 Task: Open Card Data Privacy Policy Review in Board Product Launch Planning to Workspace Customer Analytics and add a team member Softage.4@softage.net, a label Green, a checklist Healthy Cooking, an attachment from Trello, a color Green and finally, add a card description 'Create and send out employee engagement survey on company vision' and a comment 'This task requires us to be proactive in identifying potential opportunities for improvement and growth.'. Add a start date 'Jan 04, 1900' with a due date 'Jan 11, 1900'
Action: Mouse moved to (373, 164)
Screenshot: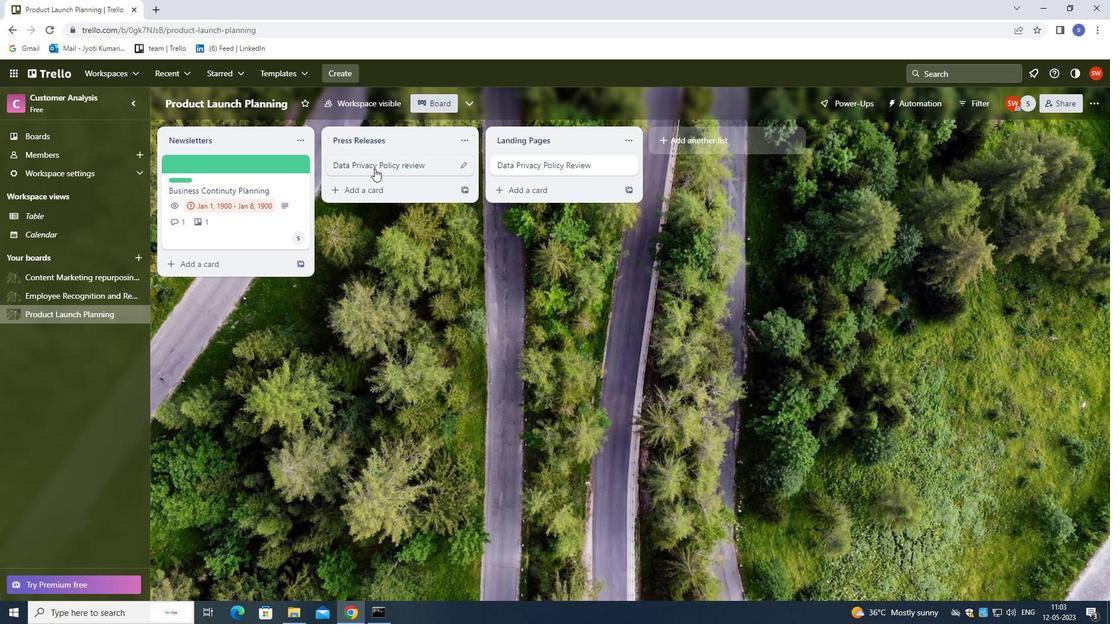 
Action: Mouse pressed left at (373, 164)
Screenshot: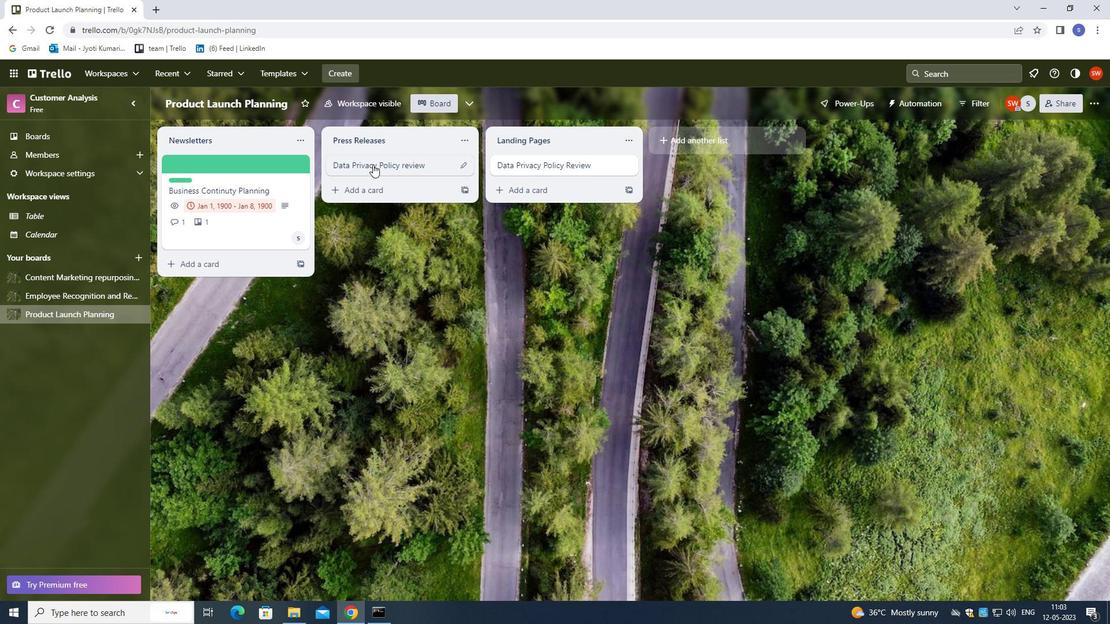 
Action: Mouse moved to (688, 201)
Screenshot: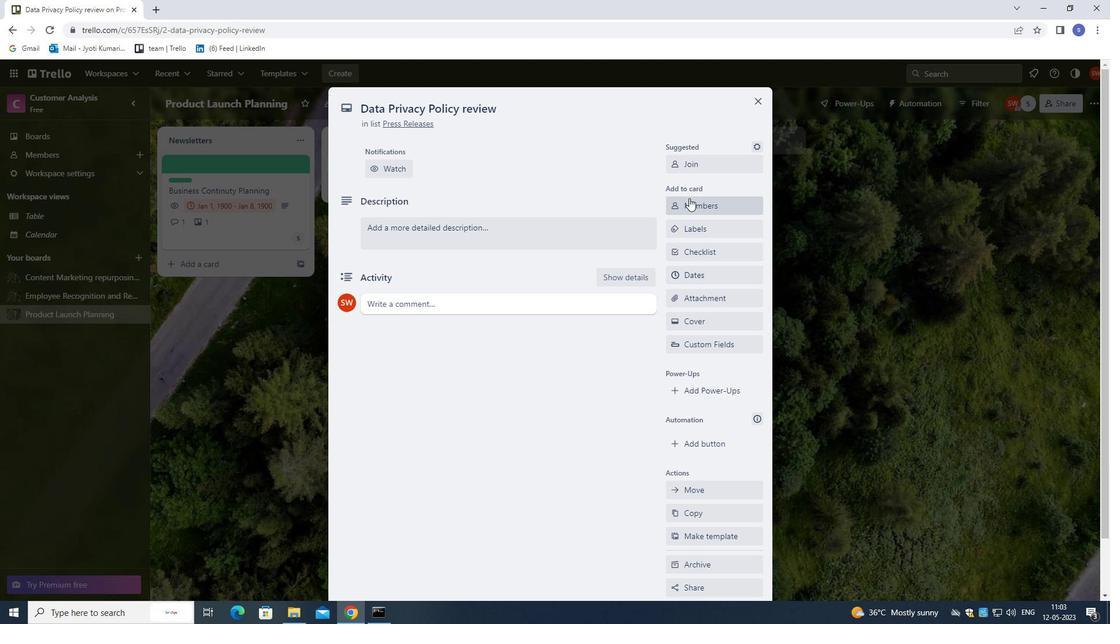 
Action: Mouse pressed left at (688, 201)
Screenshot: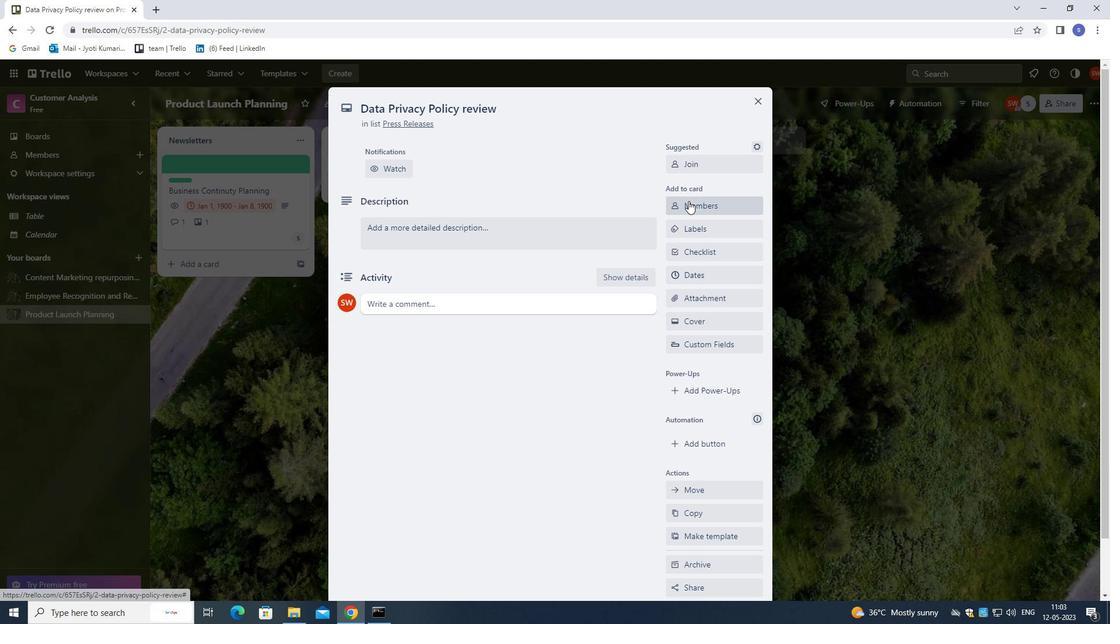 
Action: Mouse moved to (598, 141)
Screenshot: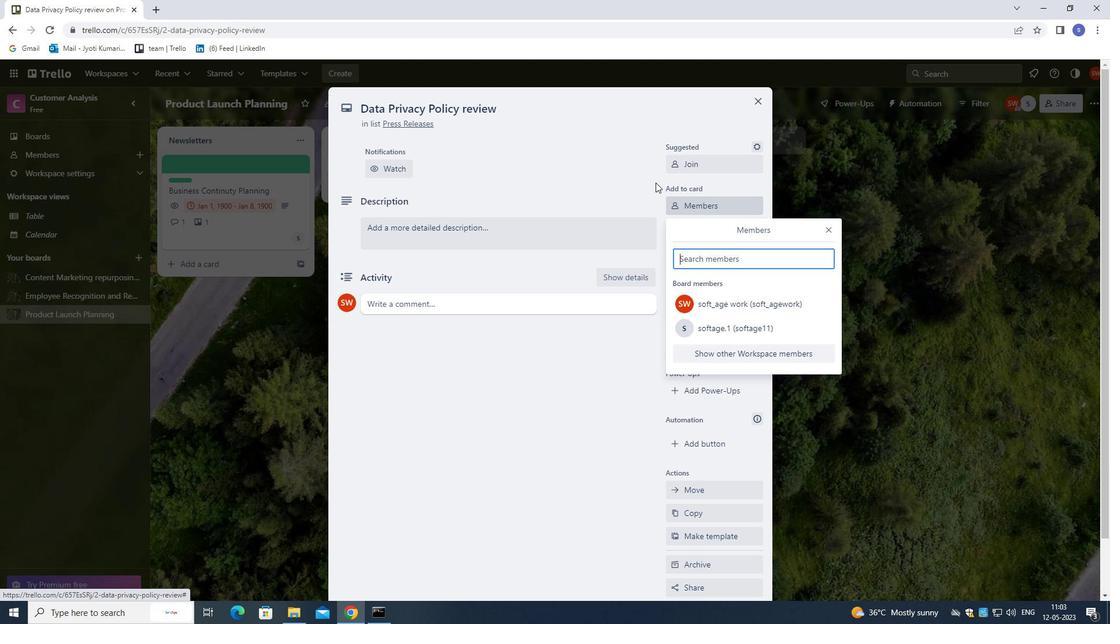 
Action: Key pressed <Key.shift>SO<Key.backspace><Key.backspace>SOFTAGE.4<Key.shift><Key.shift><Key.shift><Key.shift><Key.shift><Key.shift><Key.shift><Key.shift><Key.shift><Key.shift>@SOFTAGE.NET
Screenshot: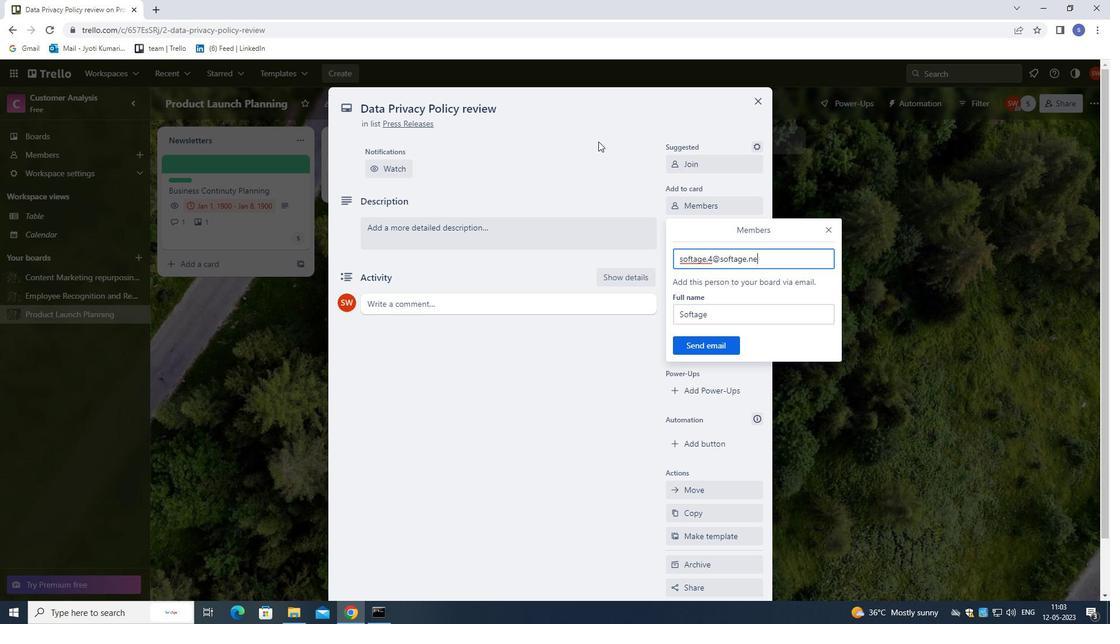 
Action: Mouse moved to (683, 342)
Screenshot: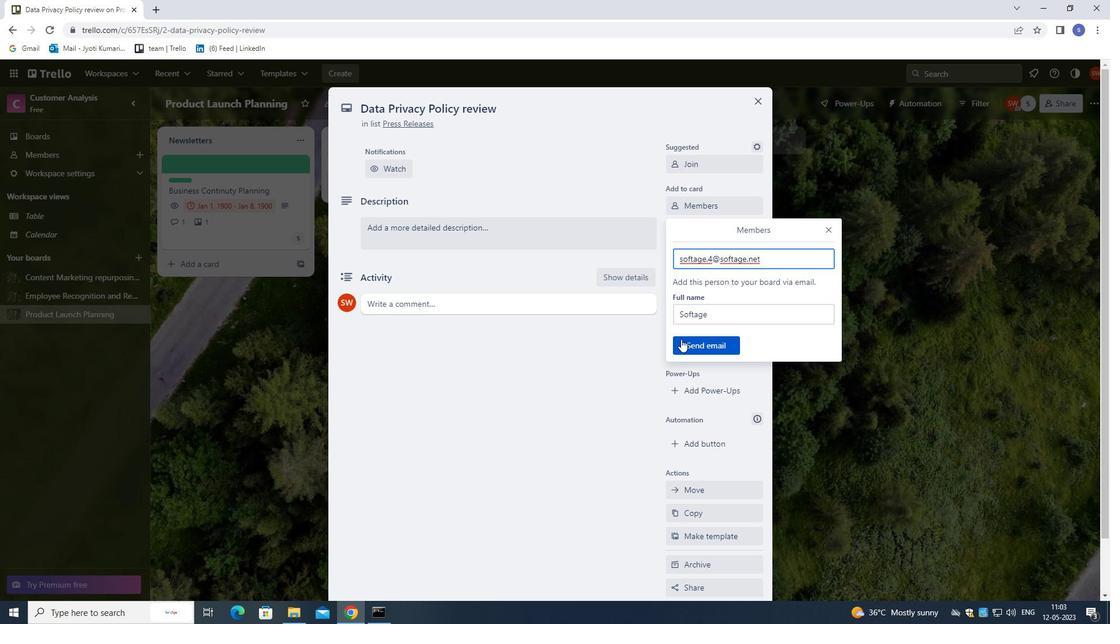 
Action: Mouse pressed left at (683, 342)
Screenshot: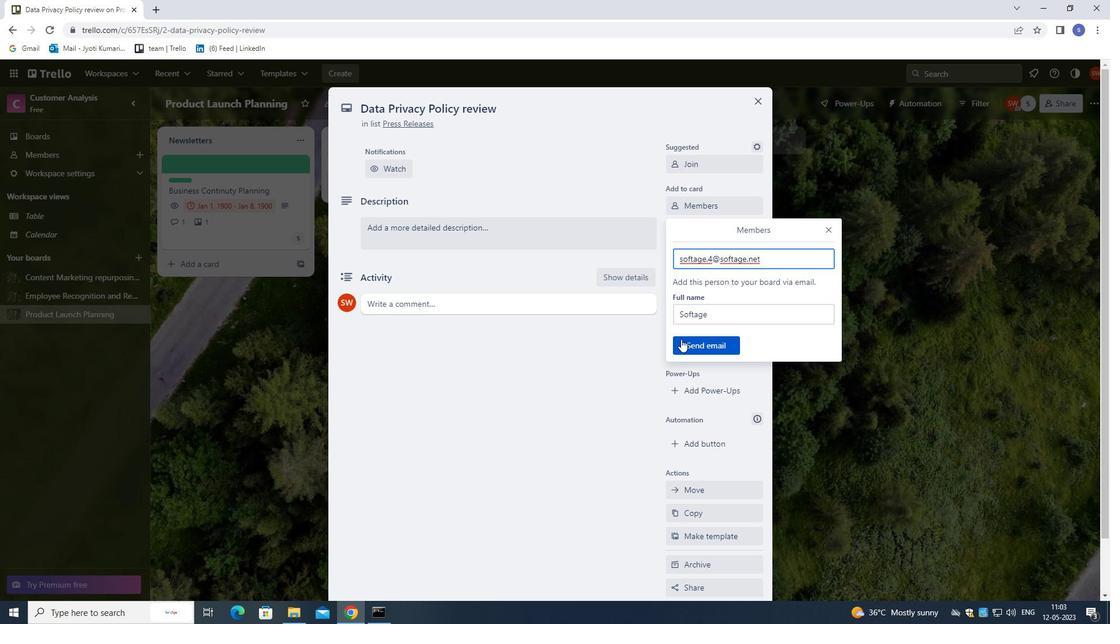 
Action: Mouse moved to (692, 229)
Screenshot: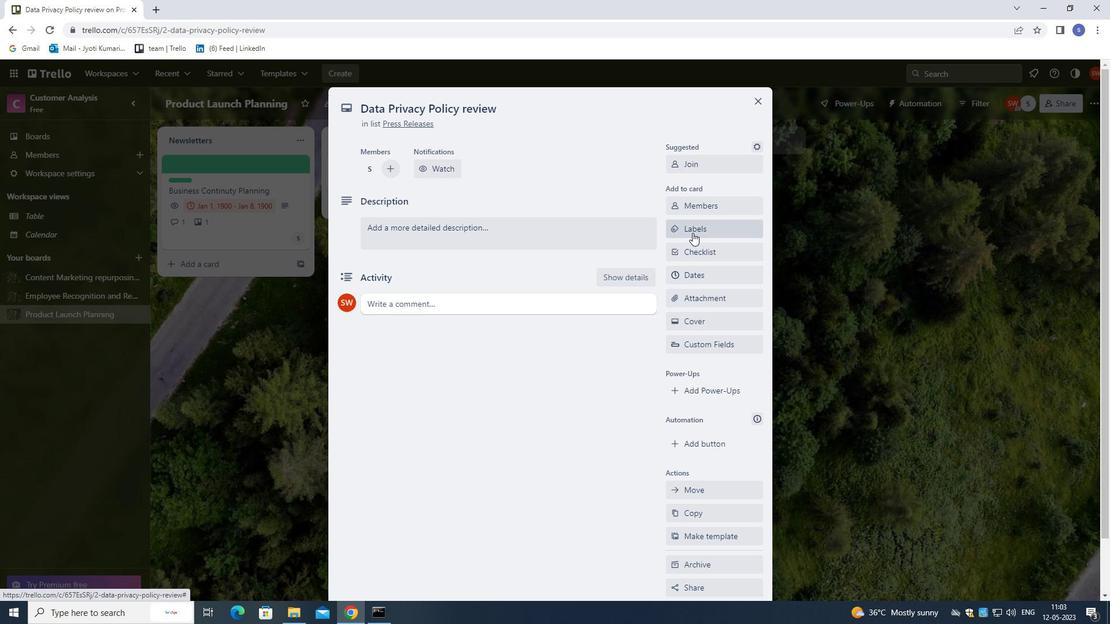 
Action: Mouse pressed left at (692, 229)
Screenshot: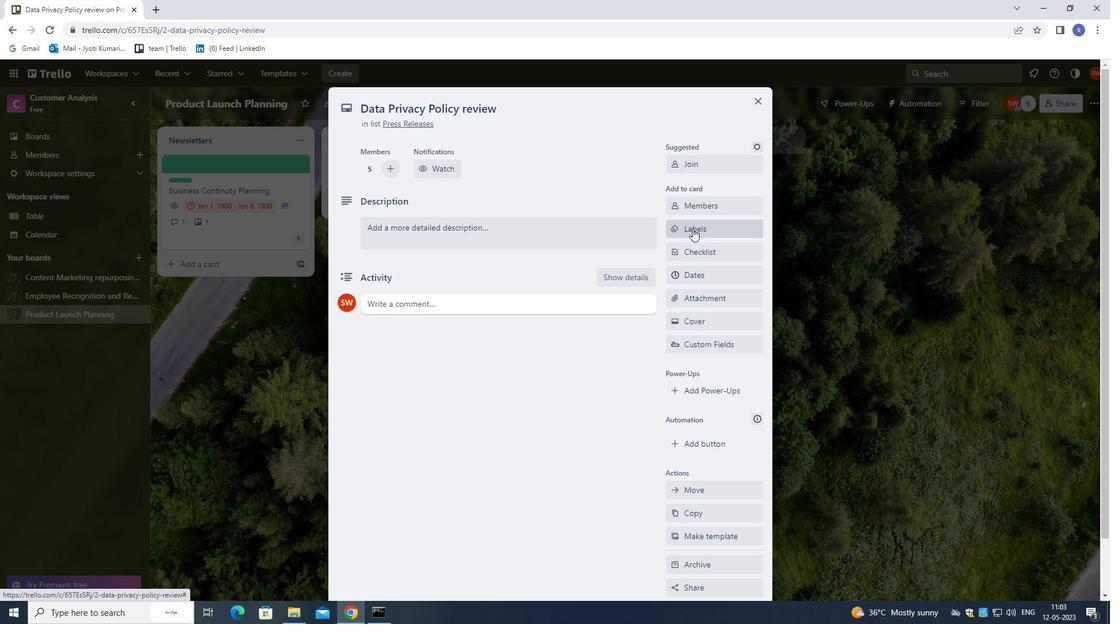 
Action: Key pressed G
Screenshot: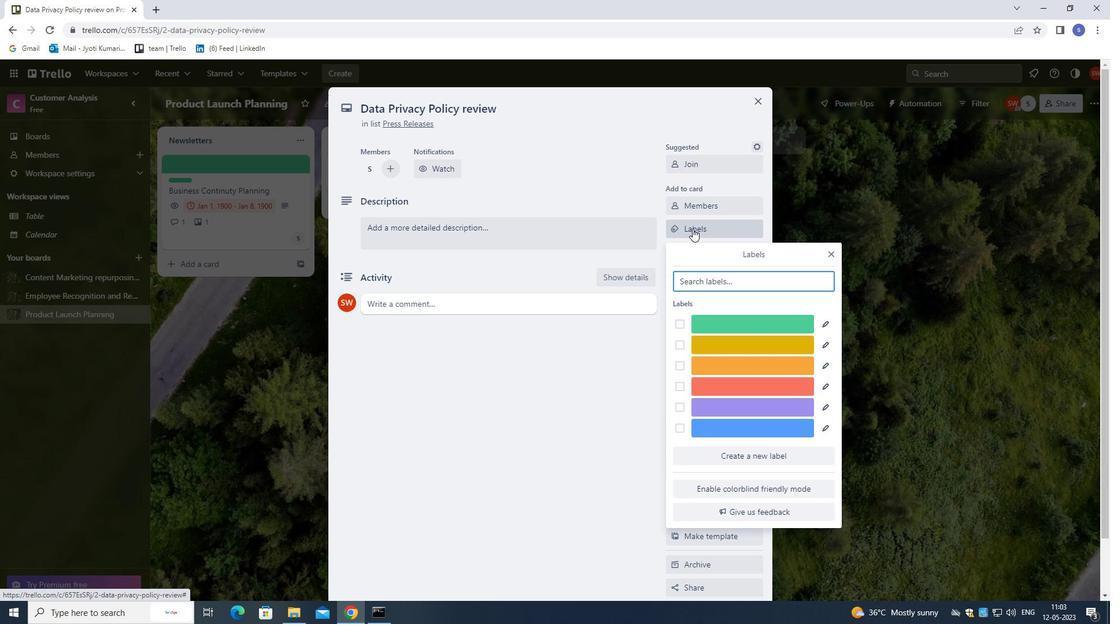 
Action: Mouse moved to (679, 328)
Screenshot: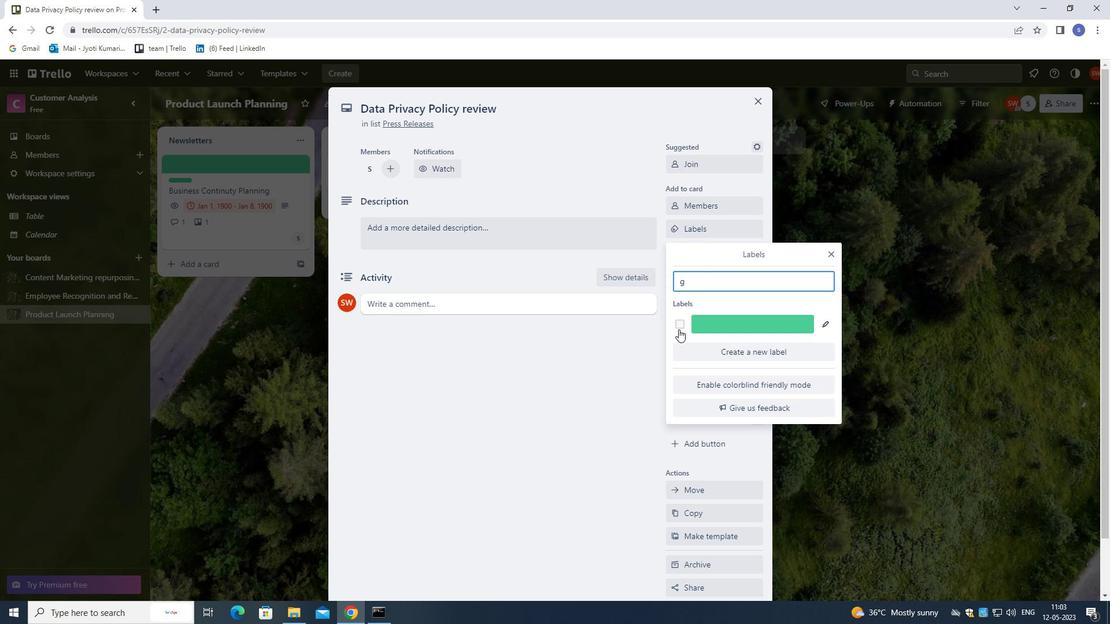 
Action: Mouse pressed left at (679, 328)
Screenshot: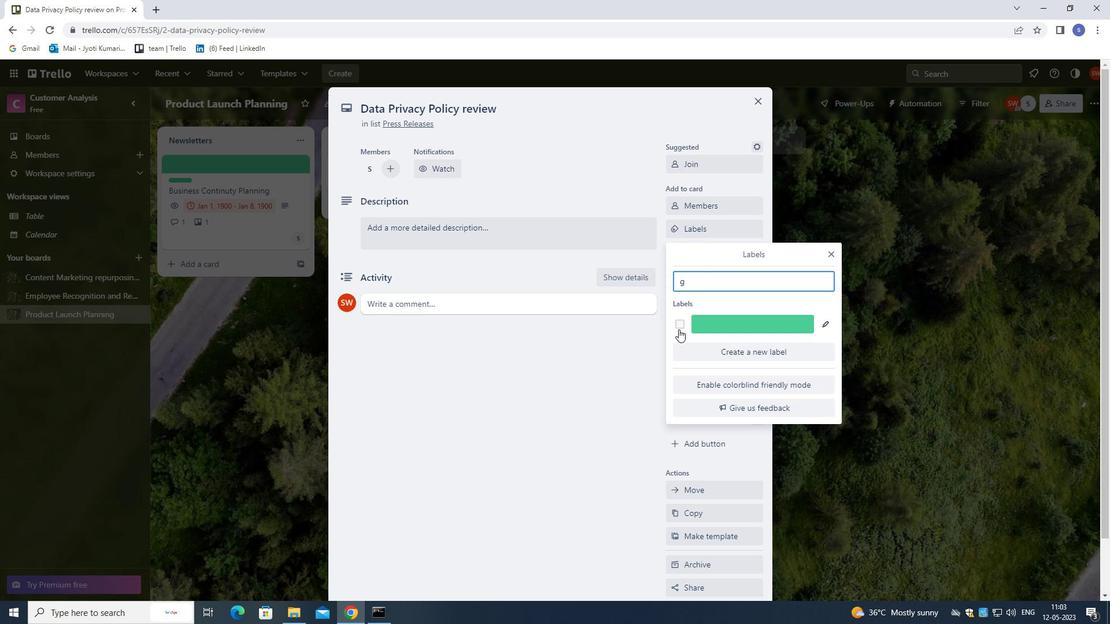 
Action: Mouse moved to (830, 252)
Screenshot: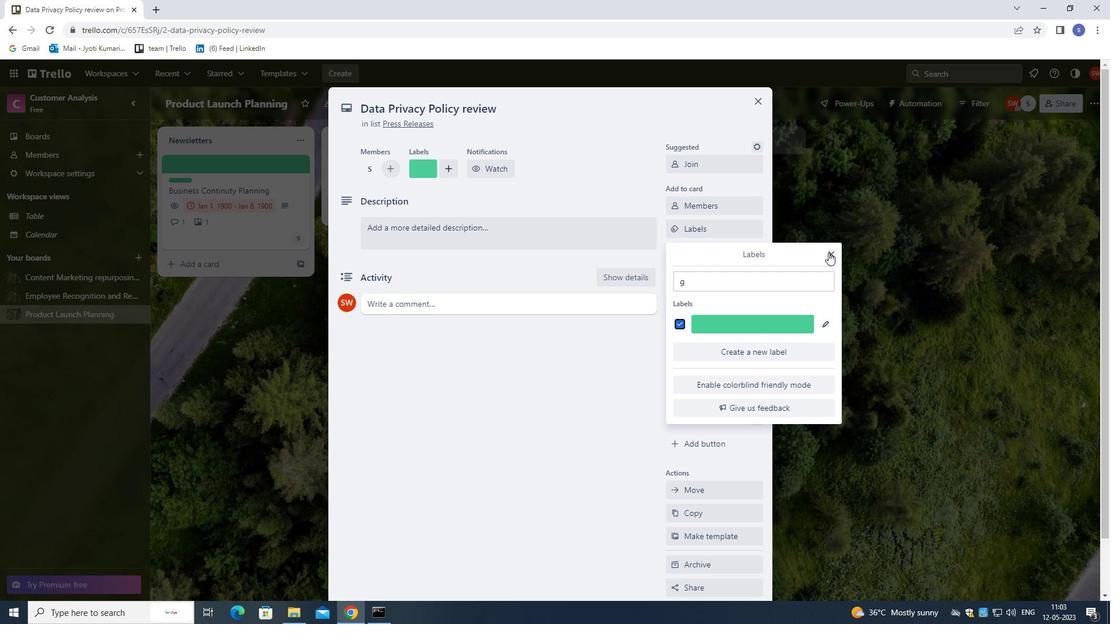 
Action: Mouse pressed left at (830, 252)
Screenshot: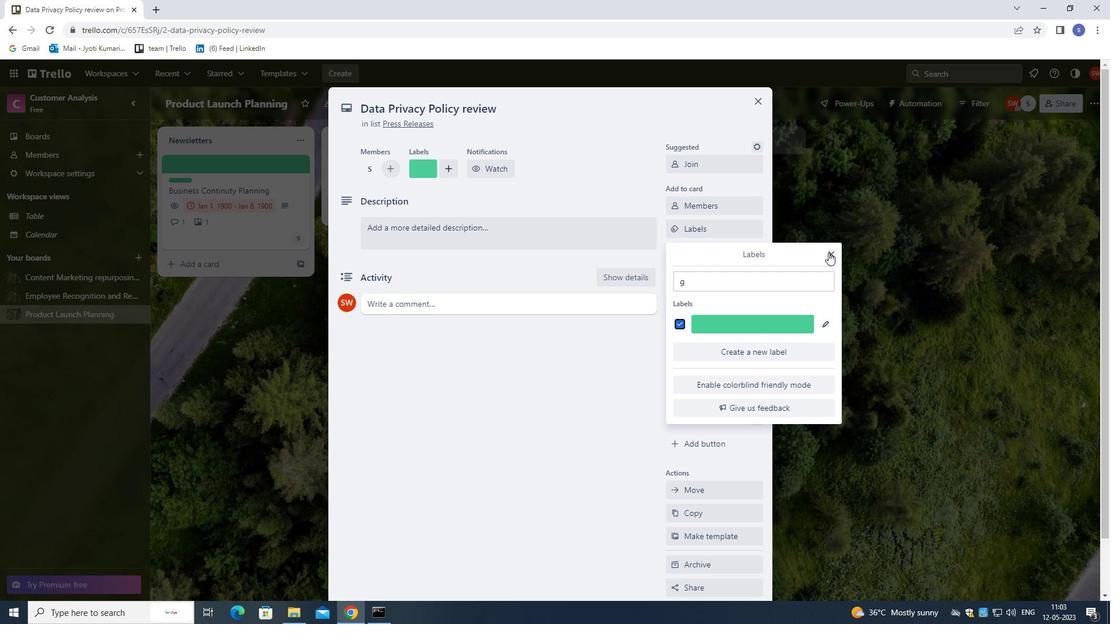
Action: Mouse moved to (728, 255)
Screenshot: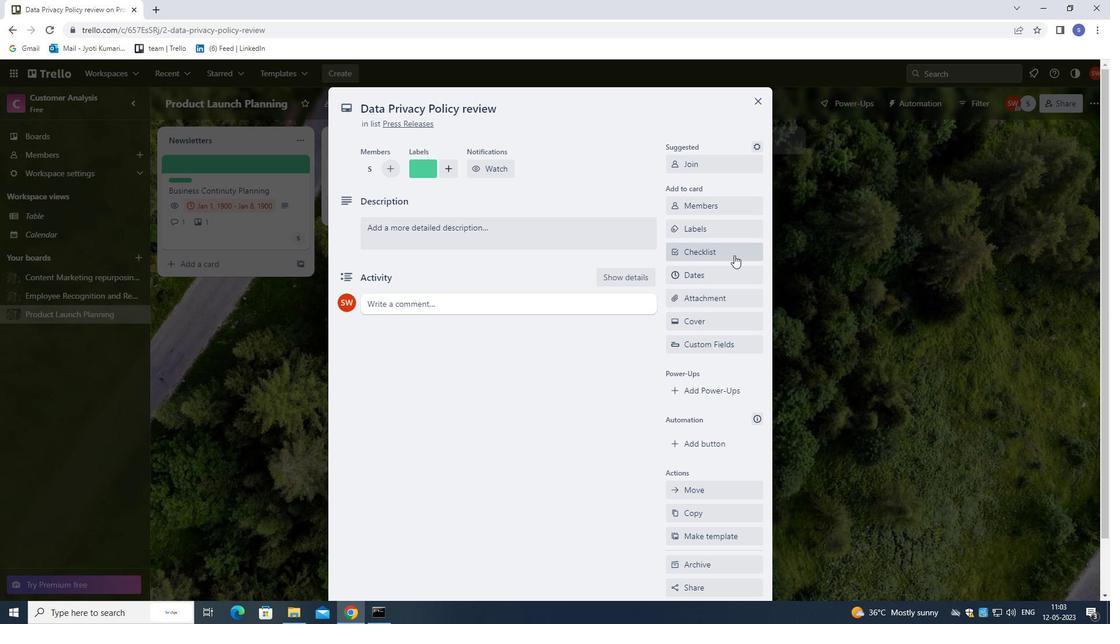 
Action: Mouse pressed left at (728, 255)
Screenshot: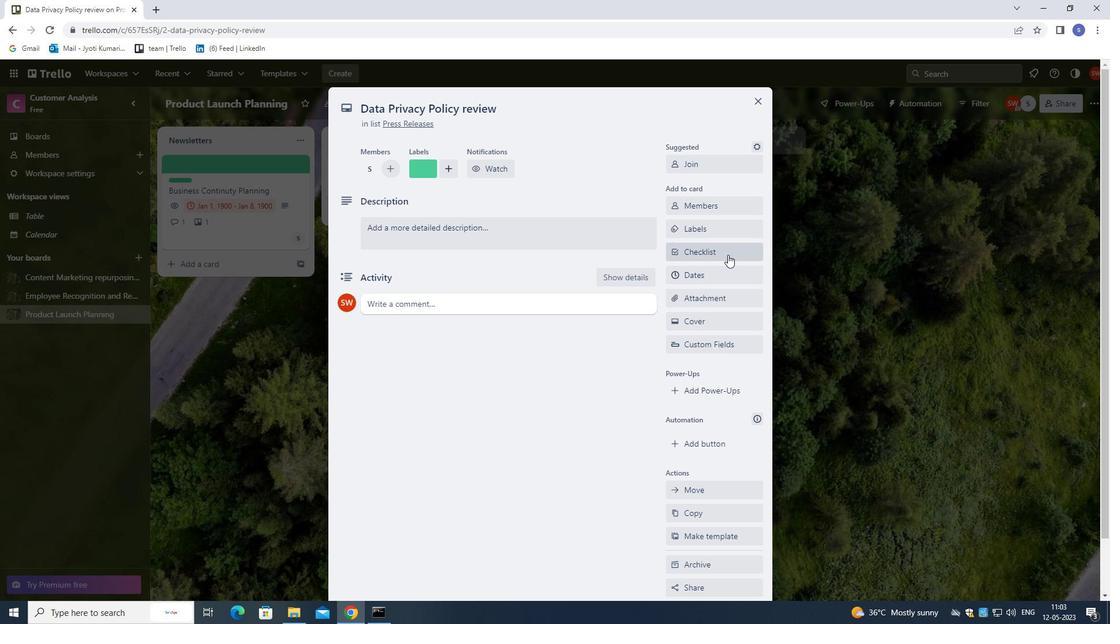 
Action: Mouse moved to (724, 261)
Screenshot: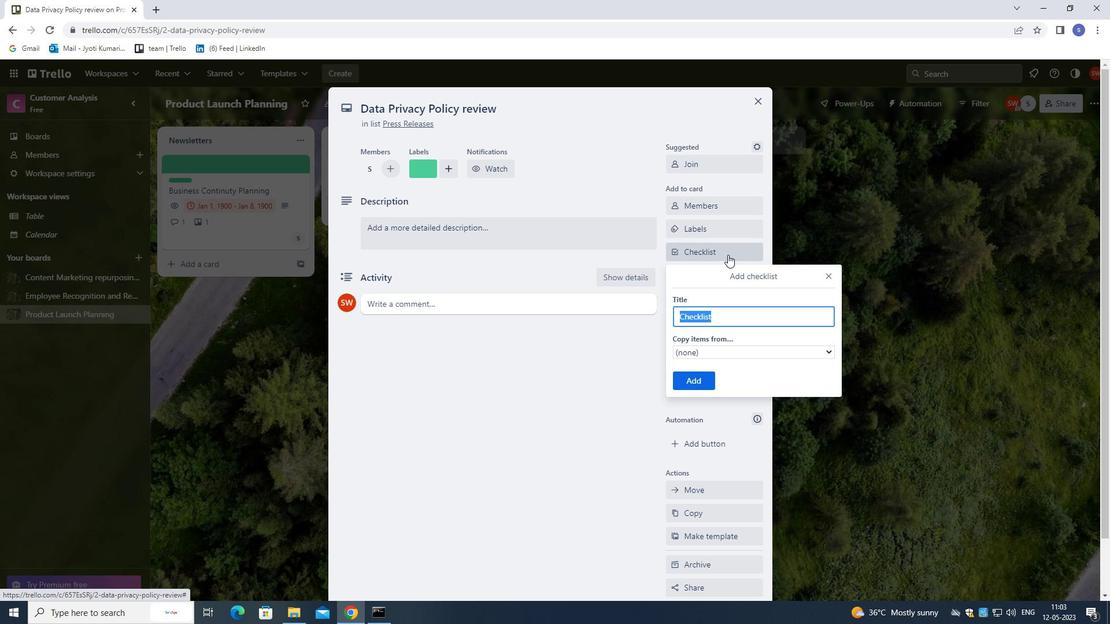 
Action: Key pressed <Key.shift>HEALTHY<Key.space><Key.shift>COOKING
Screenshot: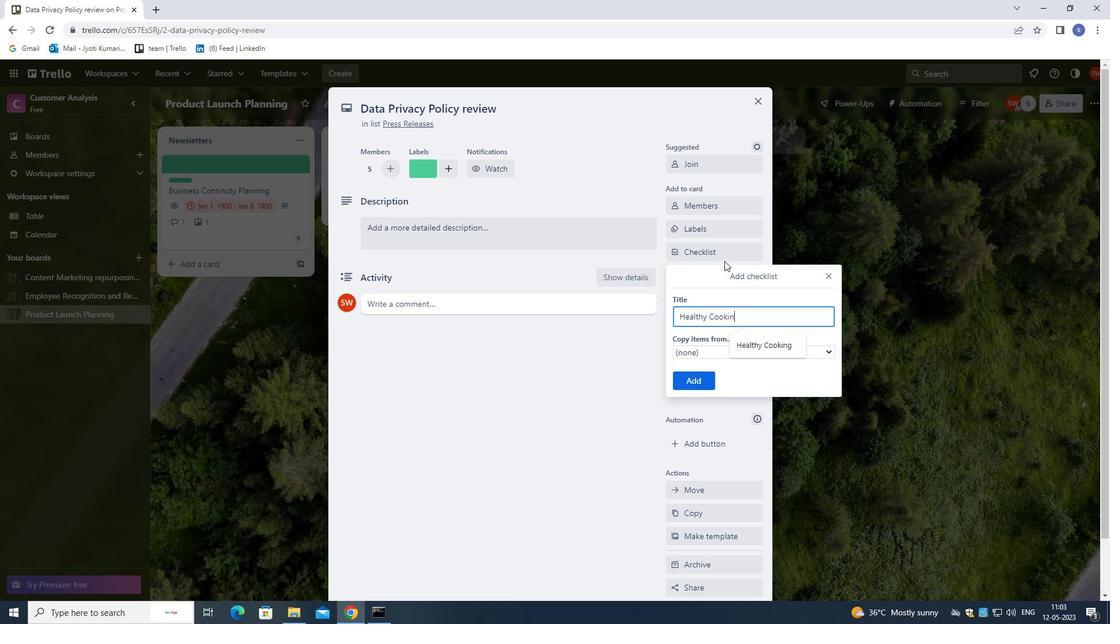 
Action: Mouse moved to (688, 380)
Screenshot: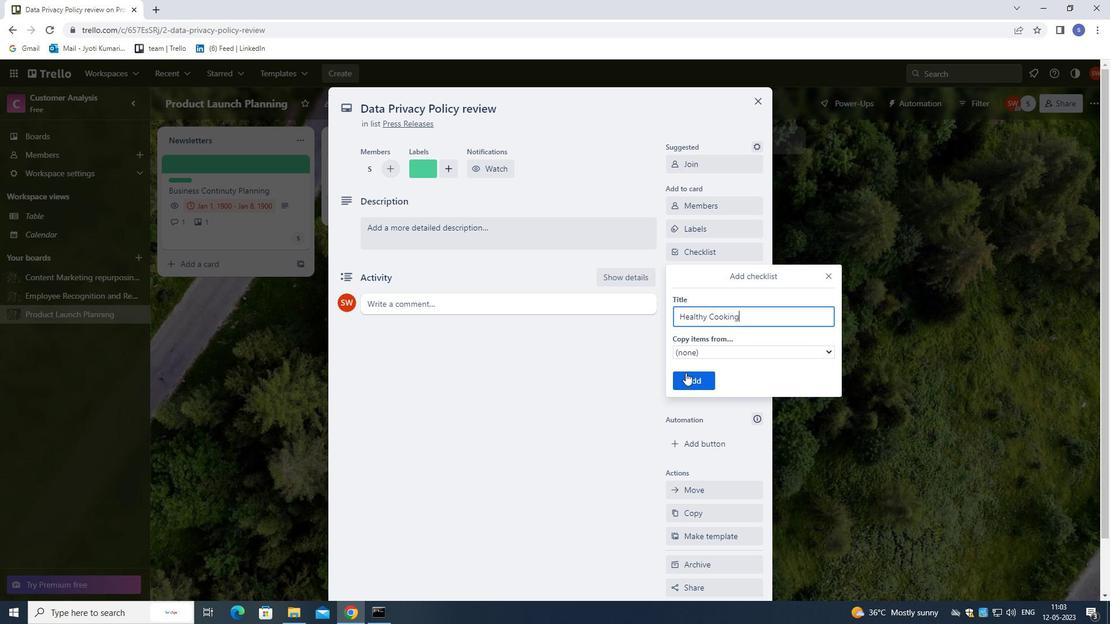 
Action: Mouse pressed left at (688, 380)
Screenshot: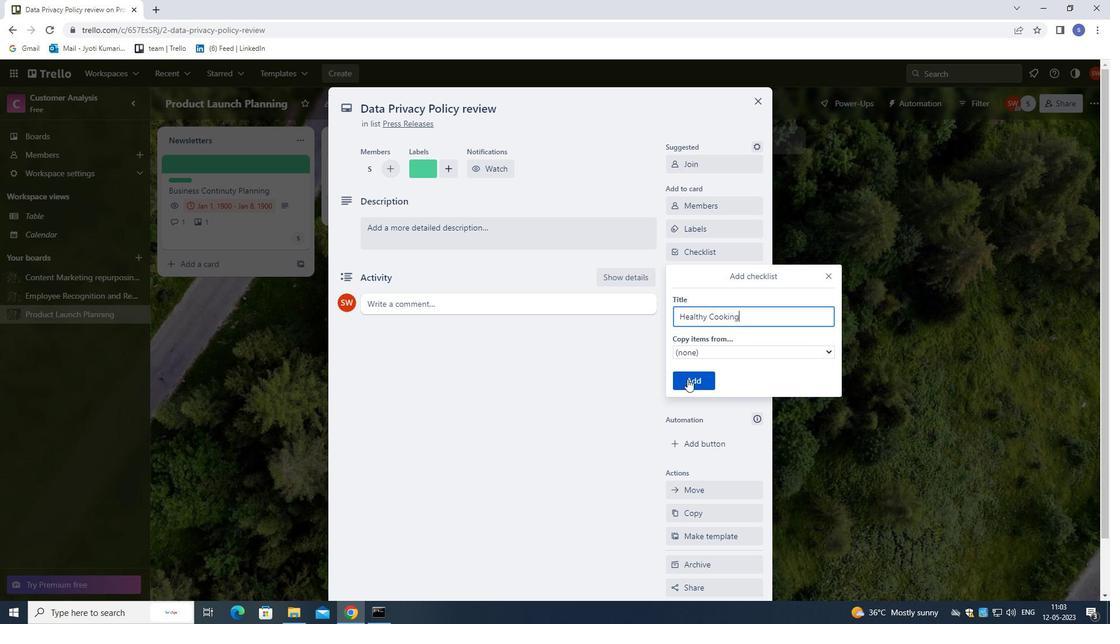 
Action: Mouse moved to (699, 273)
Screenshot: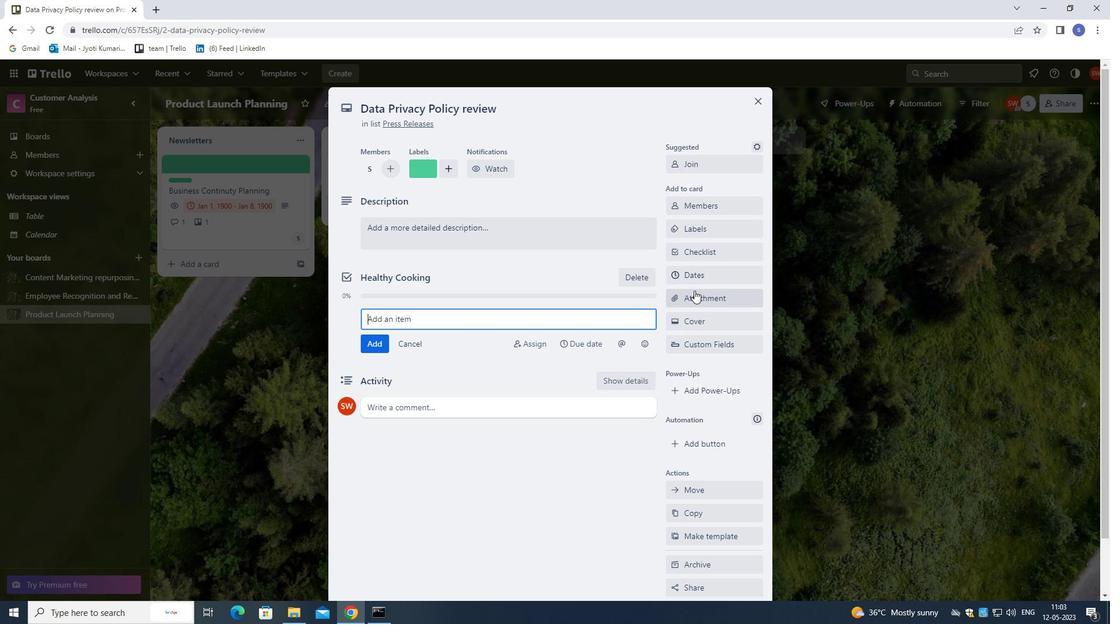
Action: Mouse pressed left at (699, 273)
Screenshot: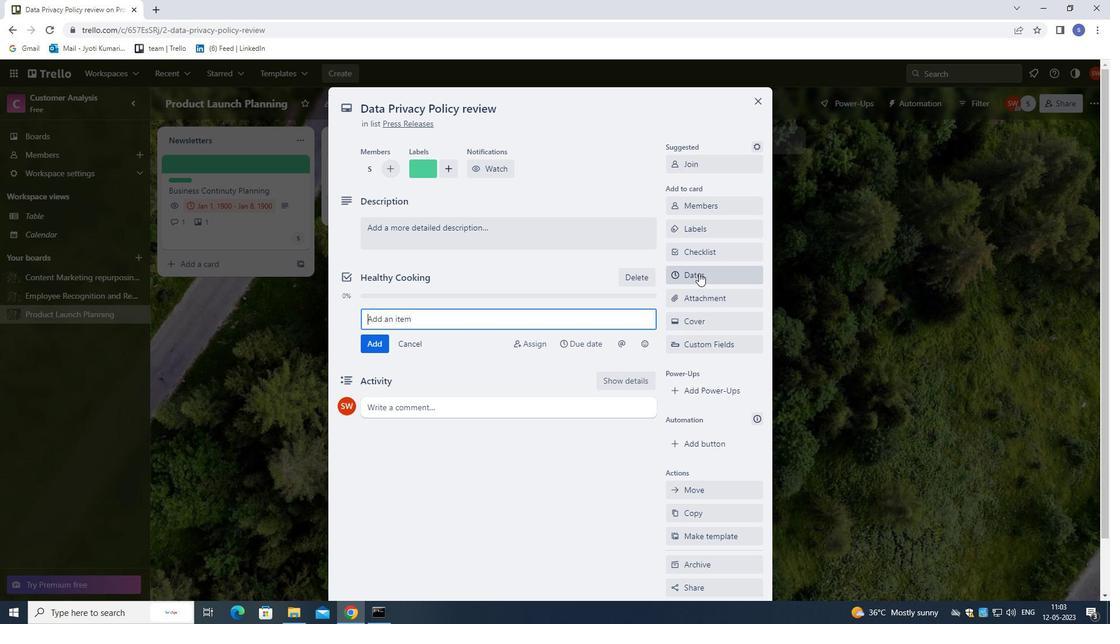 
Action: Mouse moved to (677, 312)
Screenshot: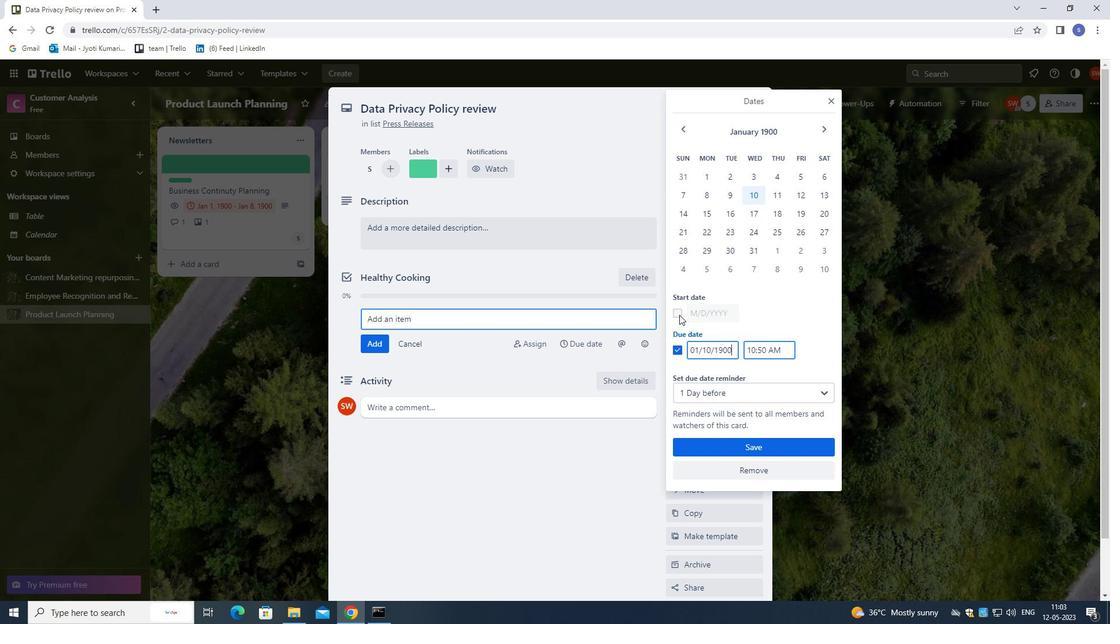 
Action: Mouse pressed left at (677, 312)
Screenshot: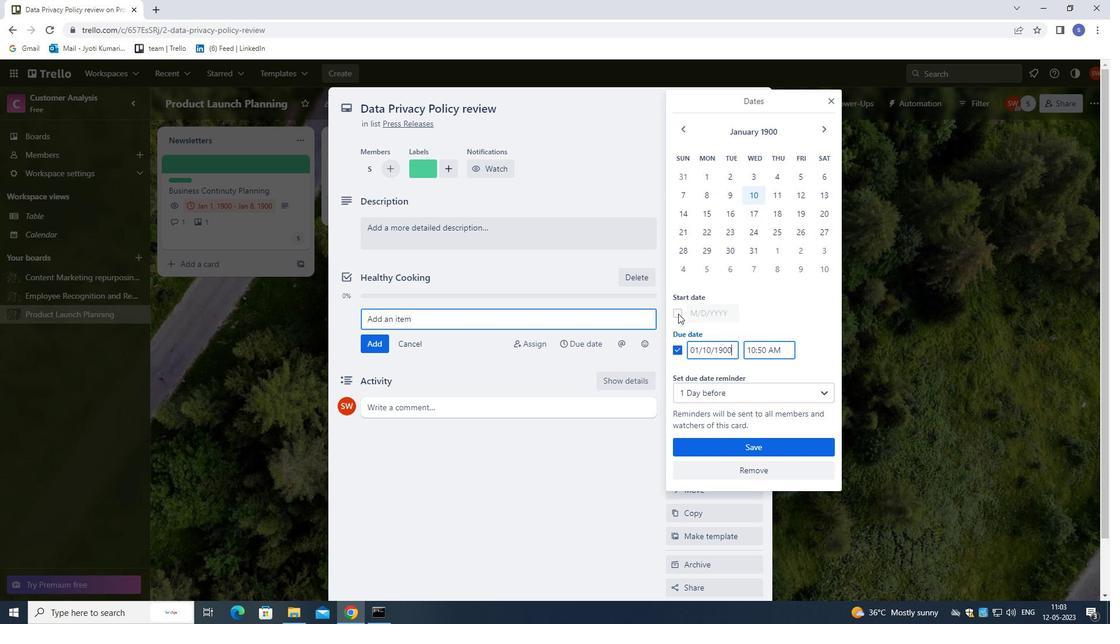 
Action: Mouse moved to (710, 309)
Screenshot: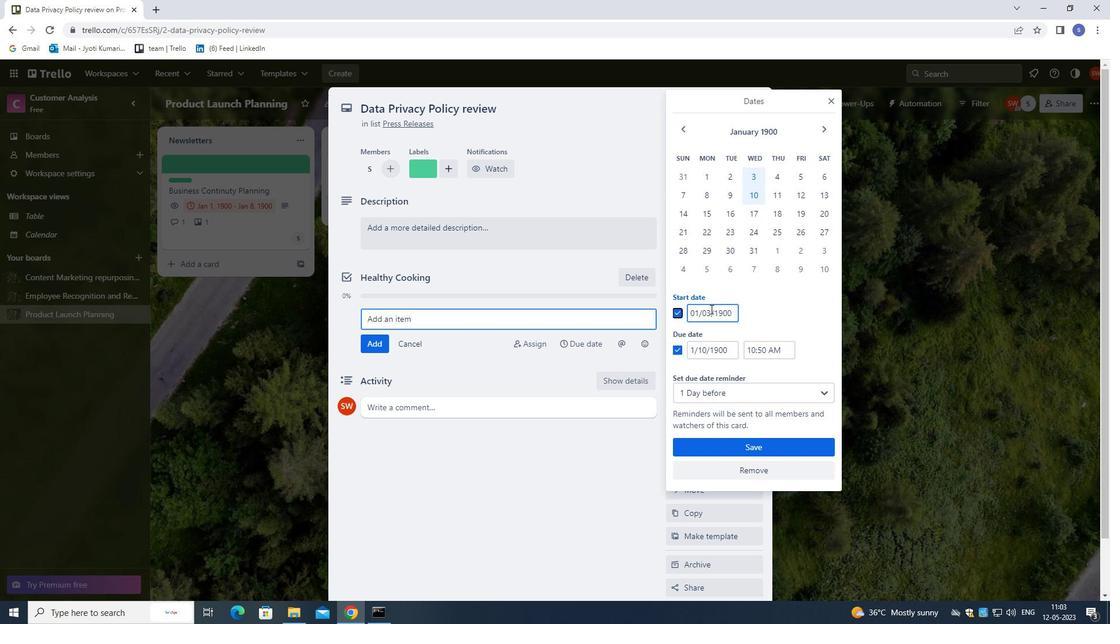 
Action: Mouse pressed left at (710, 309)
Screenshot: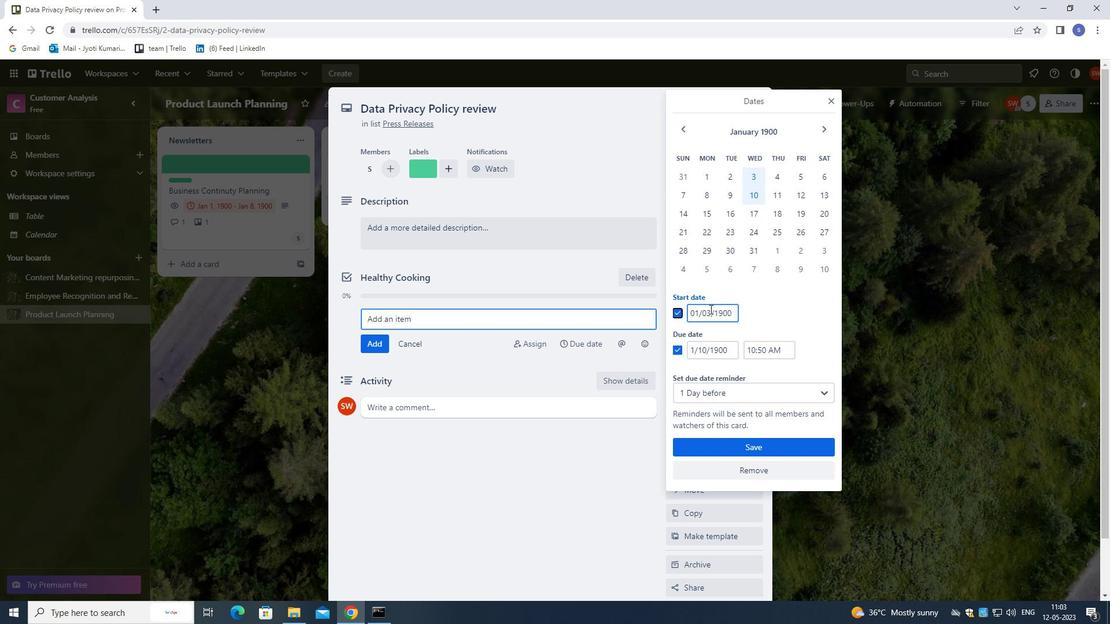 
Action: Mouse moved to (732, 338)
Screenshot: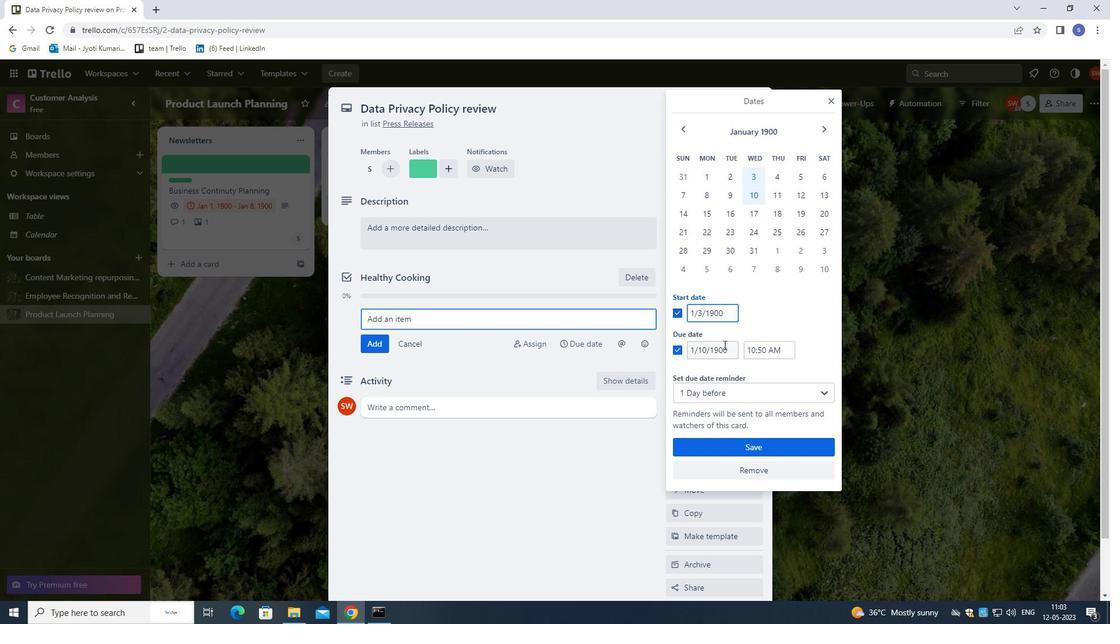 
Action: Key pressed <Key.left>
Screenshot: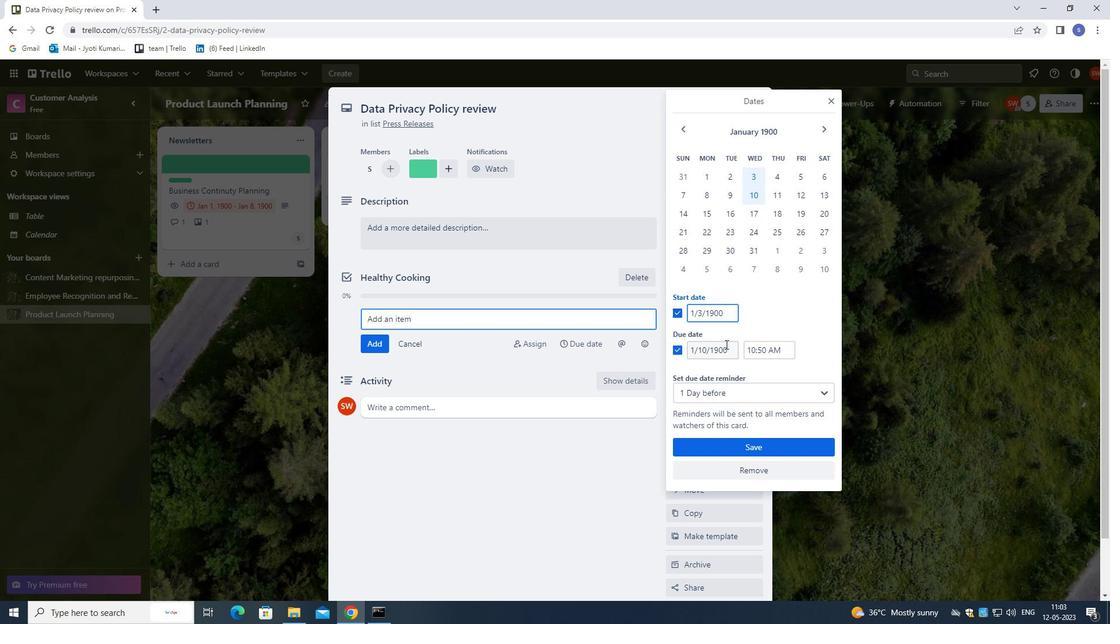 
Action: Mouse moved to (733, 338)
Screenshot: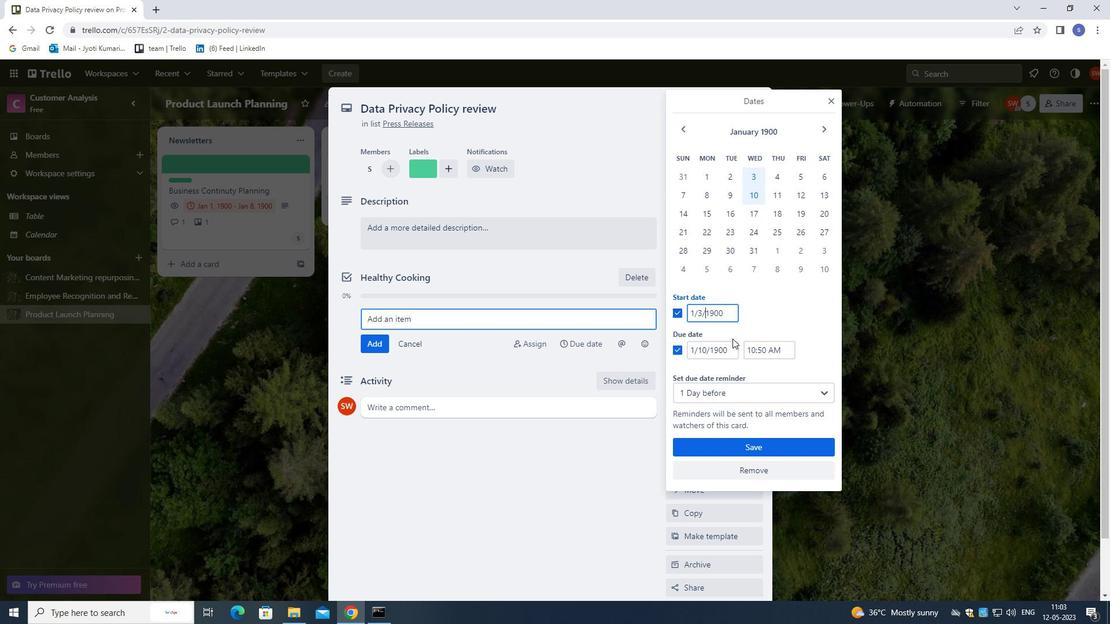 
Action: Key pressed <Key.left>
Screenshot: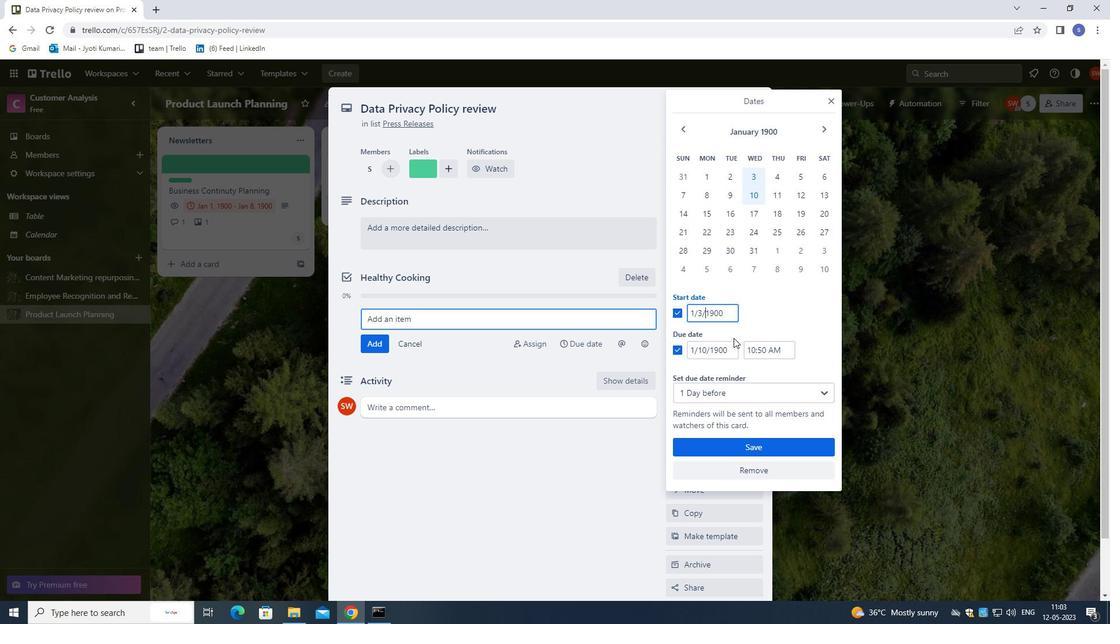 
Action: Mouse moved to (735, 336)
Screenshot: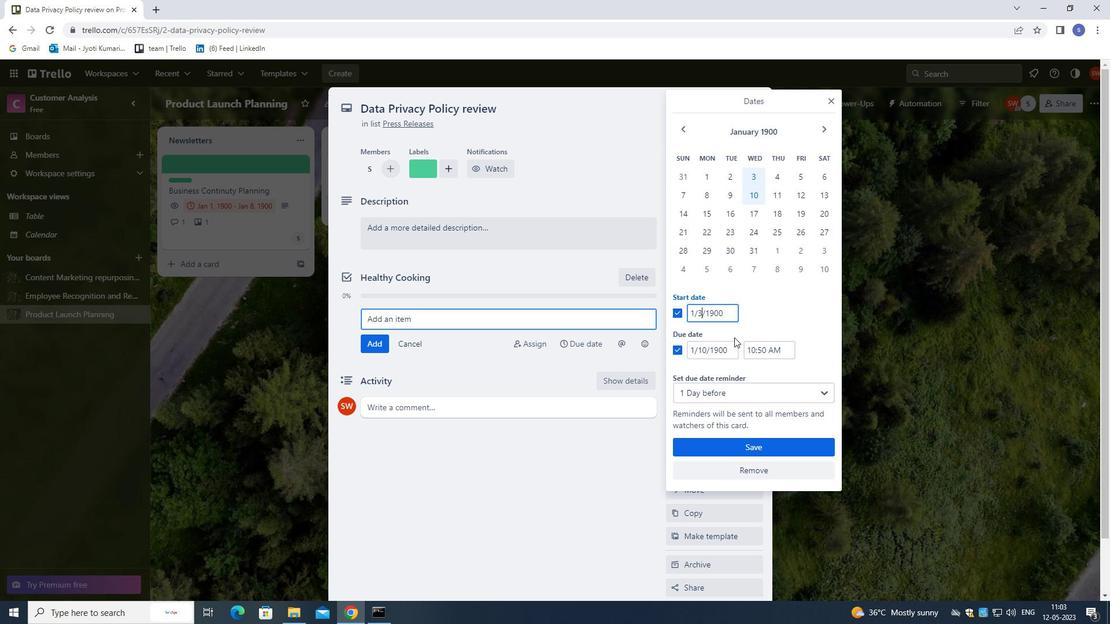 
Action: Key pressed <Key.backspace>
Screenshot: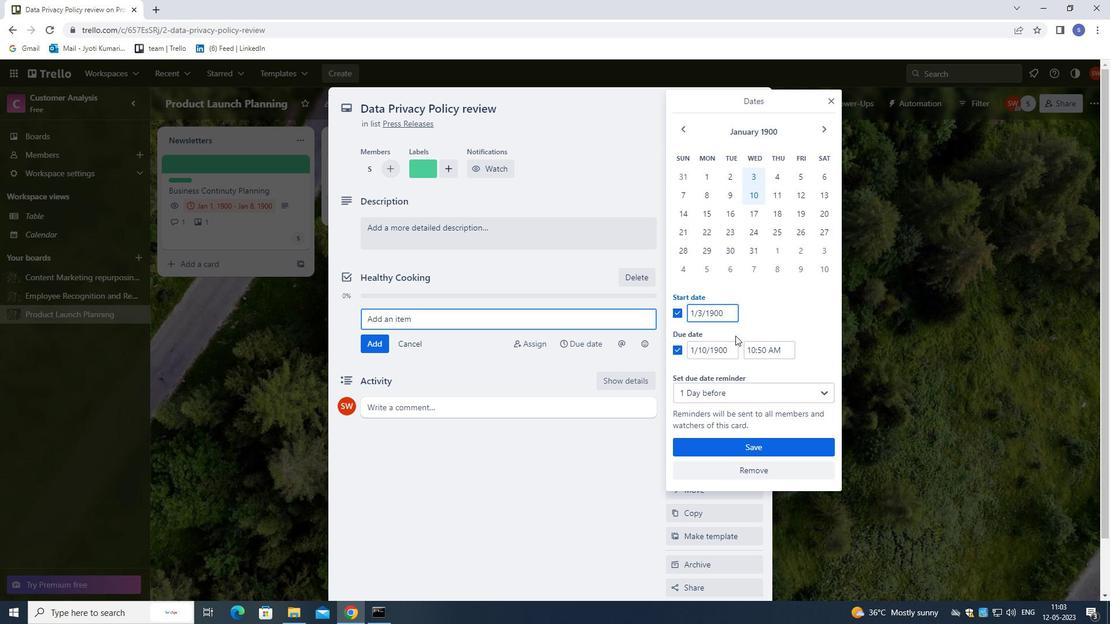 
Action: Mouse moved to (737, 333)
Screenshot: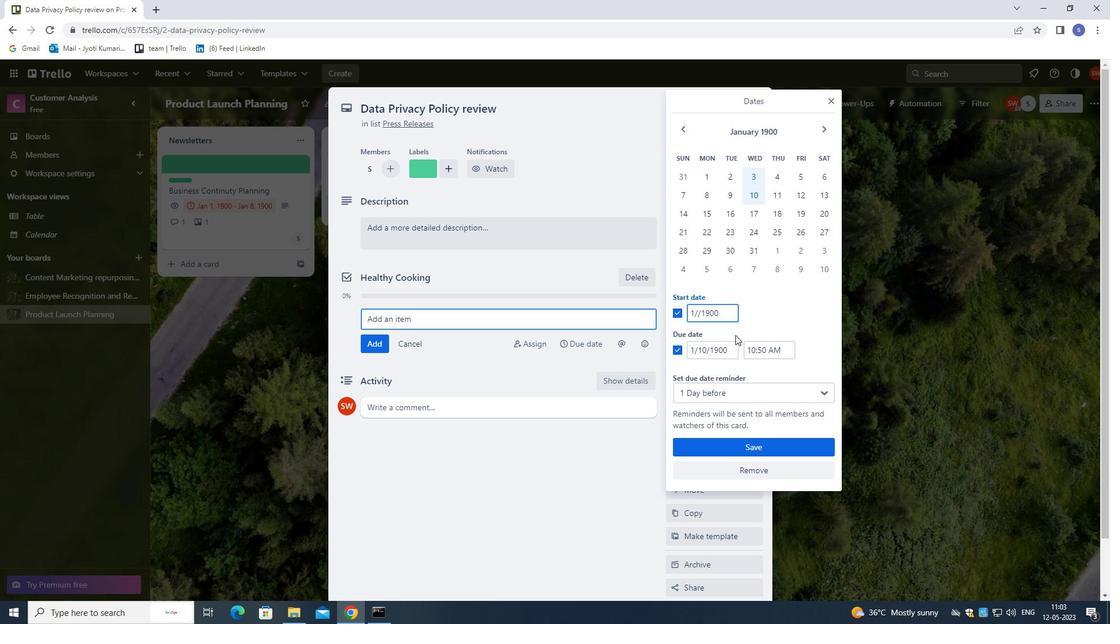 
Action: Key pressed 4
Screenshot: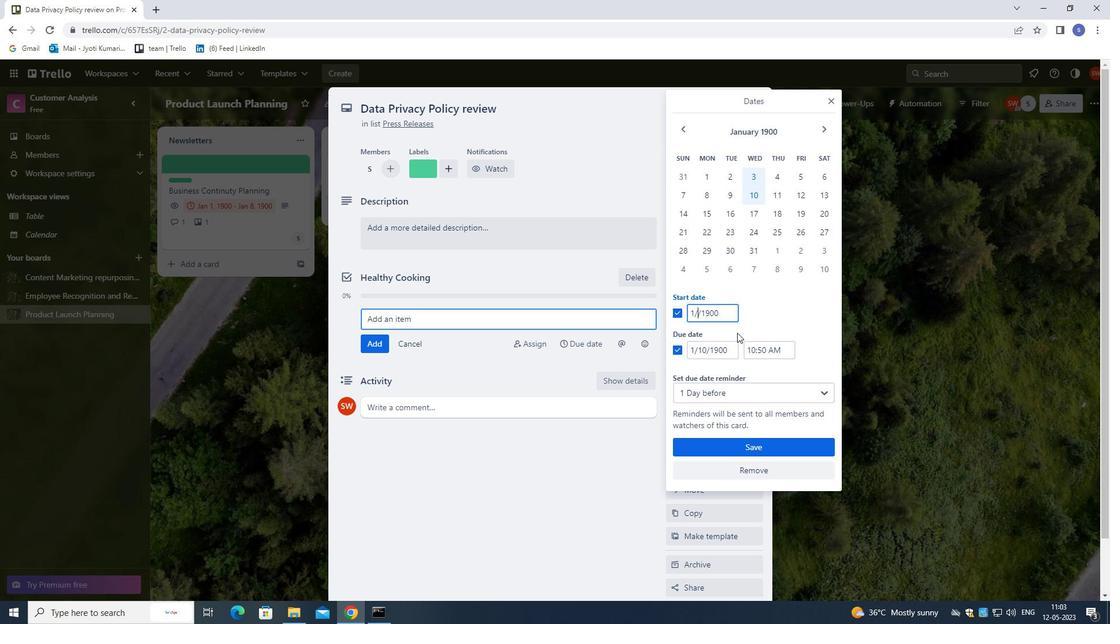 
Action: Mouse moved to (704, 352)
Screenshot: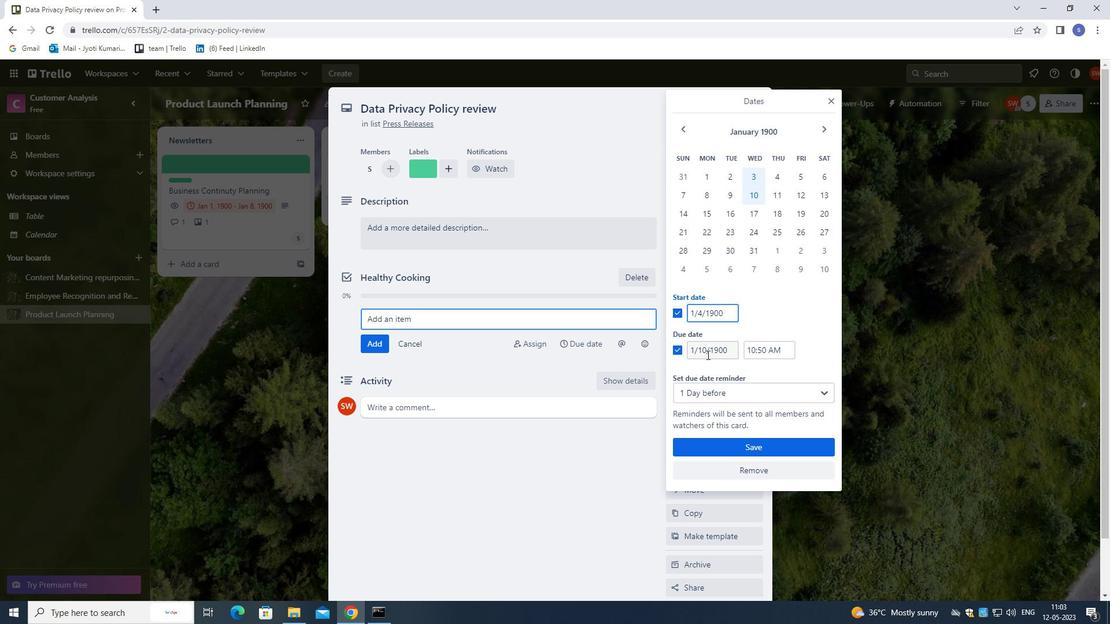 
Action: Mouse pressed left at (704, 352)
Screenshot: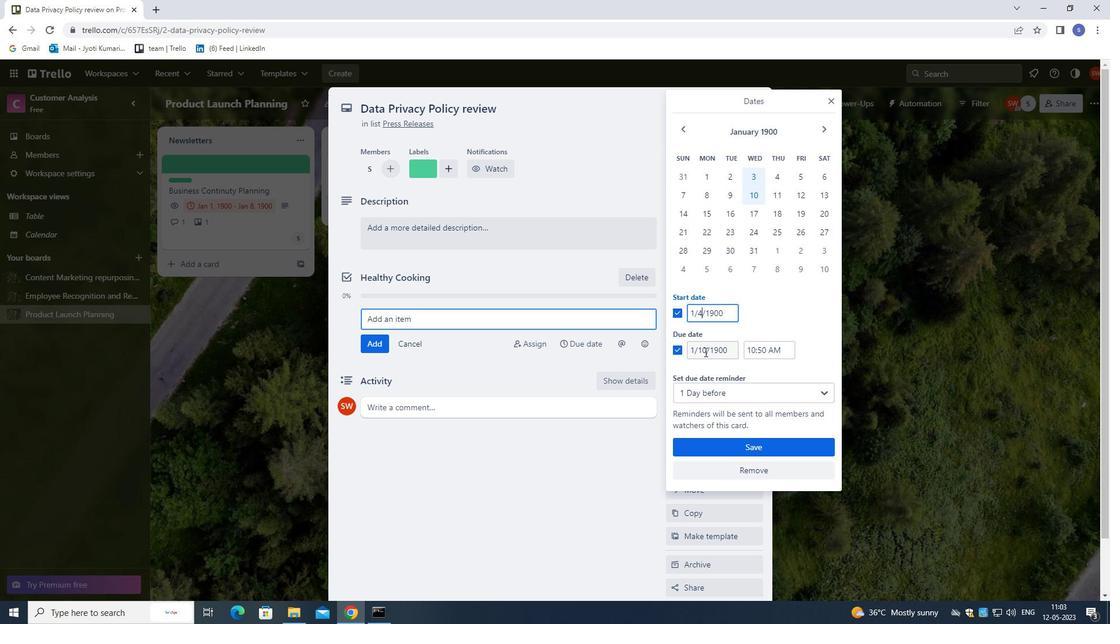 
Action: Mouse moved to (722, 371)
Screenshot: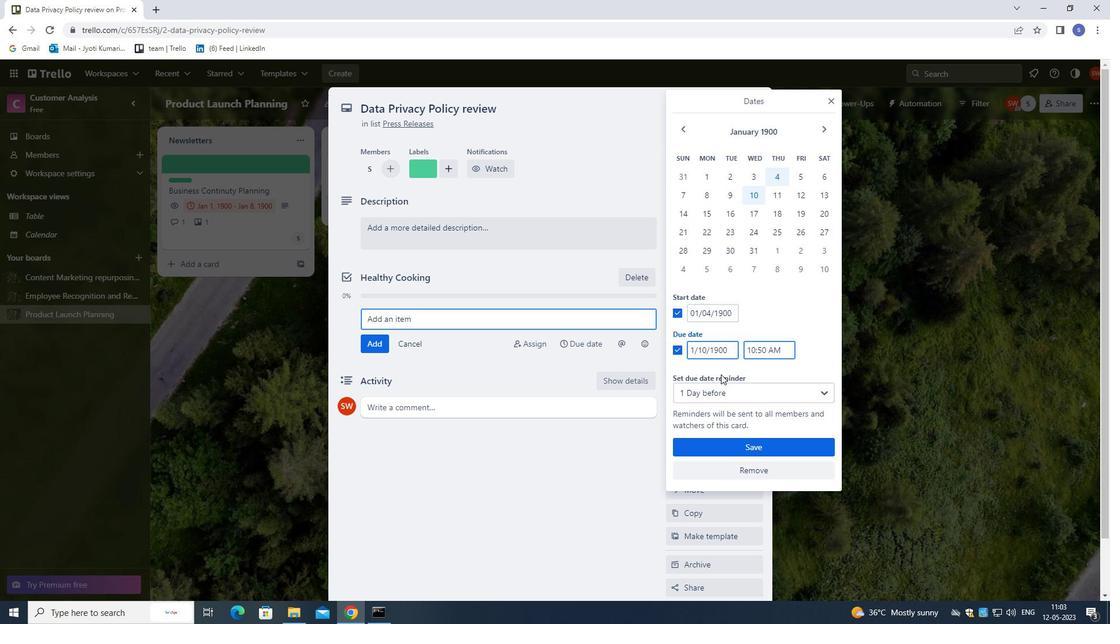 
Action: Key pressed <Key.backspace>
Screenshot: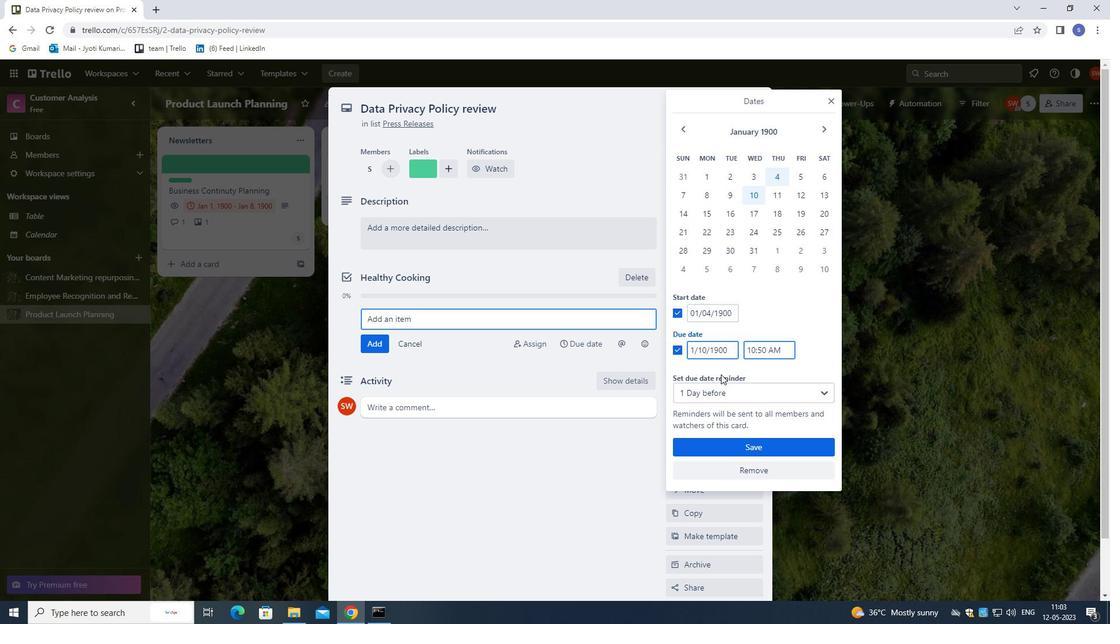 
Action: Mouse moved to (725, 367)
Screenshot: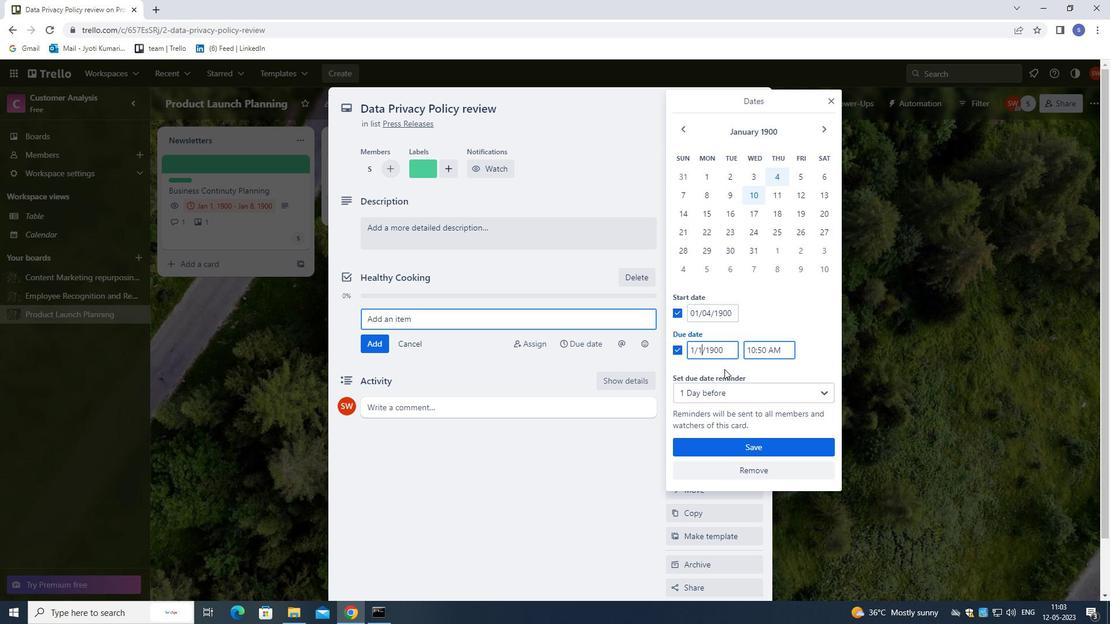 
Action: Key pressed 1
Screenshot: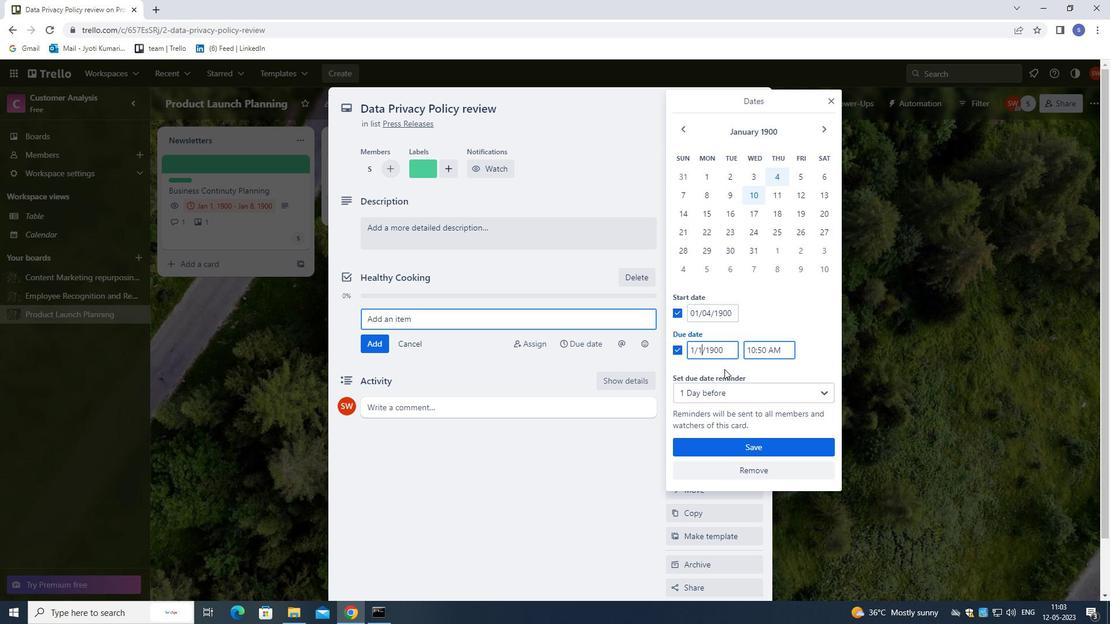 
Action: Mouse moved to (731, 442)
Screenshot: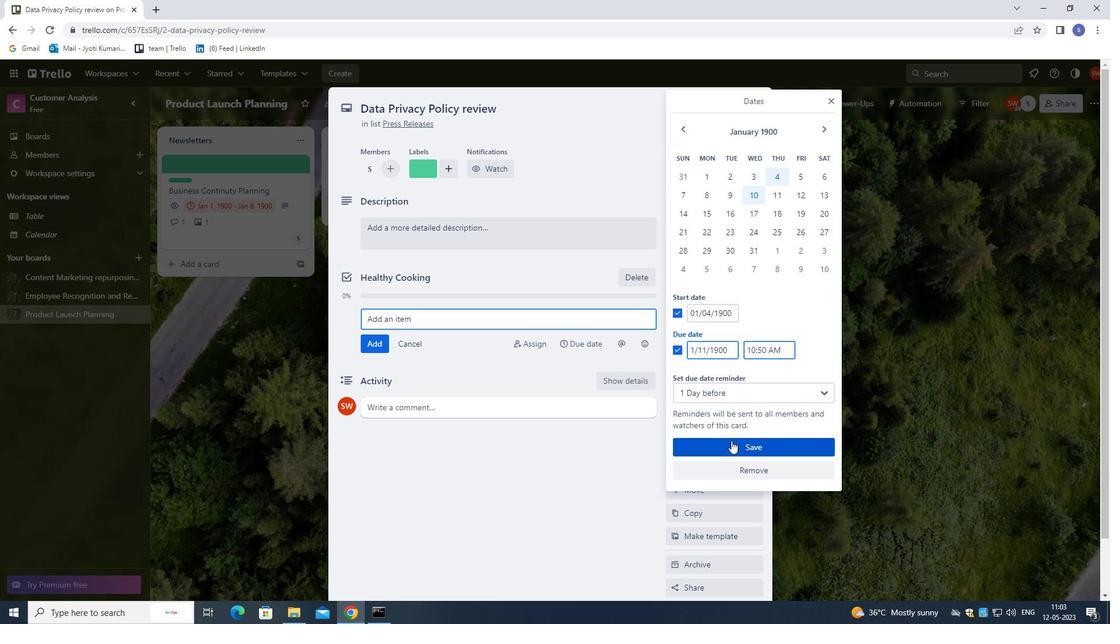 
Action: Mouse pressed left at (731, 442)
Screenshot: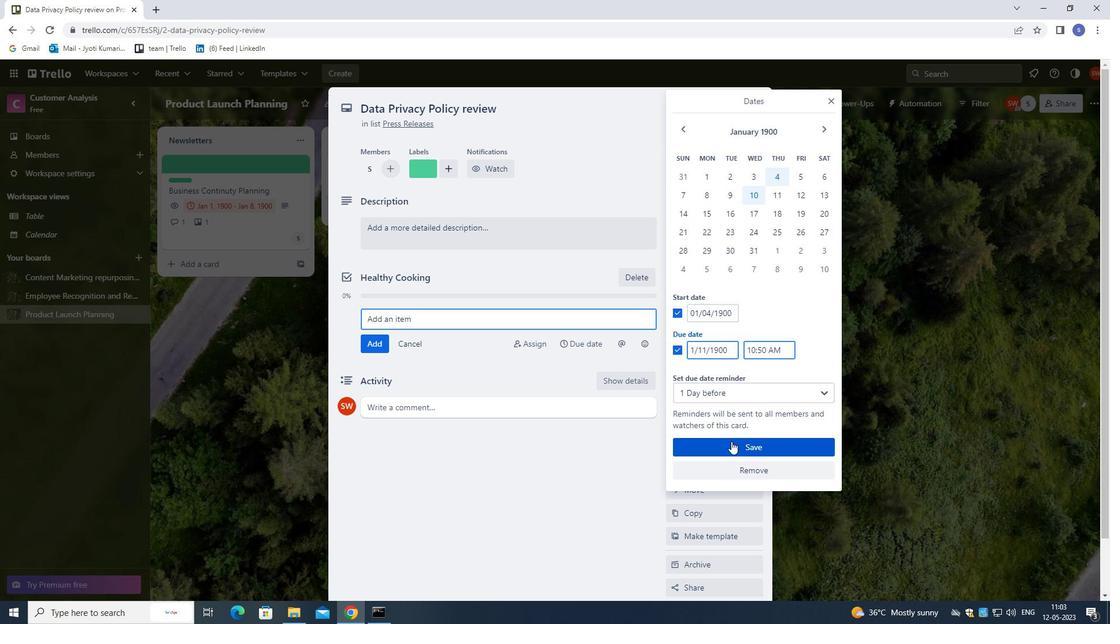 
Action: Mouse moved to (707, 293)
Screenshot: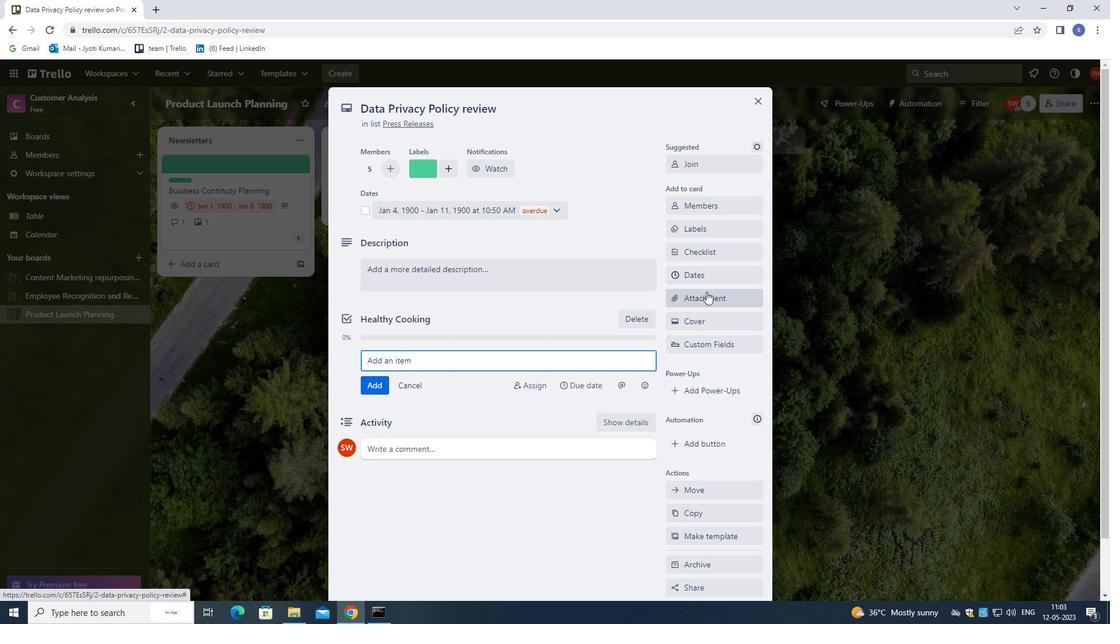 
Action: Mouse pressed left at (707, 293)
Screenshot: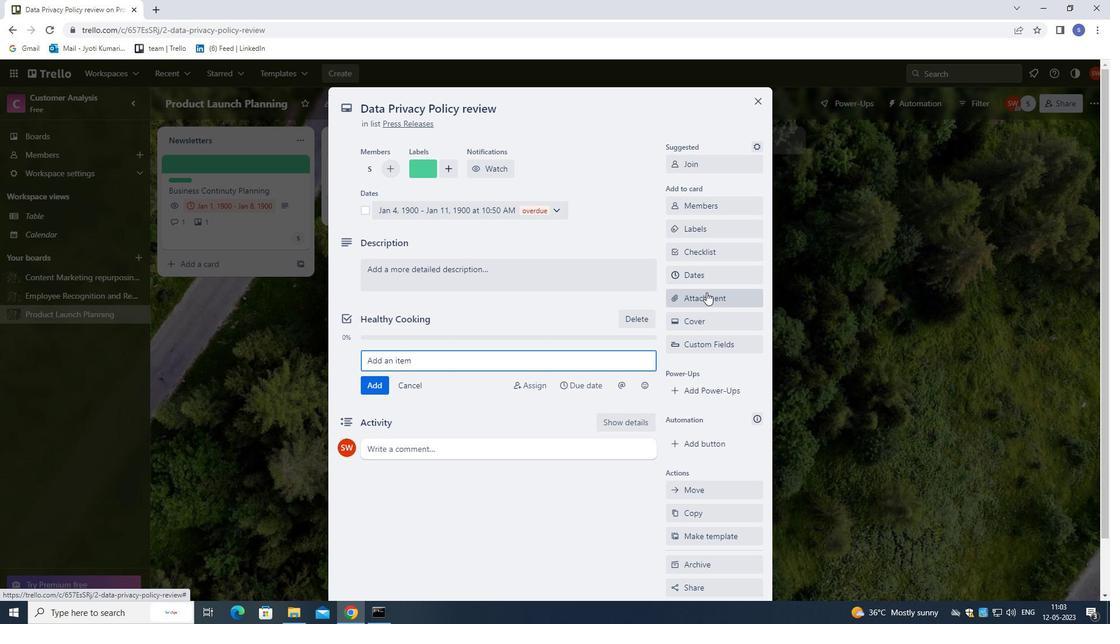 
Action: Mouse moved to (712, 364)
Screenshot: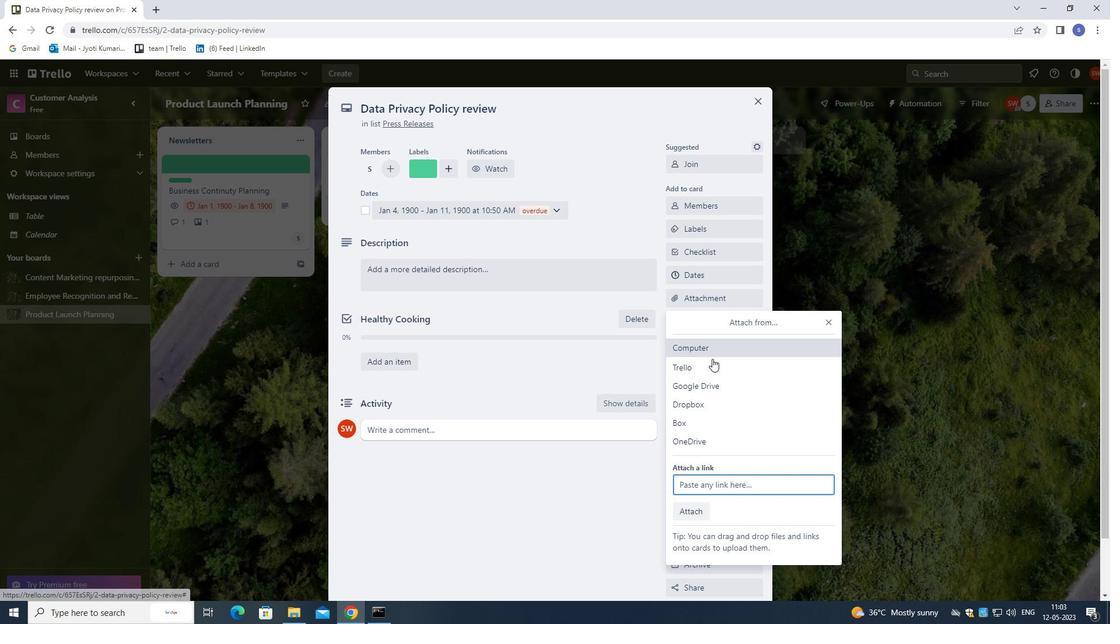 
Action: Mouse pressed left at (712, 364)
Screenshot: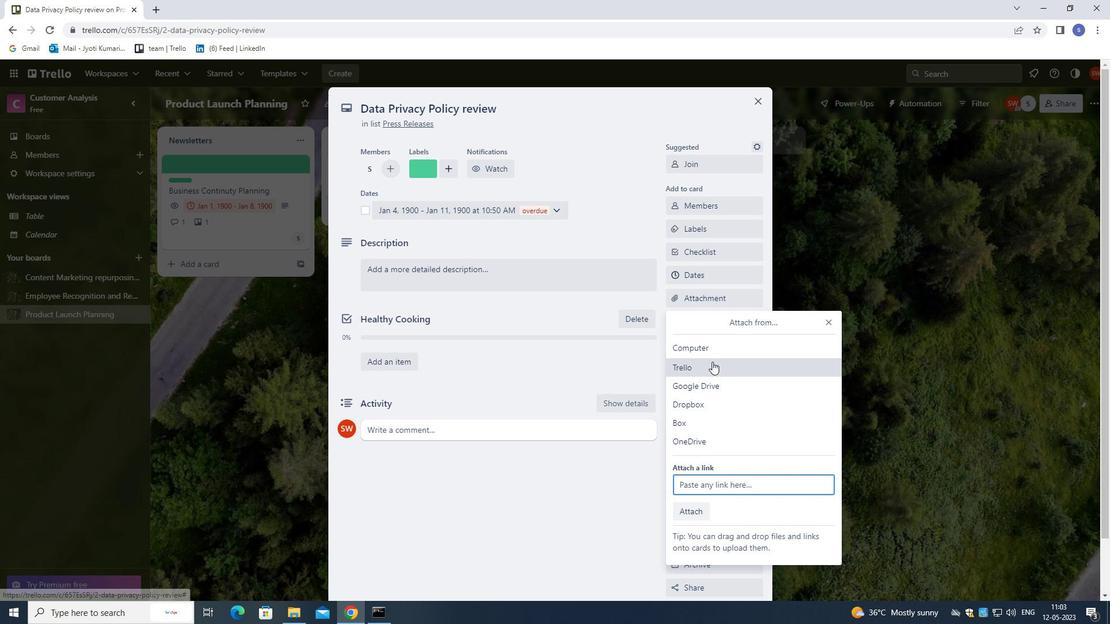 
Action: Mouse moved to (710, 325)
Screenshot: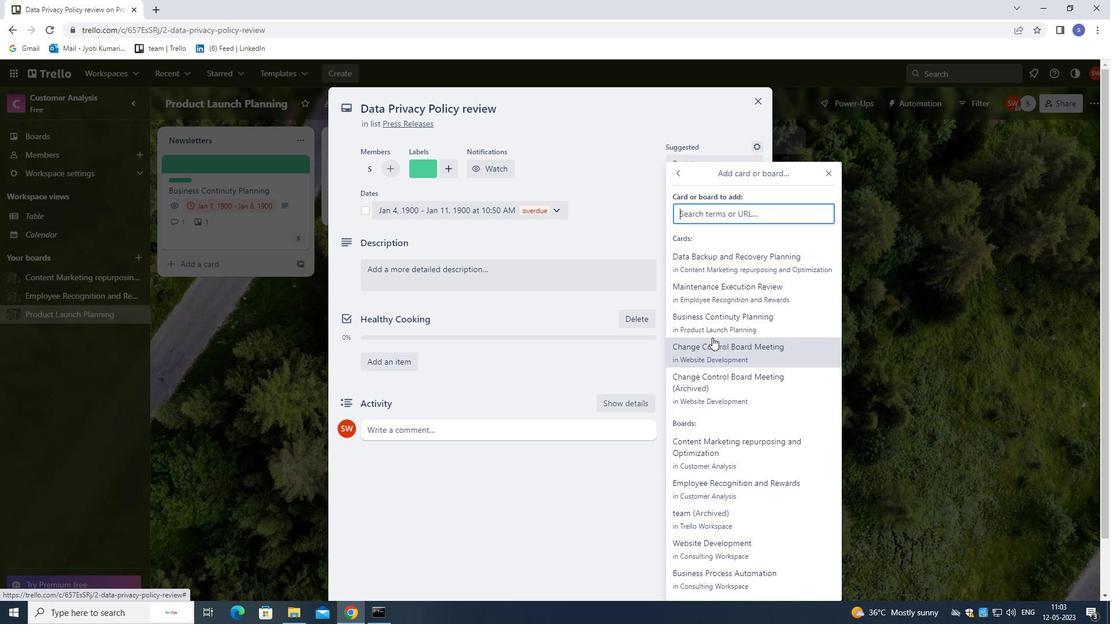 
Action: Mouse pressed left at (710, 325)
Screenshot: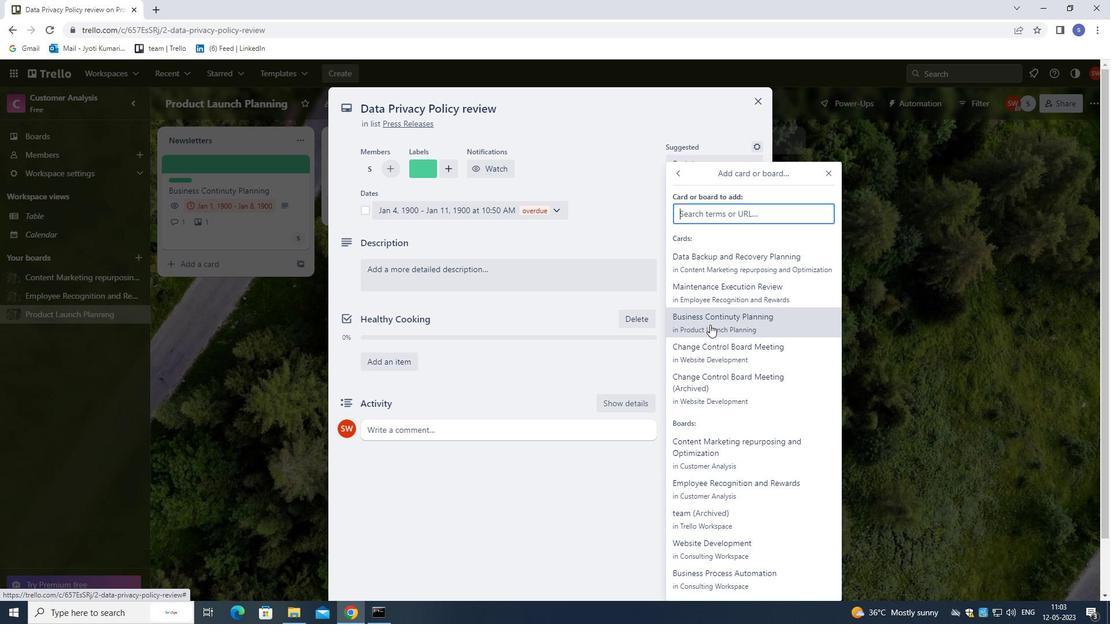 
Action: Mouse moved to (707, 325)
Screenshot: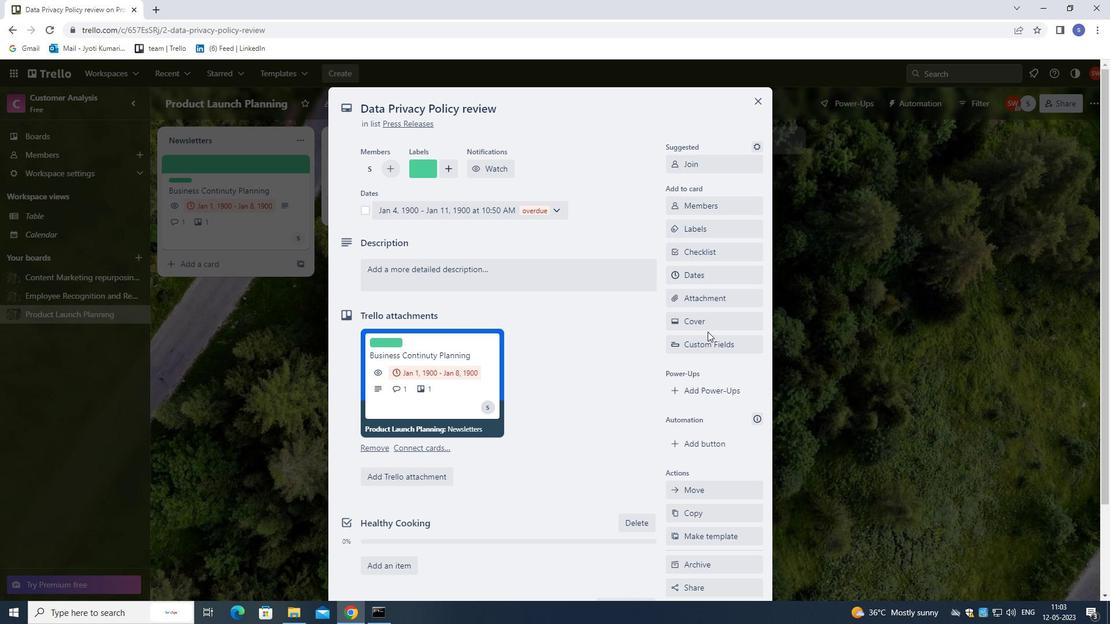 
Action: Mouse pressed left at (707, 325)
Screenshot: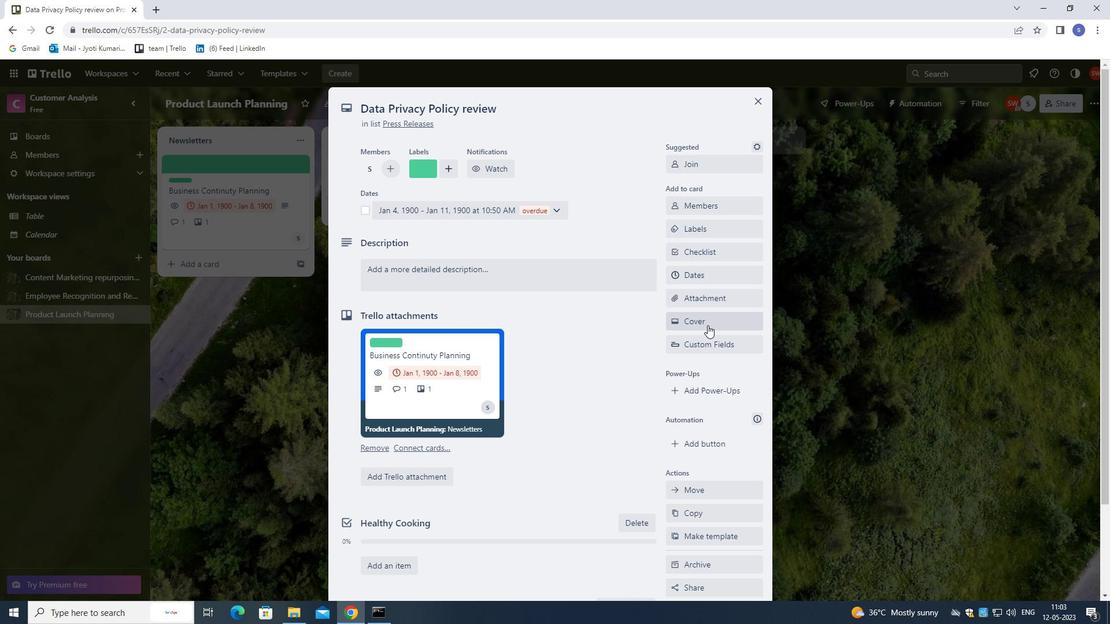 
Action: Mouse moved to (689, 375)
Screenshot: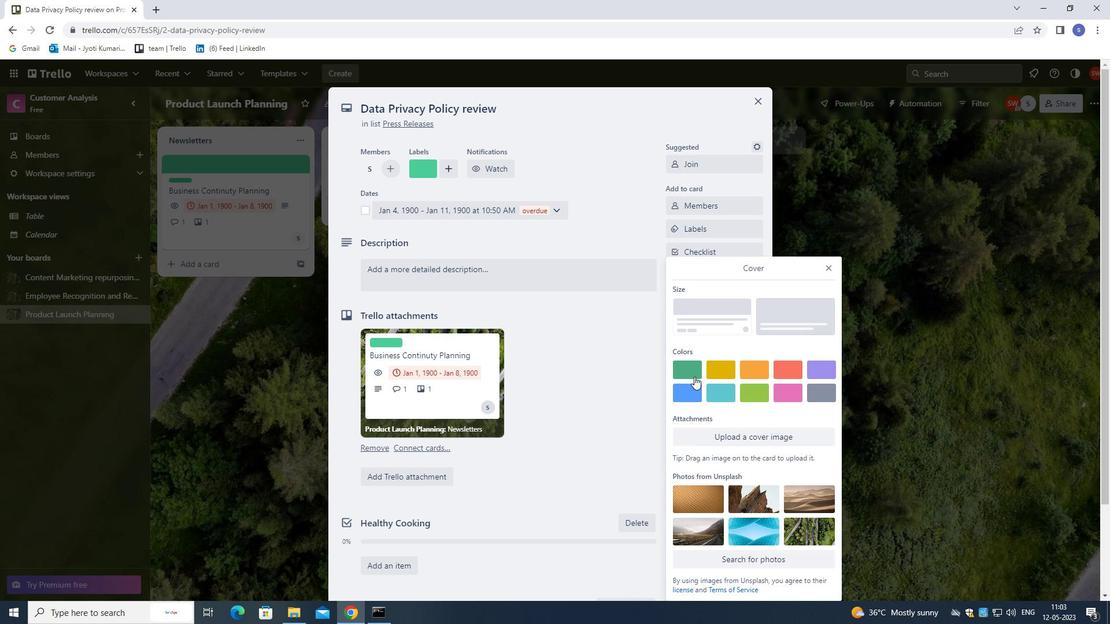 
Action: Mouse pressed left at (689, 375)
Screenshot: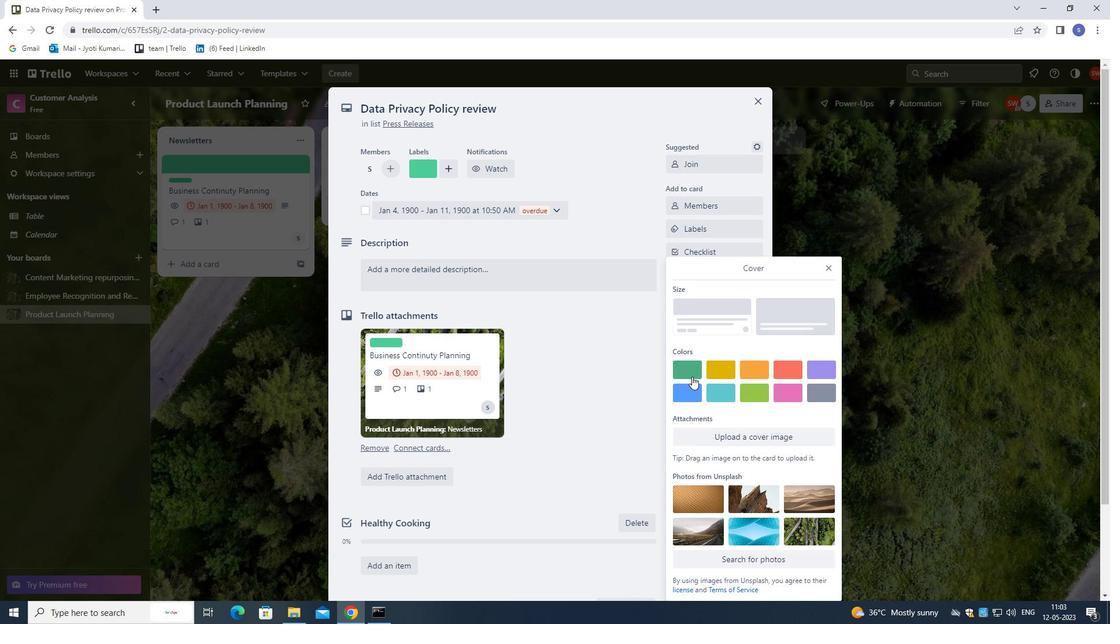
Action: Mouse moved to (830, 246)
Screenshot: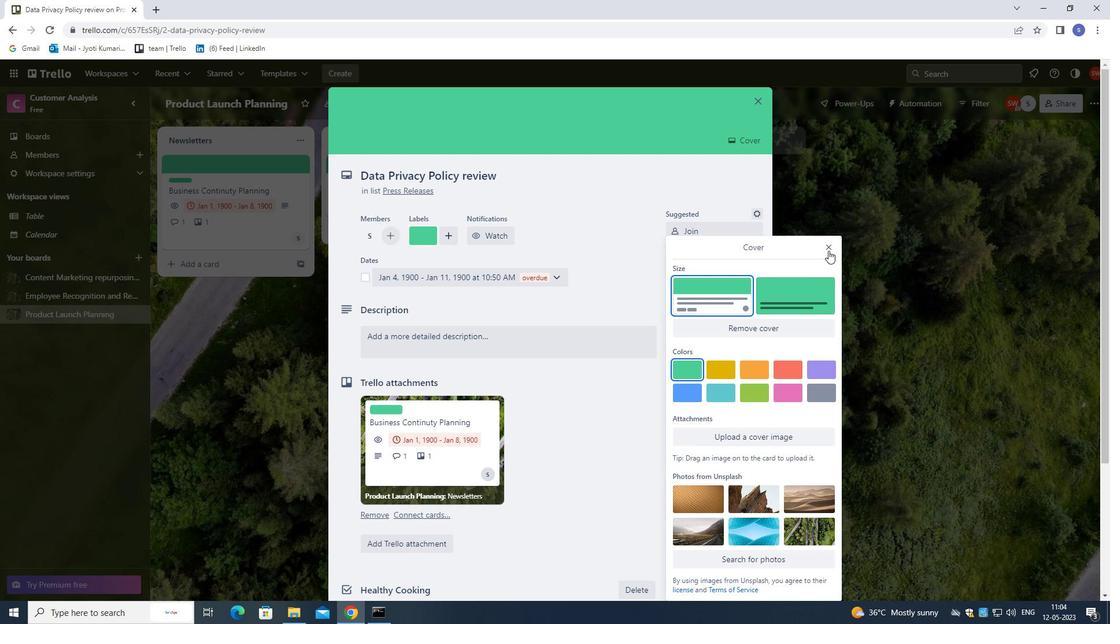 
Action: Mouse pressed left at (830, 246)
Screenshot: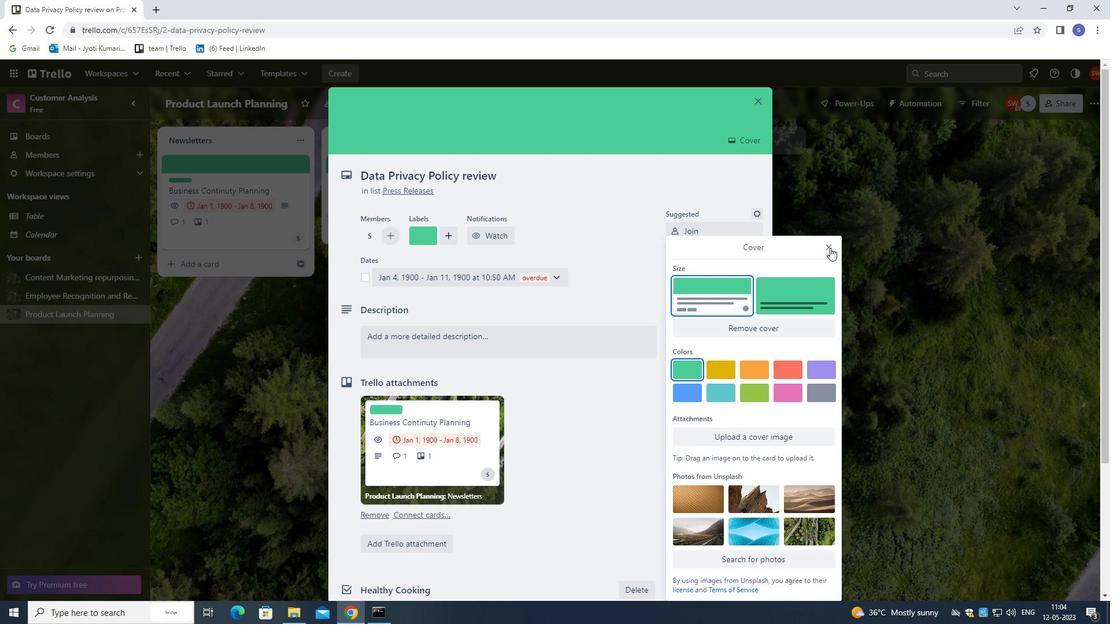 
Action: Mouse moved to (518, 341)
Screenshot: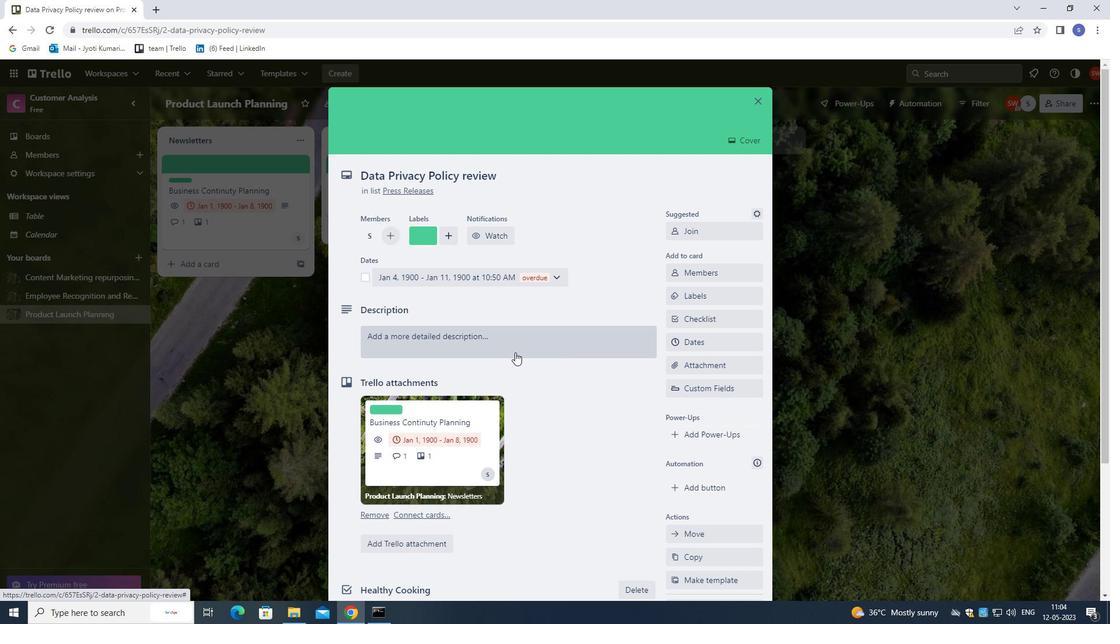 
Action: Mouse pressed left at (518, 341)
Screenshot: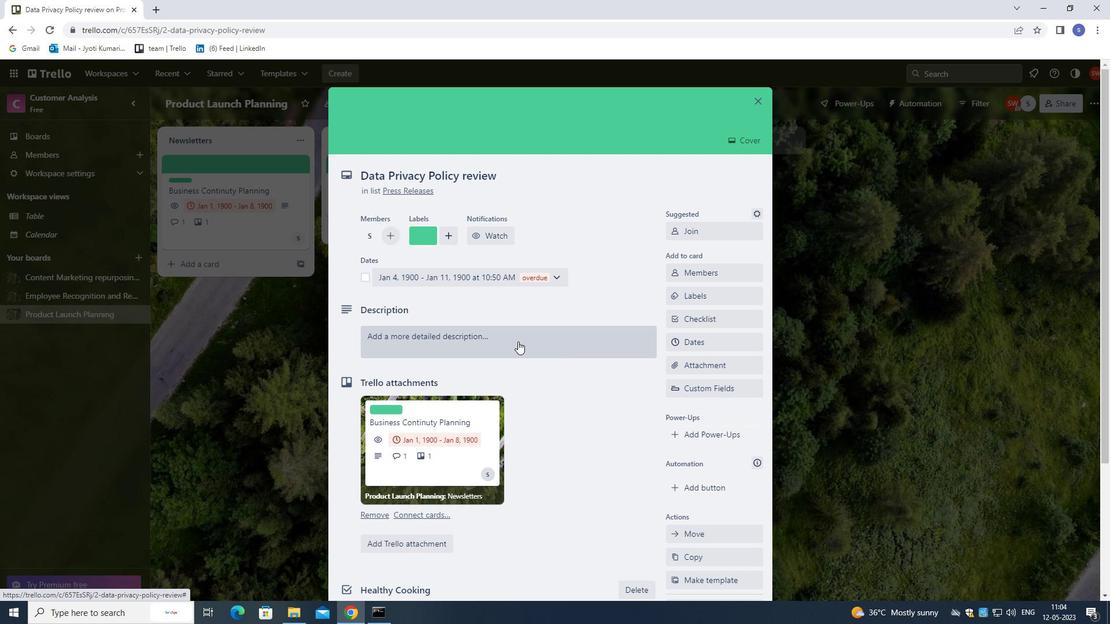 
Action: Mouse moved to (512, 322)
Screenshot: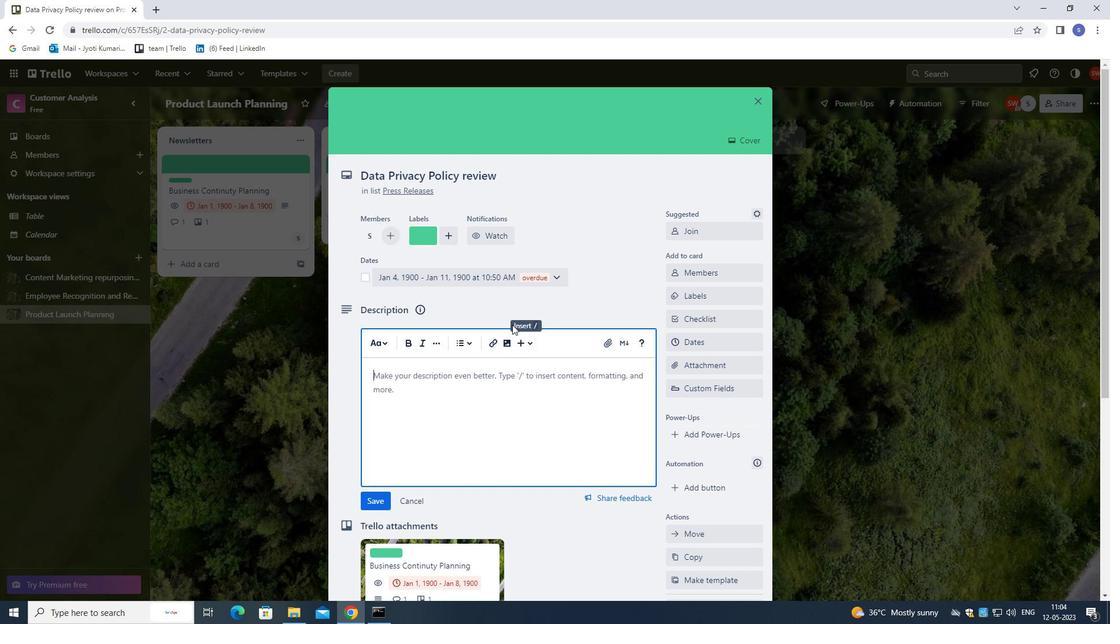 
Action: Key pressed <Key.shift>CREATE<Key.space>AND<Key.space>SEND<Key.space>EMPLOYEE<Key.space>ENGAGEMENT<Key.space>SURVEY<Key.space>ON<Key.space>COMPANY<Key.space>VISION.
Screenshot: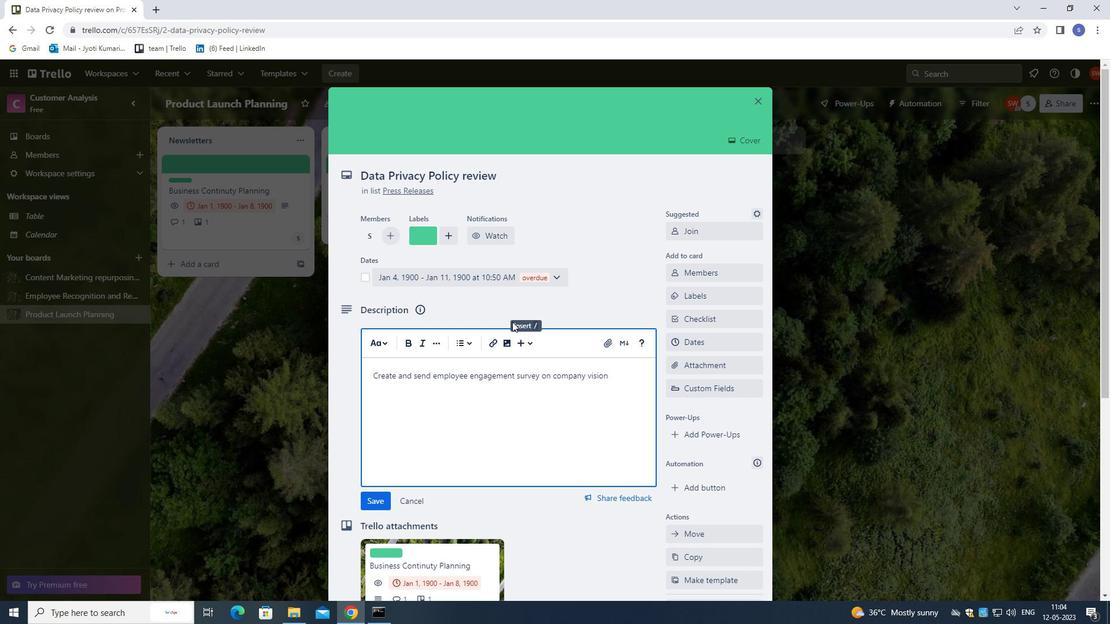 
Action: Mouse moved to (507, 336)
Screenshot: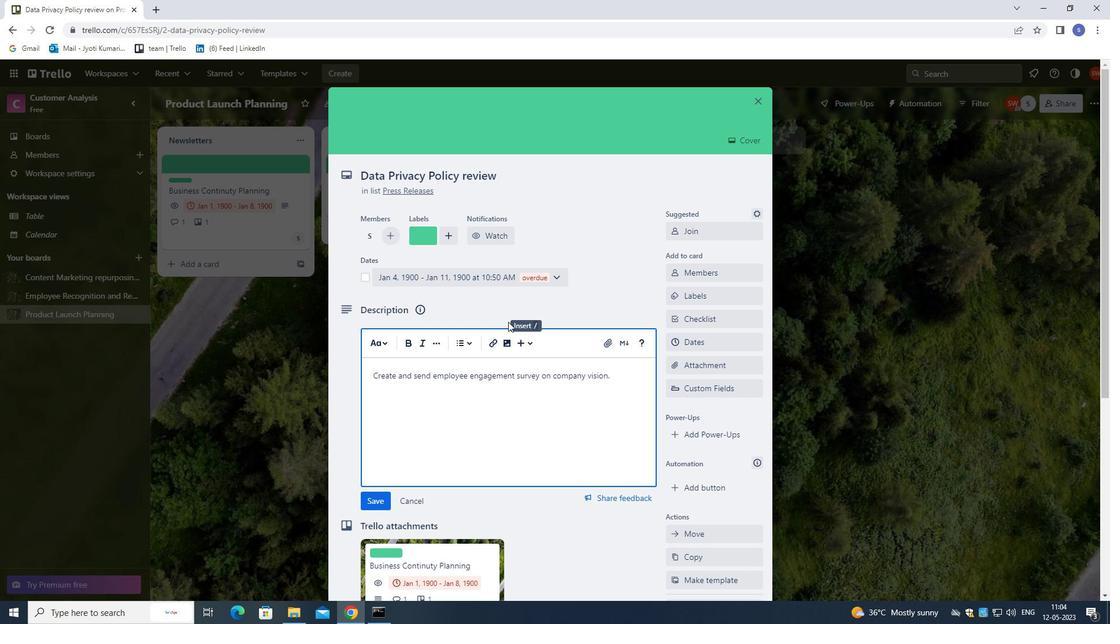 
Action: Mouse scrolled (507, 335) with delta (0, 0)
Screenshot: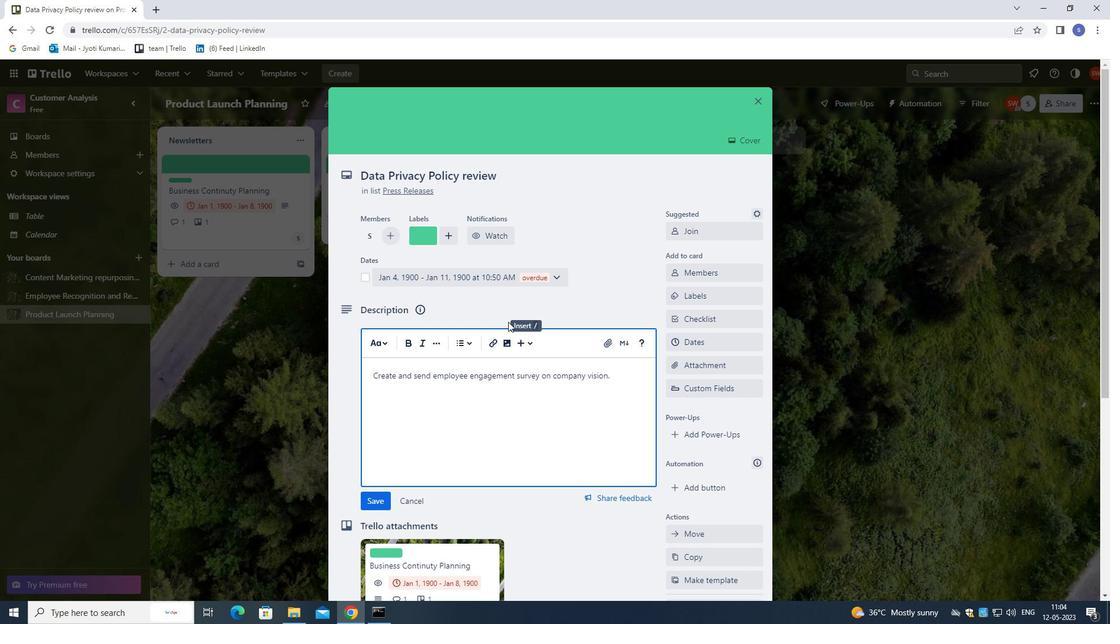 
Action: Mouse moved to (508, 348)
Screenshot: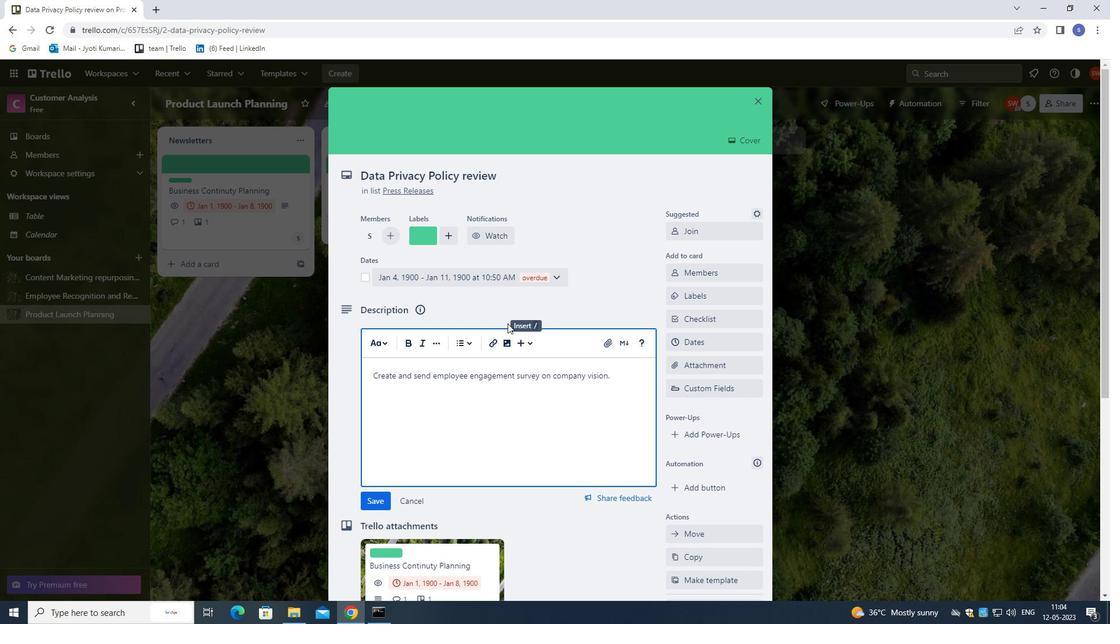 
Action: Mouse scrolled (508, 348) with delta (0, 0)
Screenshot: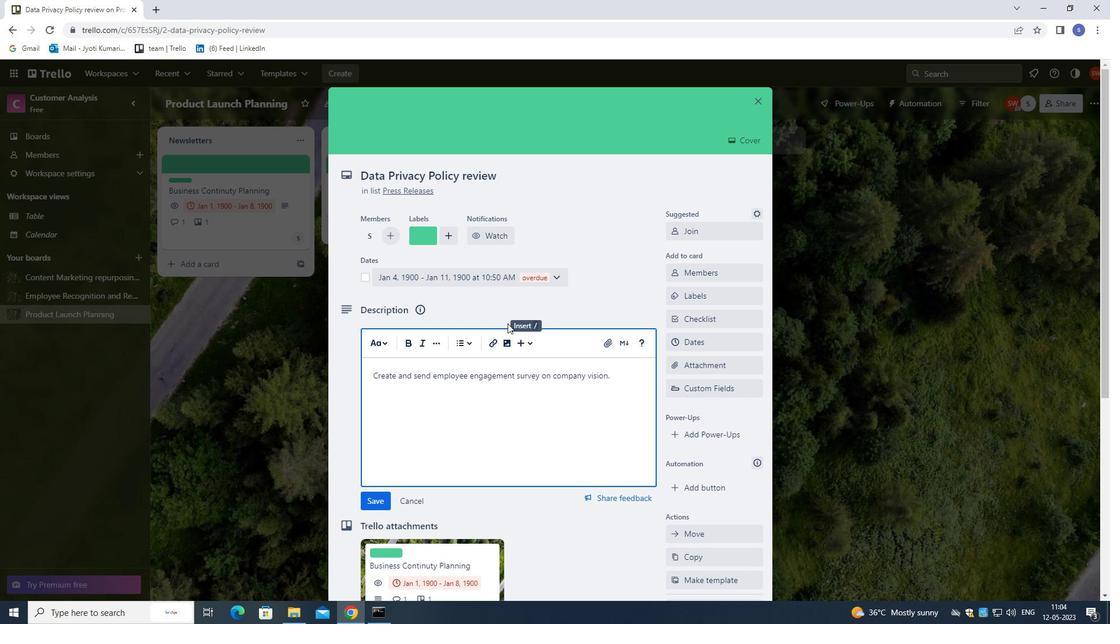 
Action: Mouse moved to (508, 352)
Screenshot: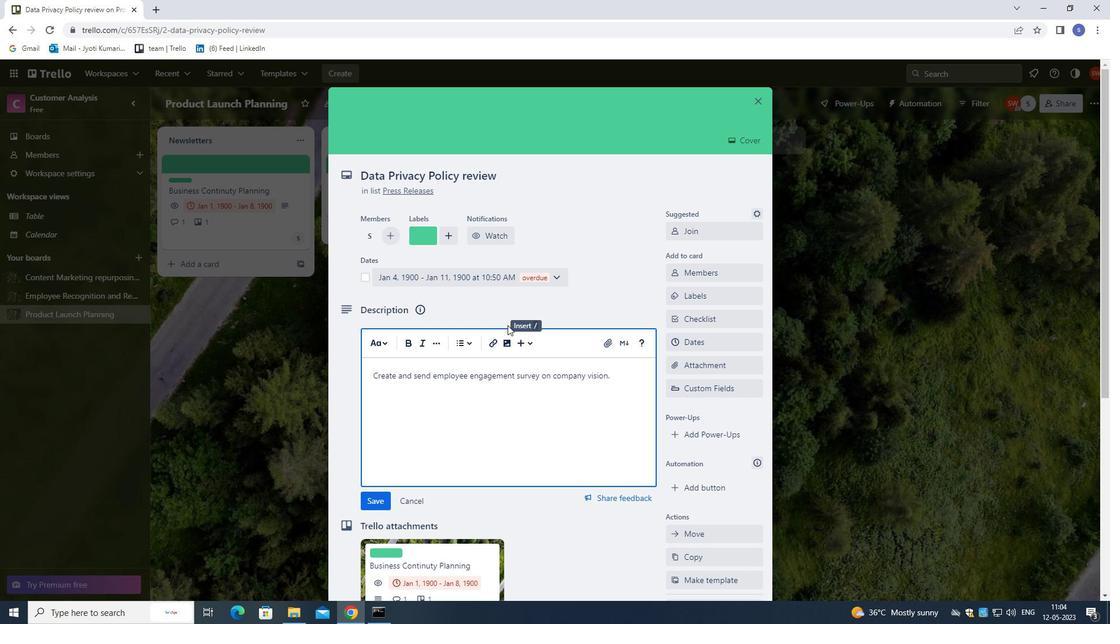 
Action: Mouse scrolled (508, 351) with delta (0, 0)
Screenshot: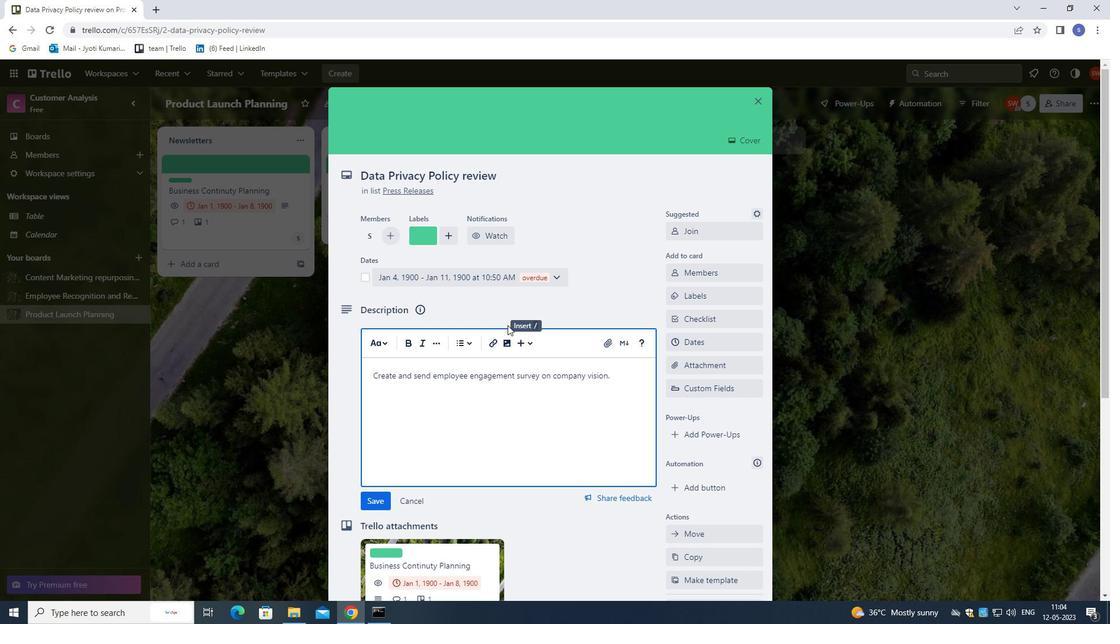 
Action: Mouse moved to (508, 353)
Screenshot: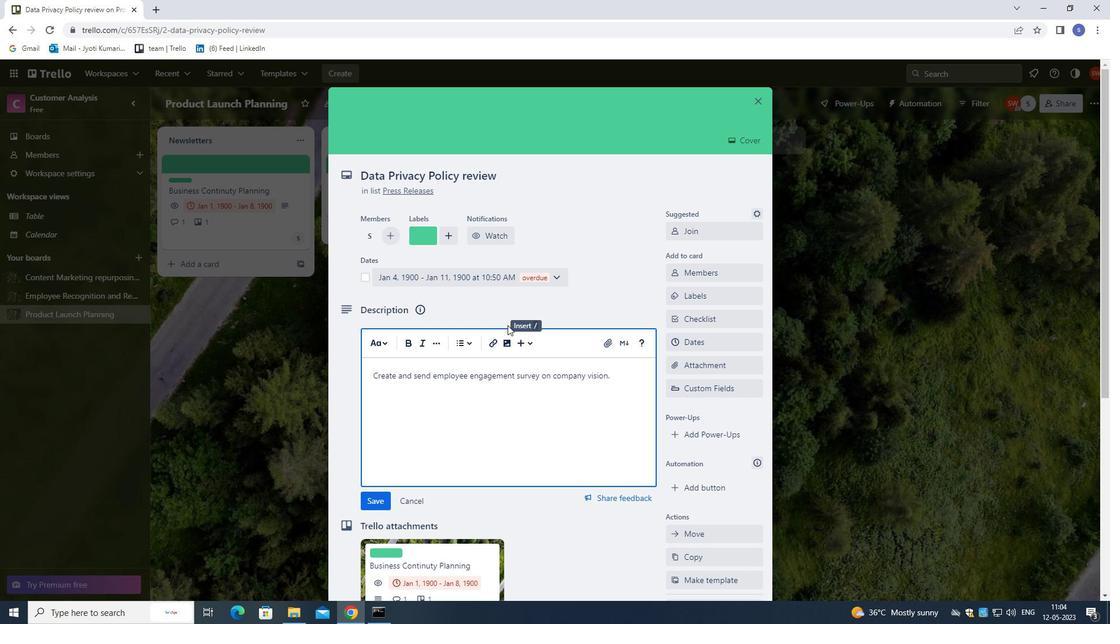 
Action: Mouse scrolled (508, 352) with delta (0, 0)
Screenshot: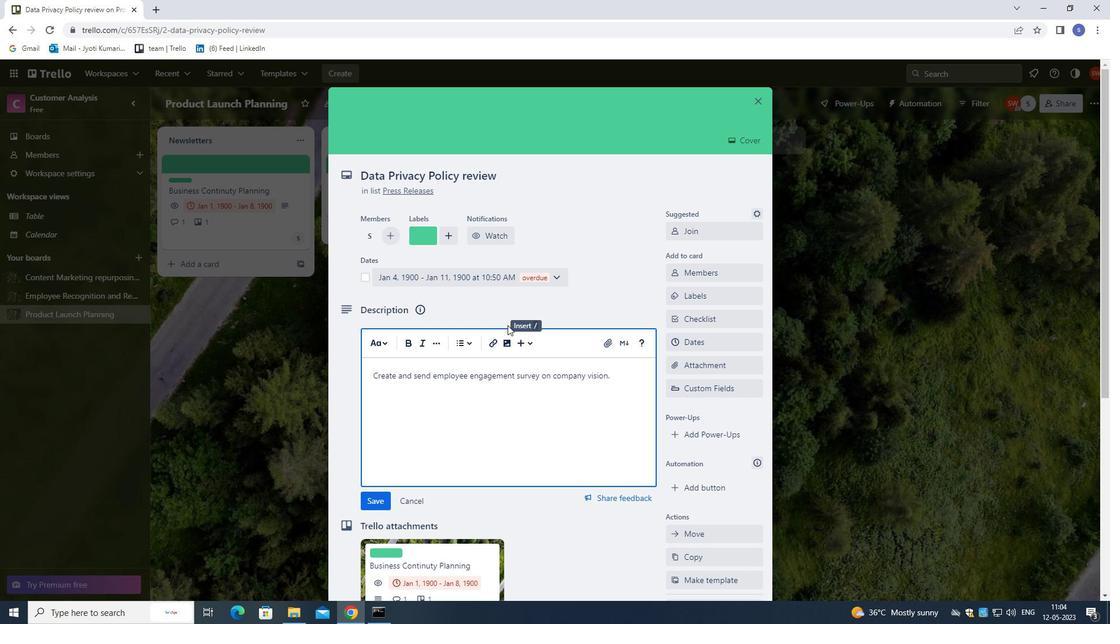 
Action: Mouse moved to (508, 353)
Screenshot: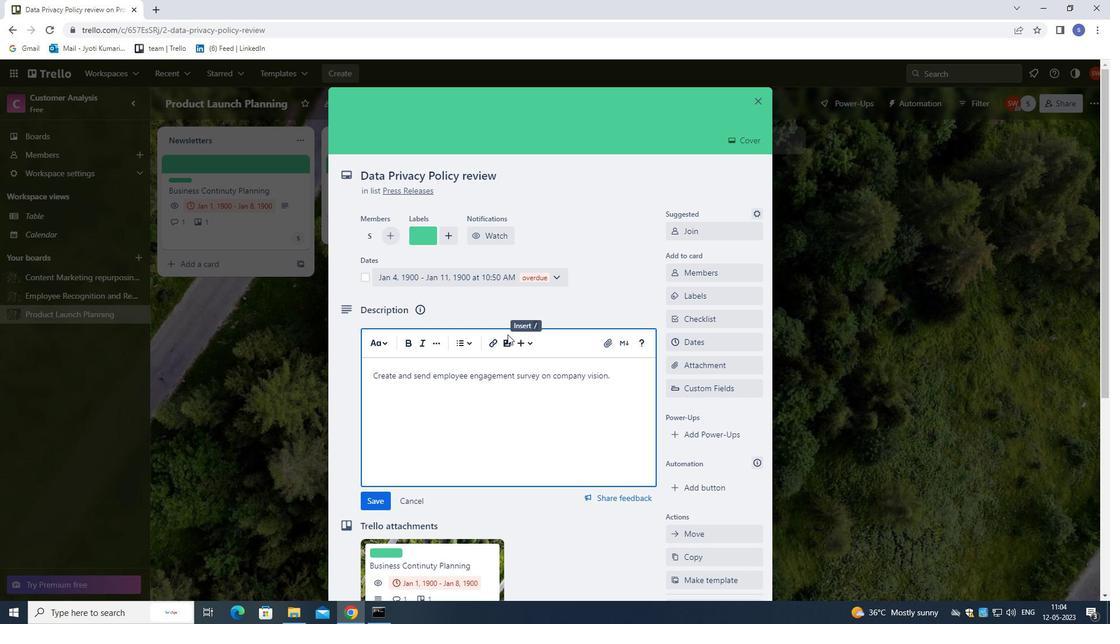 
Action: Mouse scrolled (508, 353) with delta (0, 0)
Screenshot: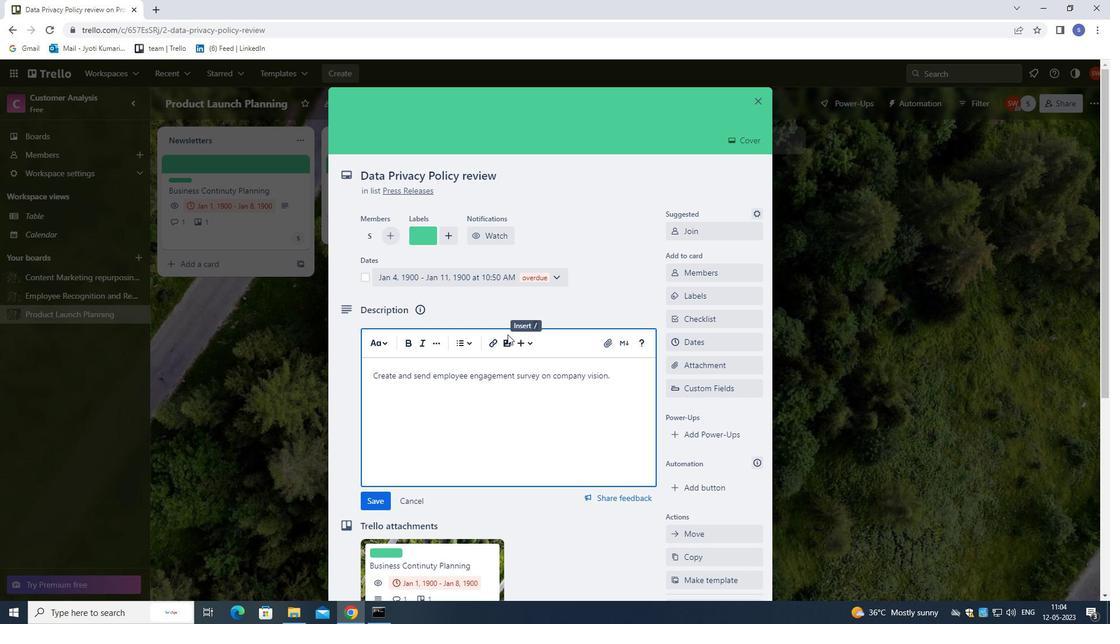 
Action: Mouse moved to (508, 355)
Screenshot: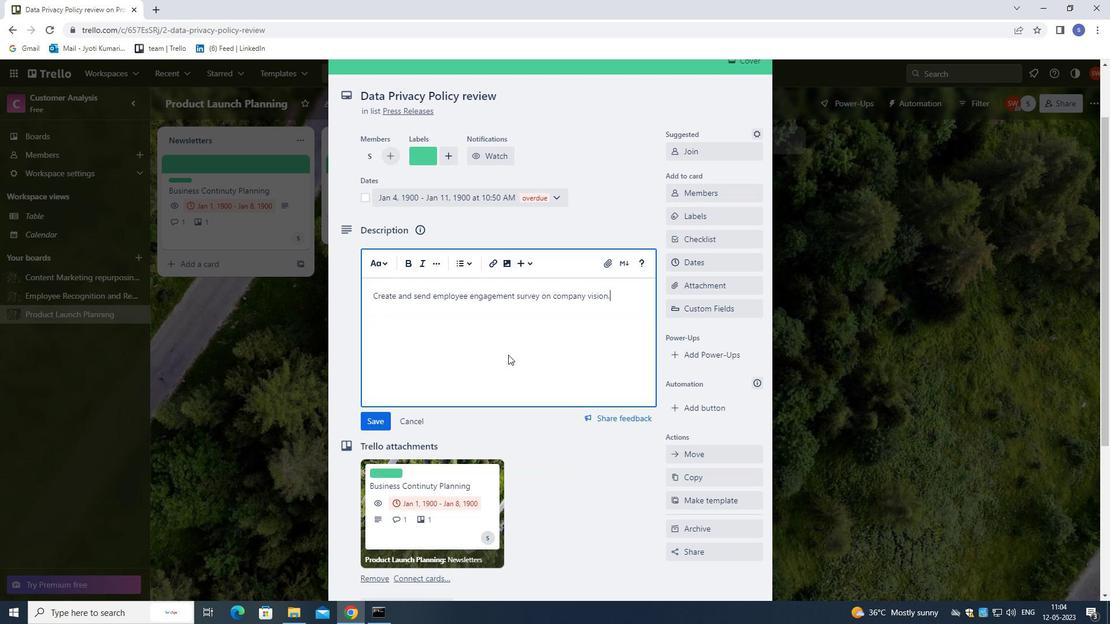 
Action: Mouse scrolled (508, 355) with delta (0, 0)
Screenshot: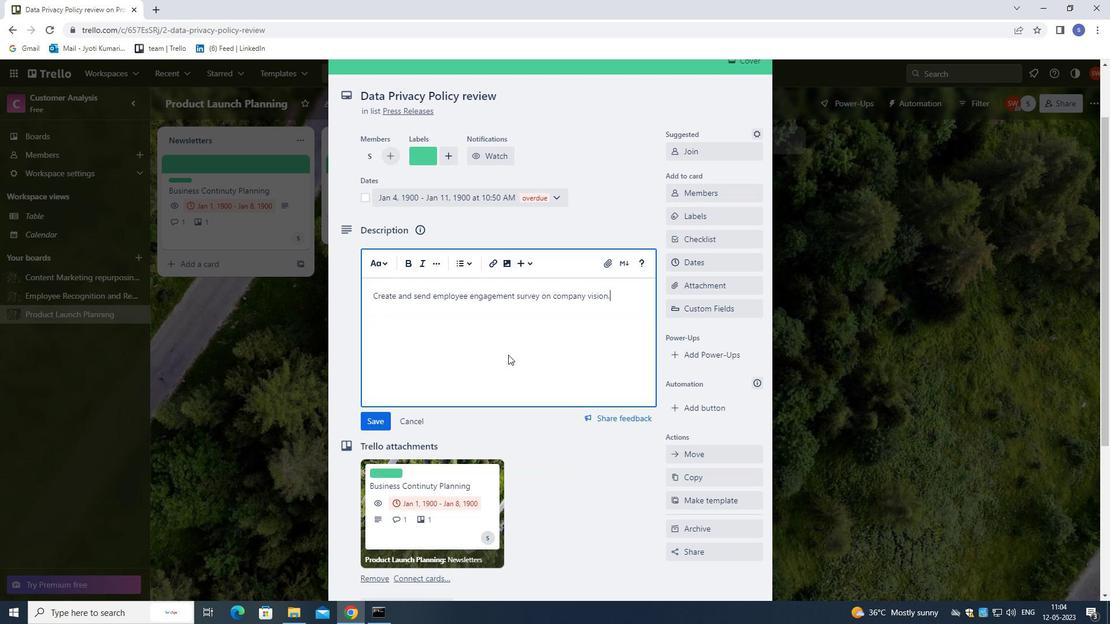 
Action: Mouse moved to (508, 356)
Screenshot: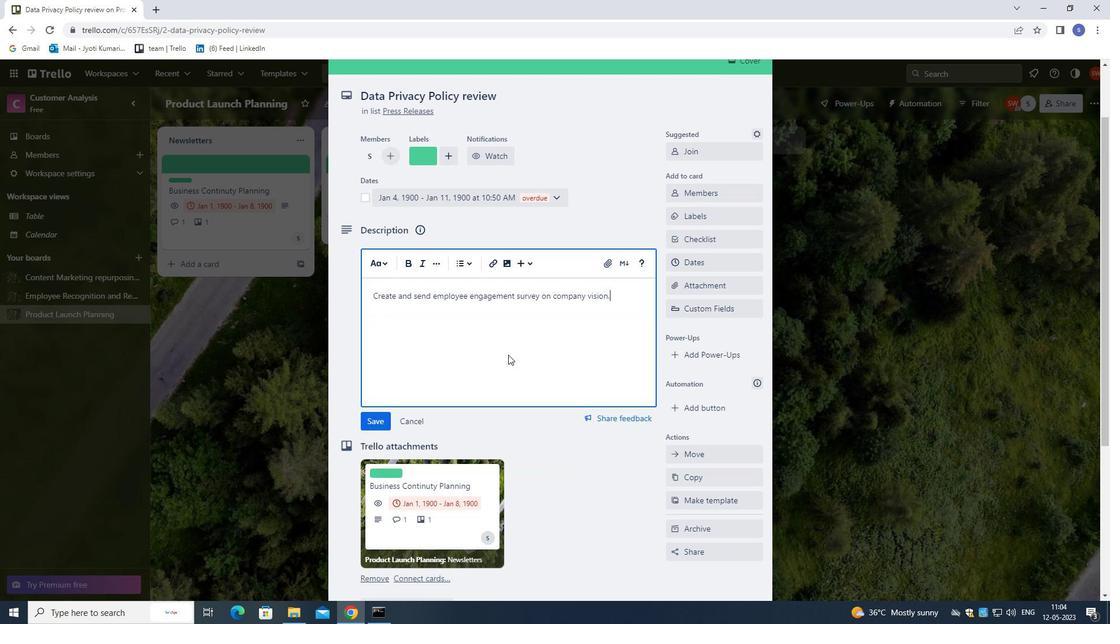 
Action: Mouse scrolled (508, 356) with delta (0, 0)
Screenshot: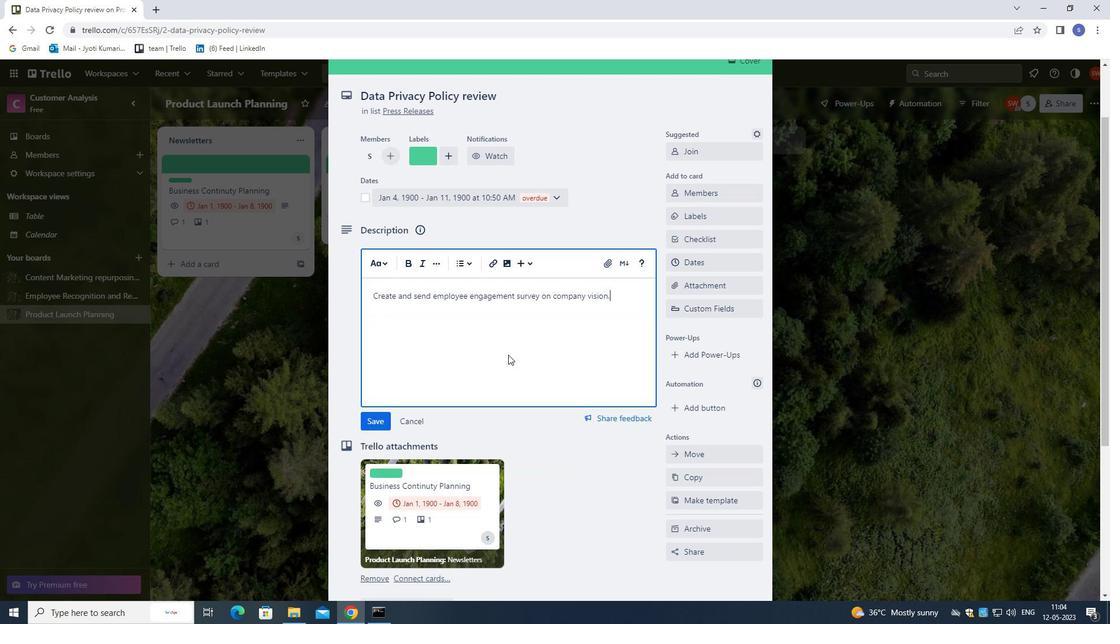 
Action: Mouse moved to (508, 359)
Screenshot: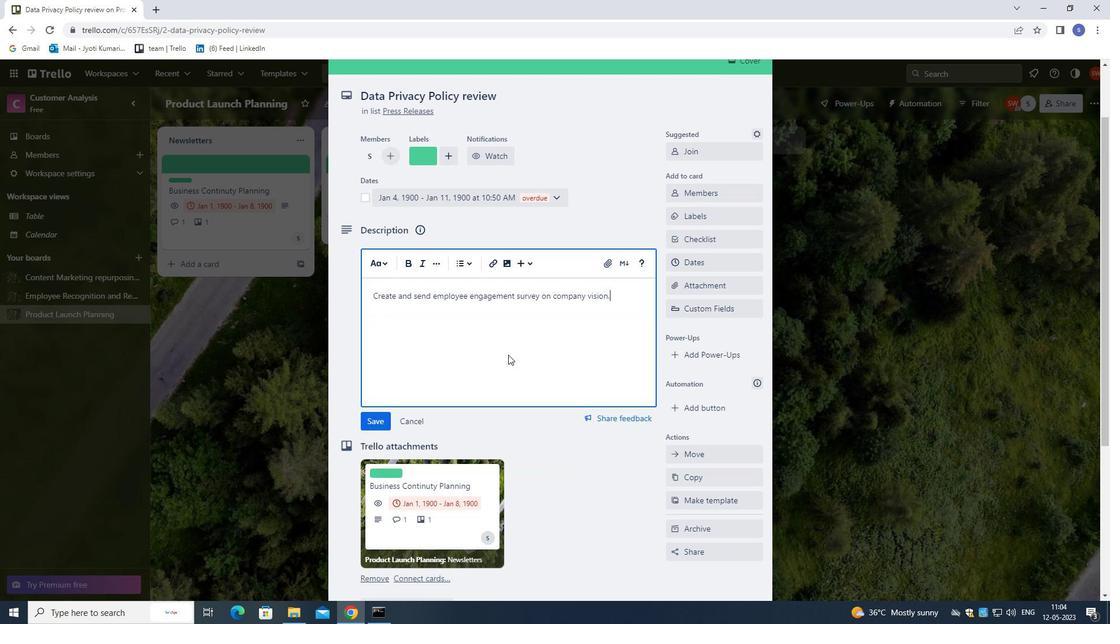 
Action: Mouse scrolled (508, 358) with delta (0, 0)
Screenshot: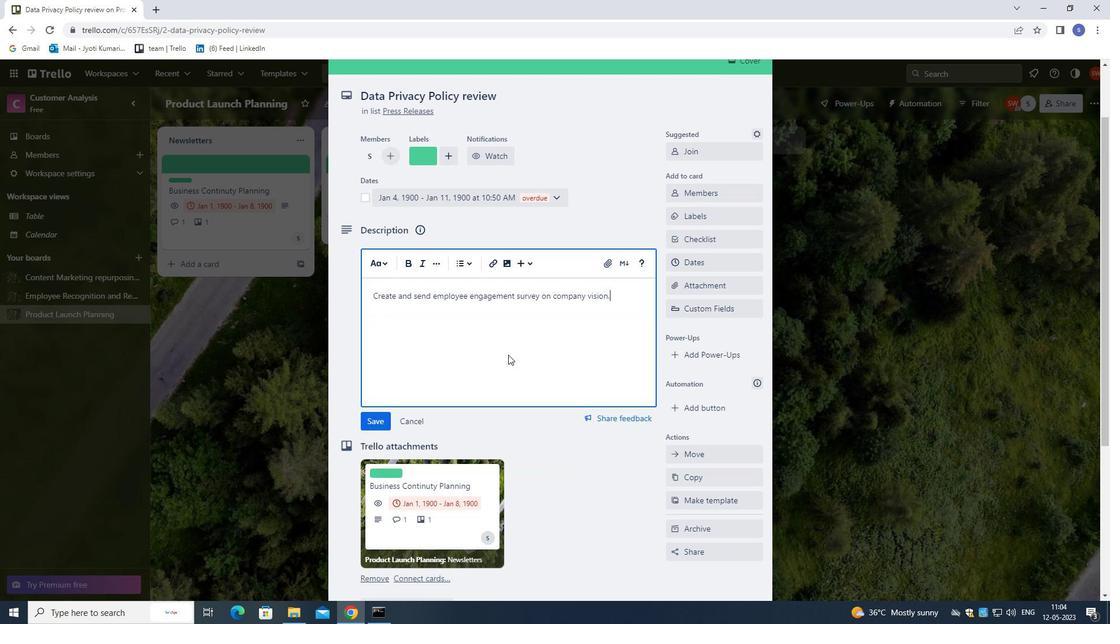 
Action: Mouse moved to (508, 359)
Screenshot: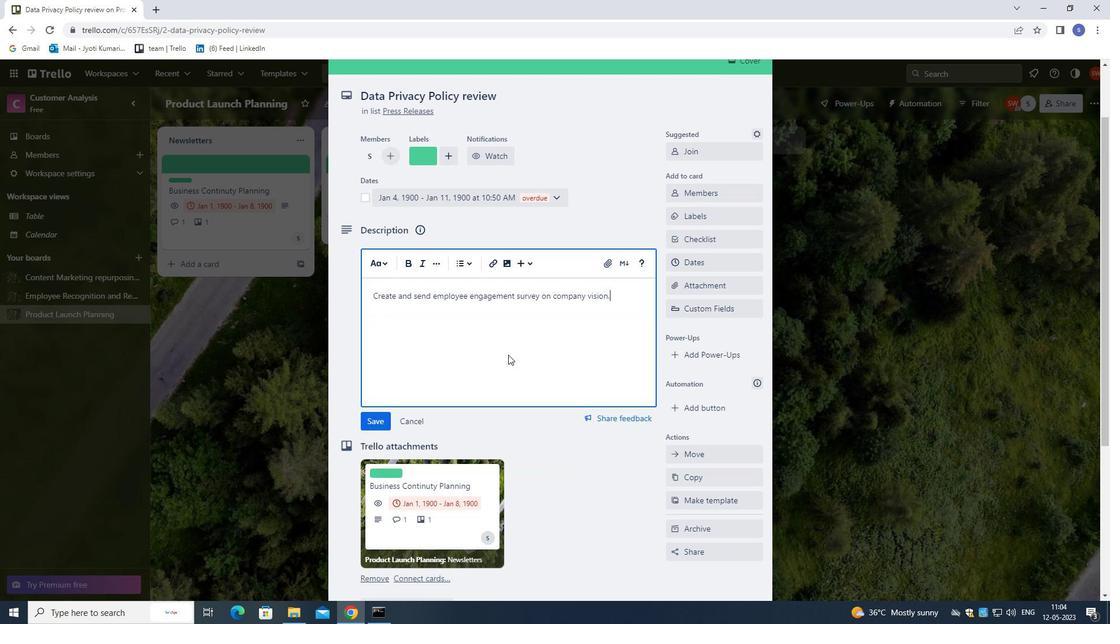 
Action: Mouse scrolled (508, 358) with delta (0, 0)
Screenshot: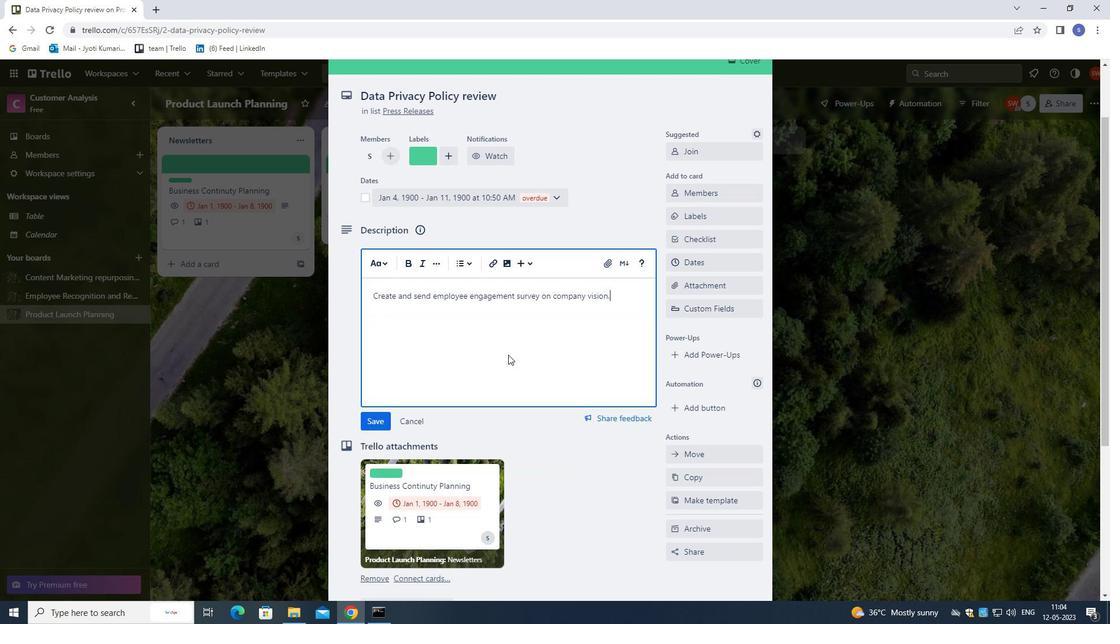 
Action: Mouse moved to (508, 362)
Screenshot: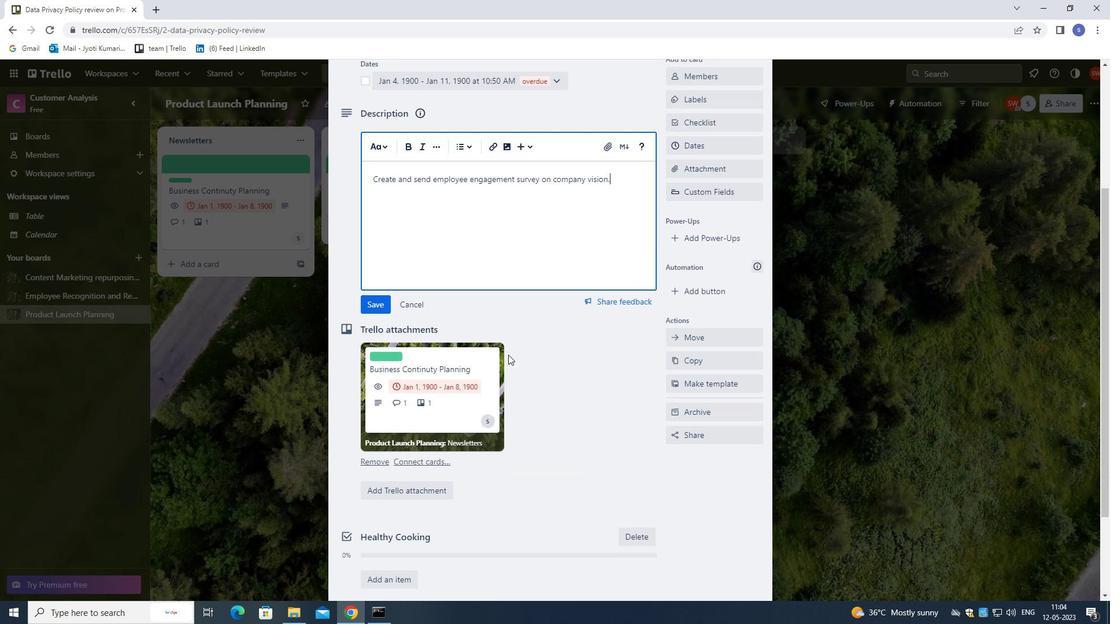 
Action: Mouse scrolled (508, 361) with delta (0, 0)
Screenshot: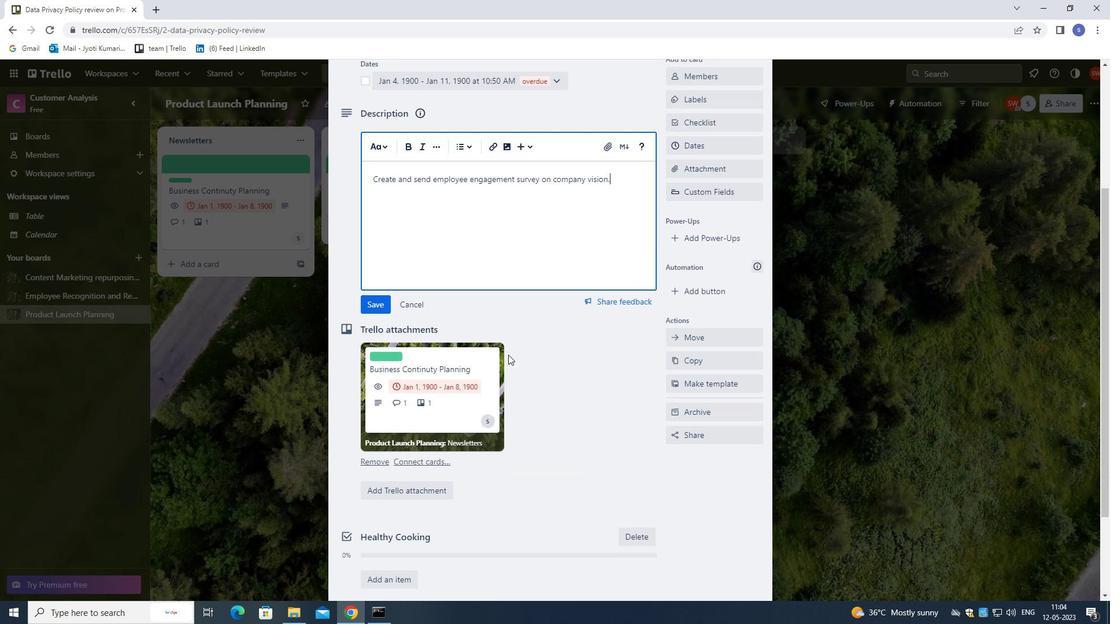 
Action: Mouse moved to (433, 522)
Screenshot: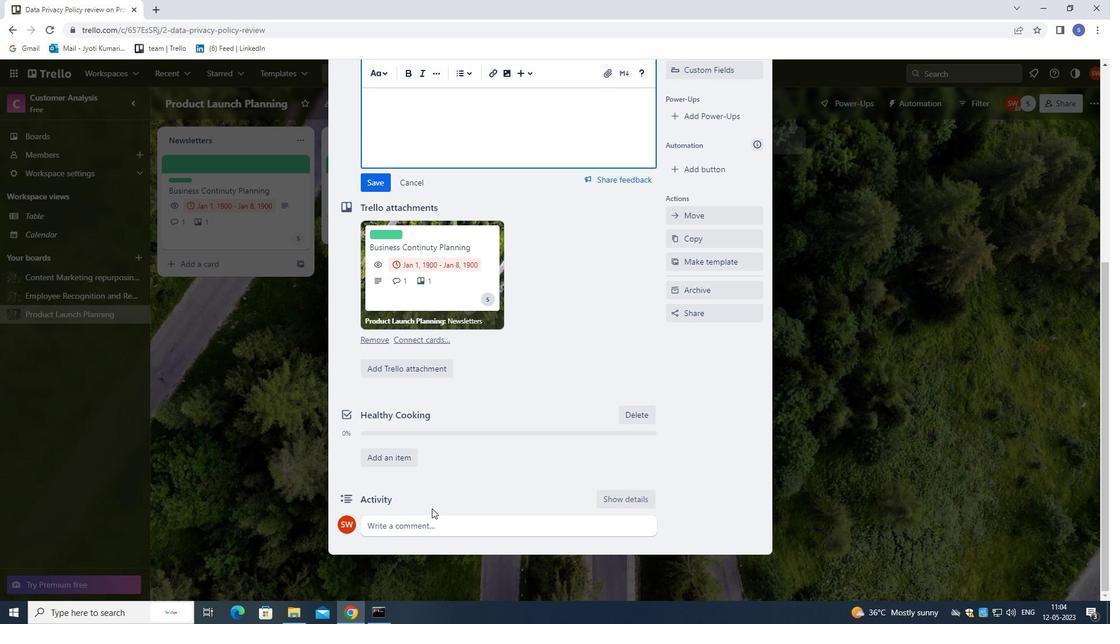 
Action: Mouse pressed left at (433, 522)
Screenshot: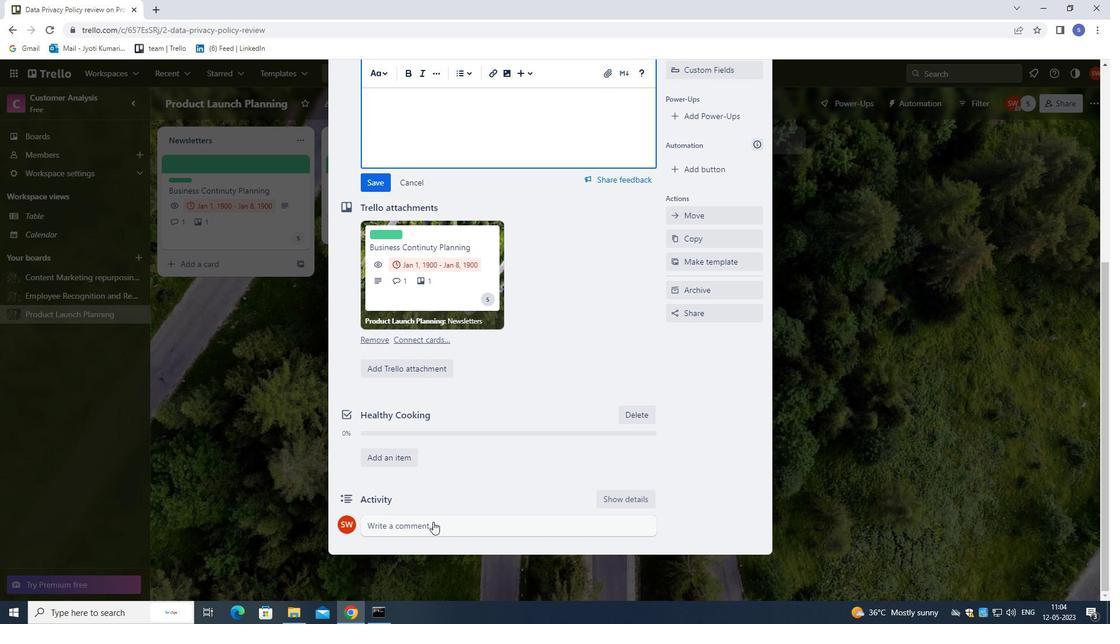 
Action: Mouse moved to (439, 507)
Screenshot: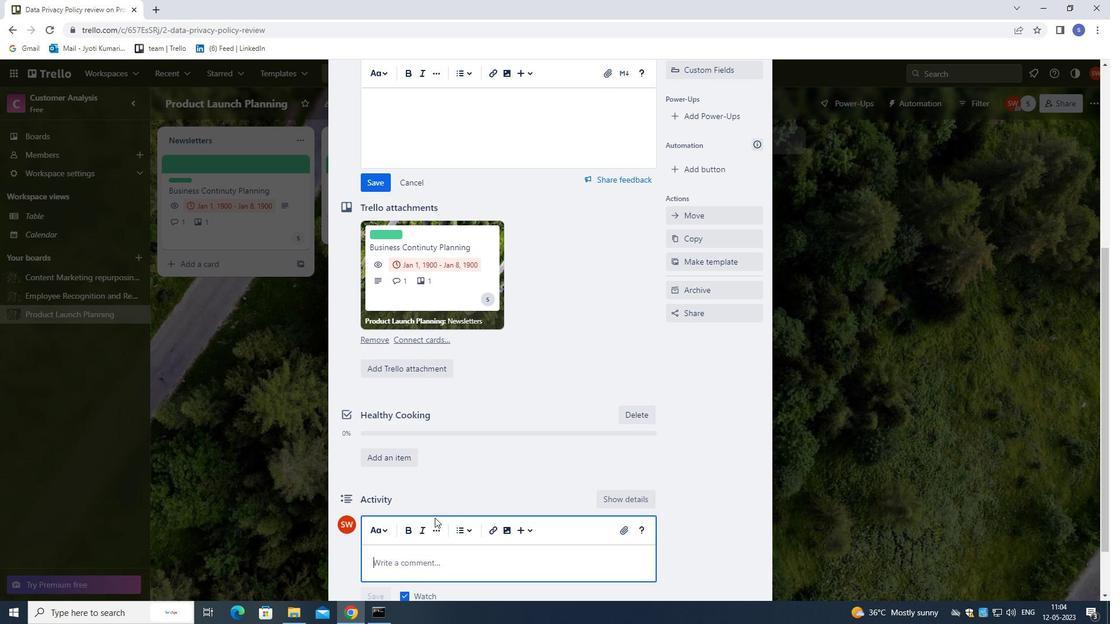 
Action: Mouse scrolled (439, 507) with delta (0, 0)
Screenshot: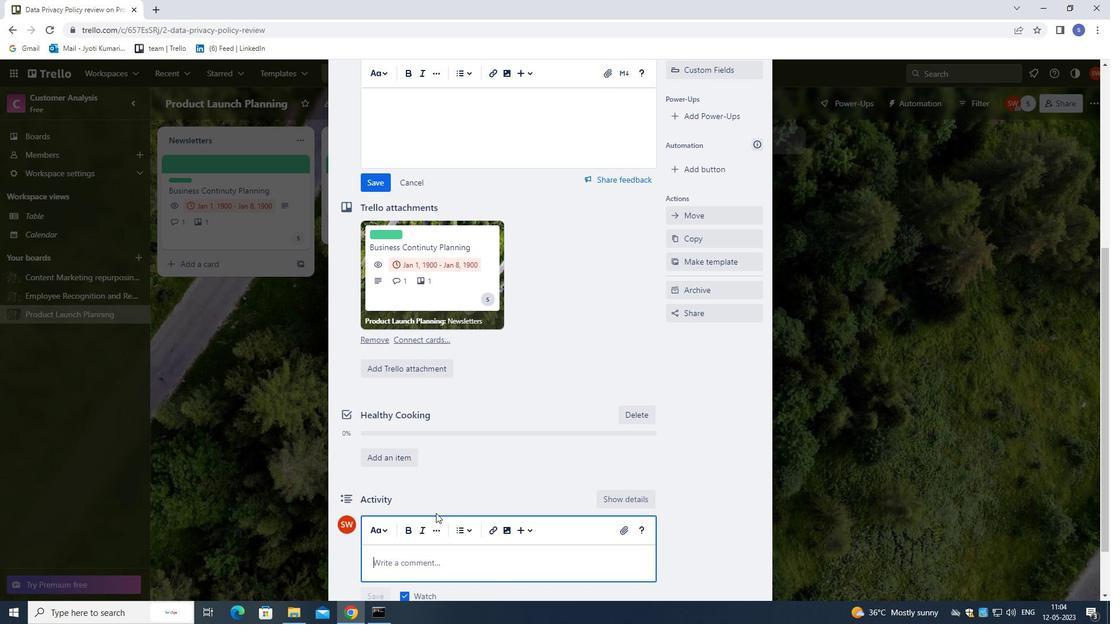 
Action: Mouse moved to (439, 506)
Screenshot: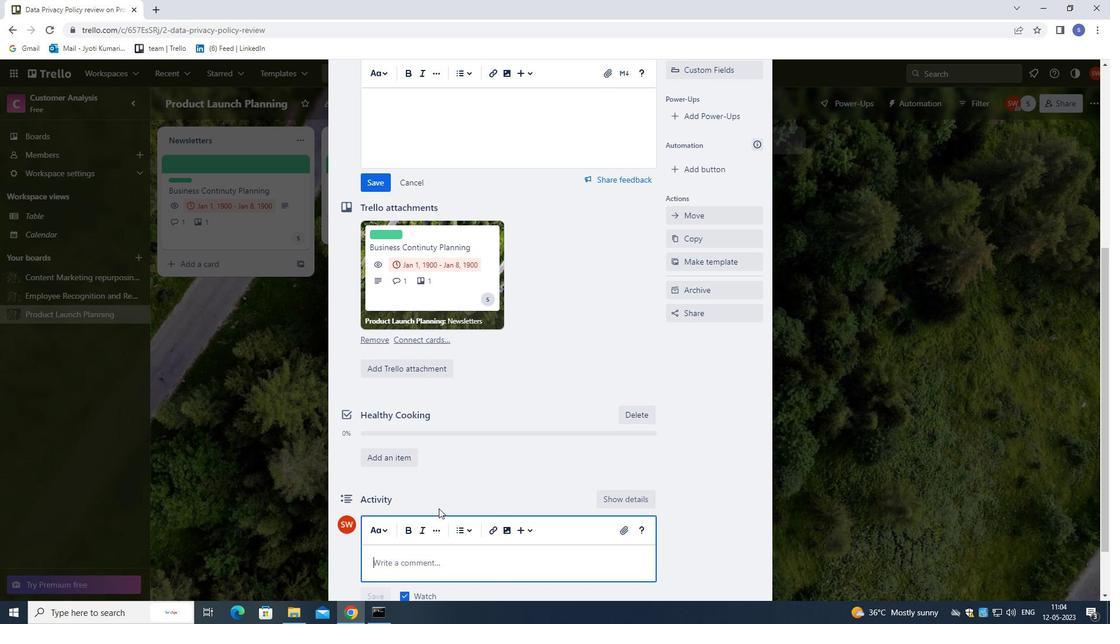 
Action: Mouse scrolled (439, 506) with delta (0, 0)
Screenshot: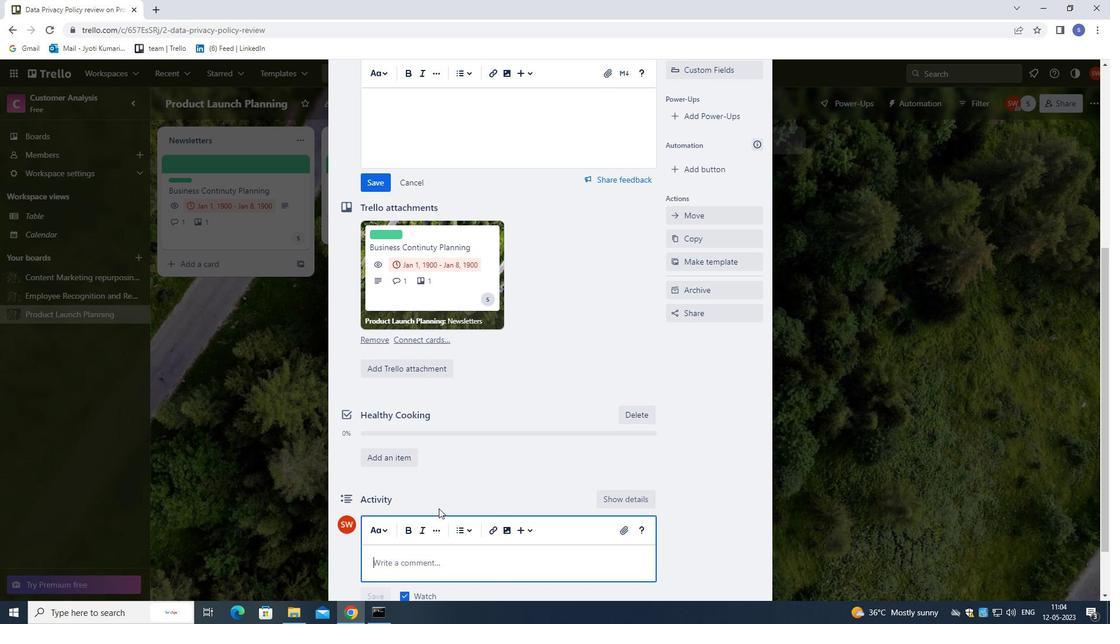 
Action: Mouse moved to (440, 506)
Screenshot: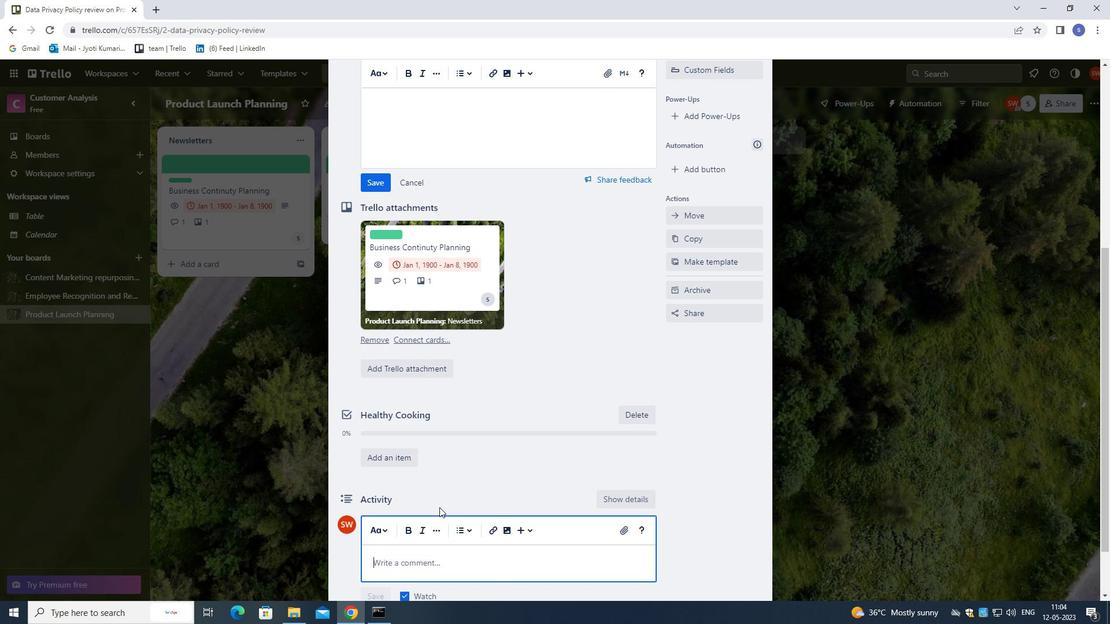 
Action: Mouse scrolled (440, 506) with delta (0, 0)
Screenshot: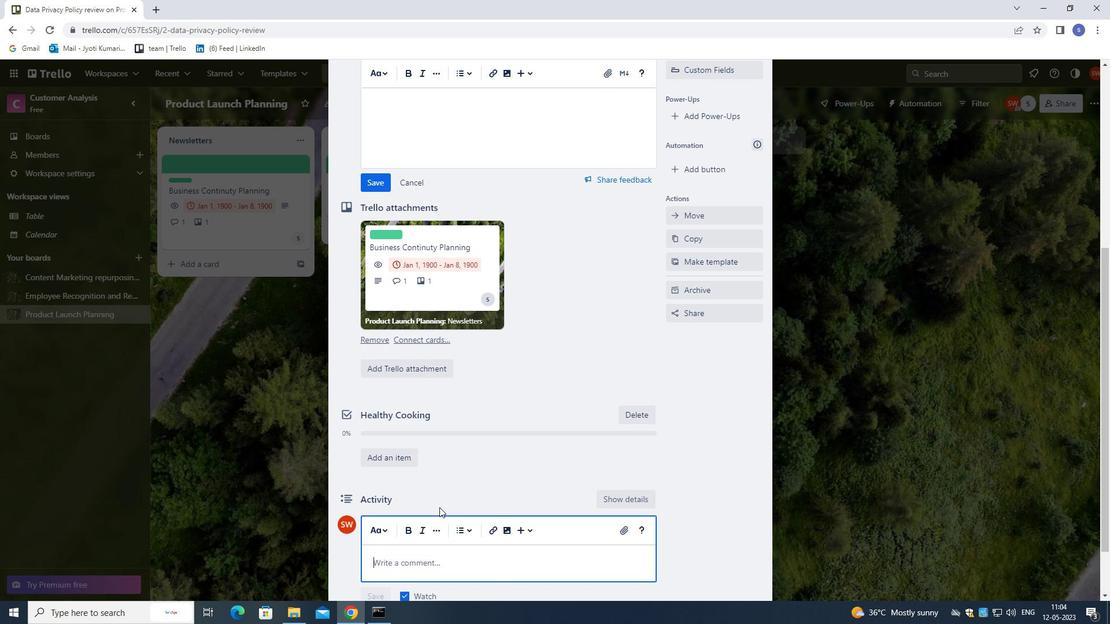 
Action: Mouse moved to (456, 481)
Screenshot: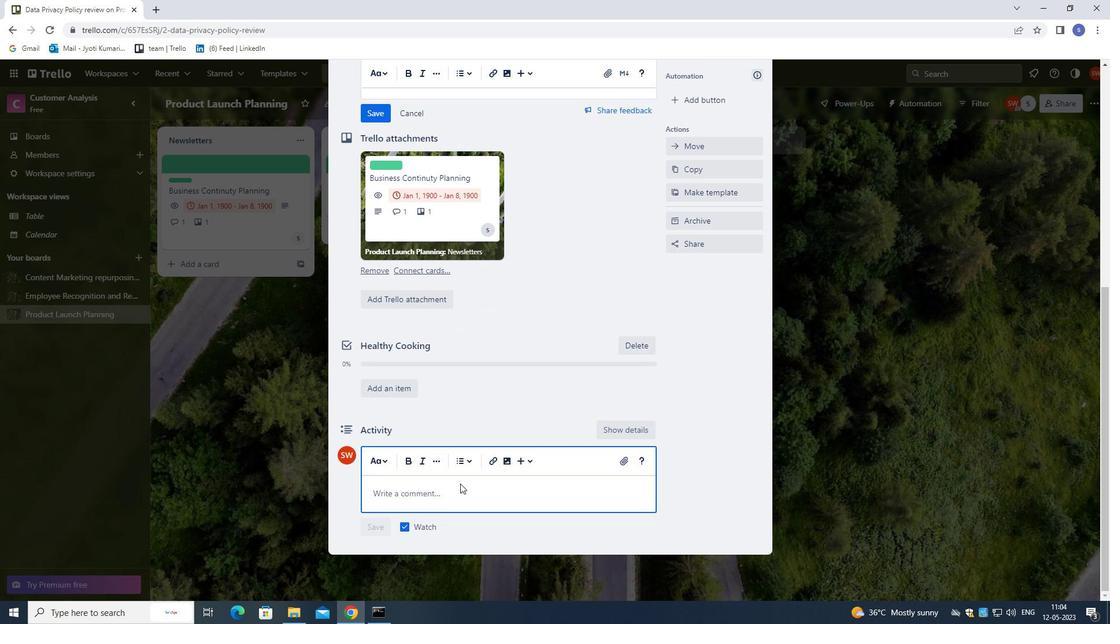 
Action: Key pressed <Key.shift>THIS<Key.space>TASK<Key.space>REQUIRES<Key.space>US<Key.space>TO<Key.space>PROACTIVE<Key.space>IN<Key.space>IDENTIFYING<Key.space>POTENTIAL<Key.space>OPPORTUNITY<Key.backspace>IES<Key.space>FOR<Key.space>IMPROVEMENT<Key.space>AND<Key.space>GROWTH.
Screenshot: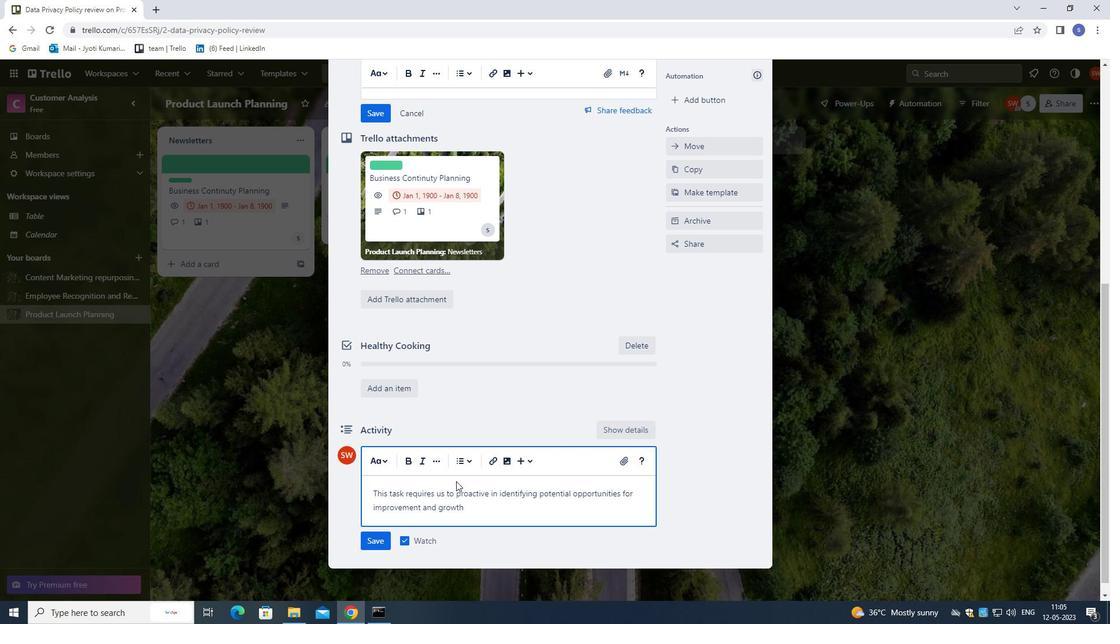 
Action: Mouse moved to (440, 475)
Screenshot: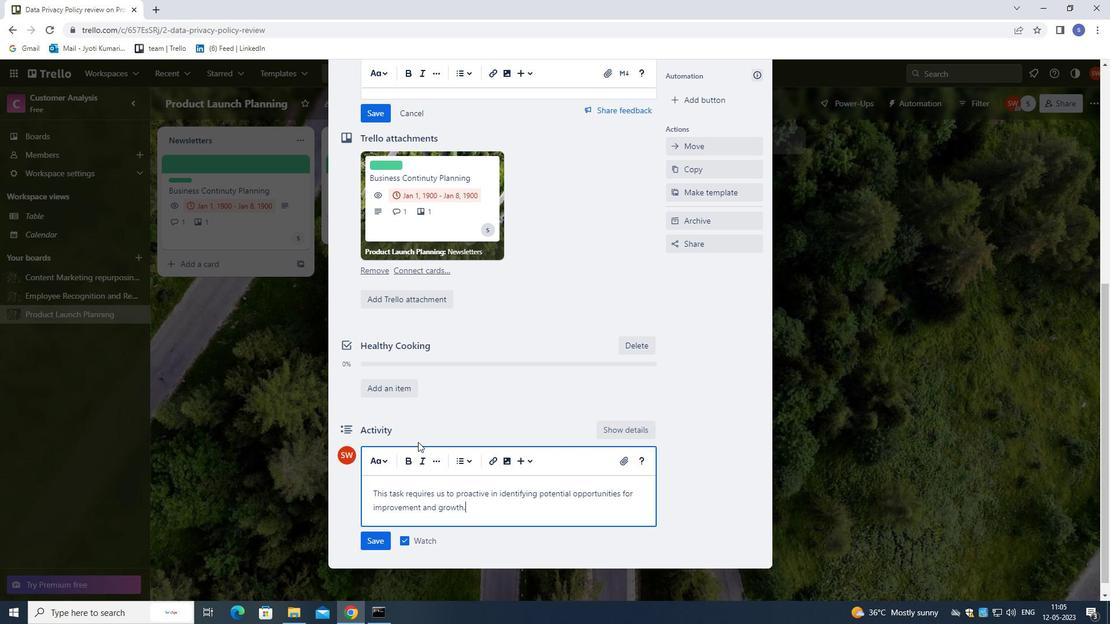 
Action: Mouse scrolled (440, 475) with delta (0, 0)
Screenshot: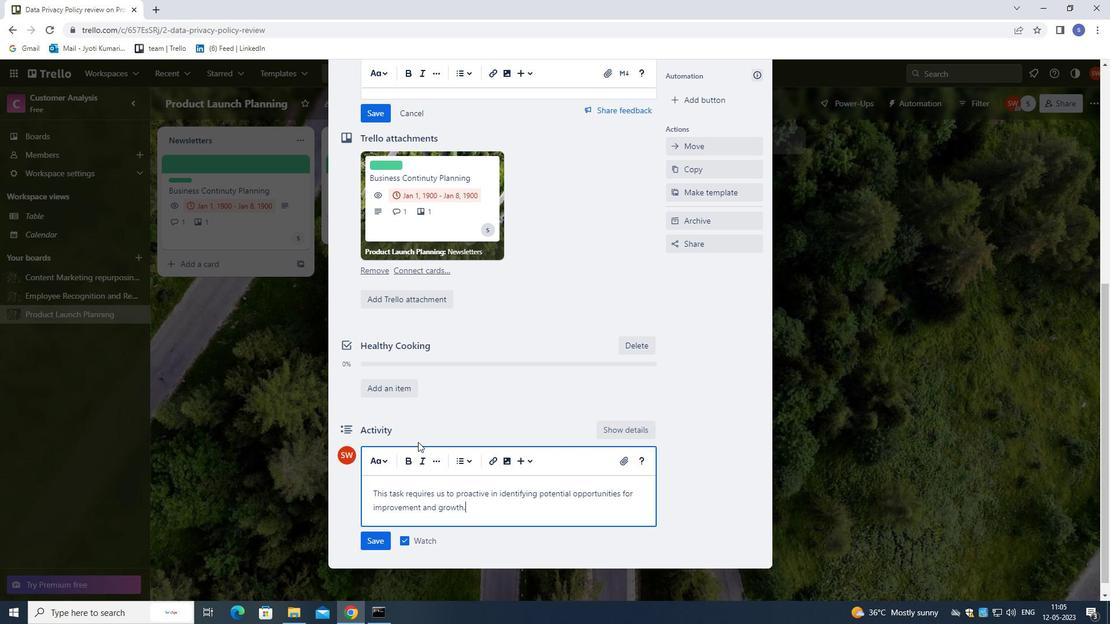 
Action: Mouse moved to (457, 492)
Screenshot: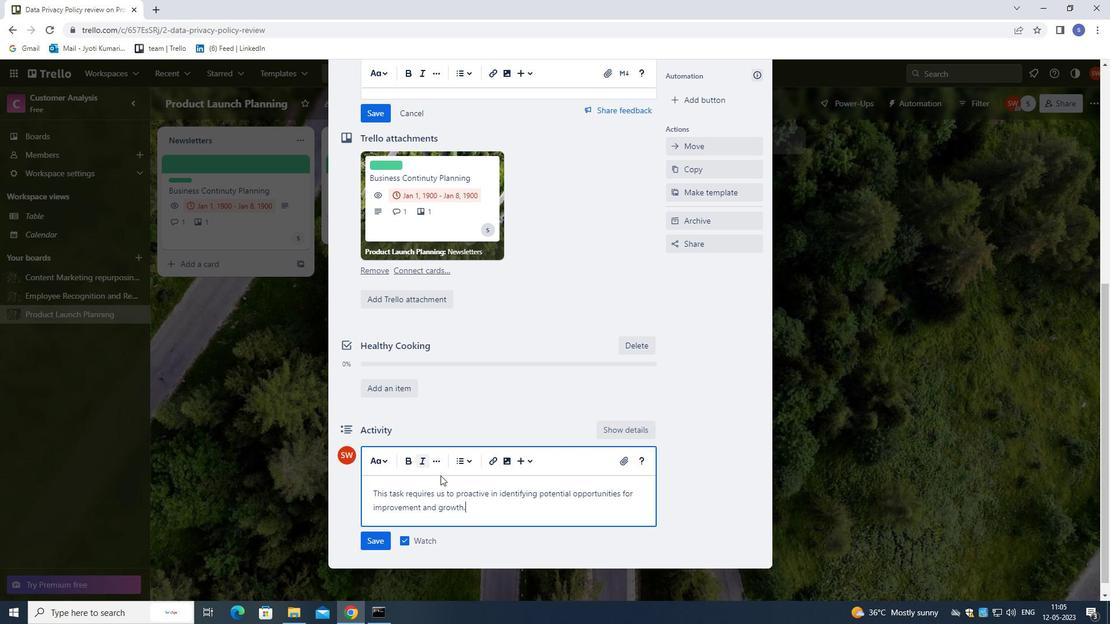 
Action: Mouse scrolled (457, 491) with delta (0, 0)
Screenshot: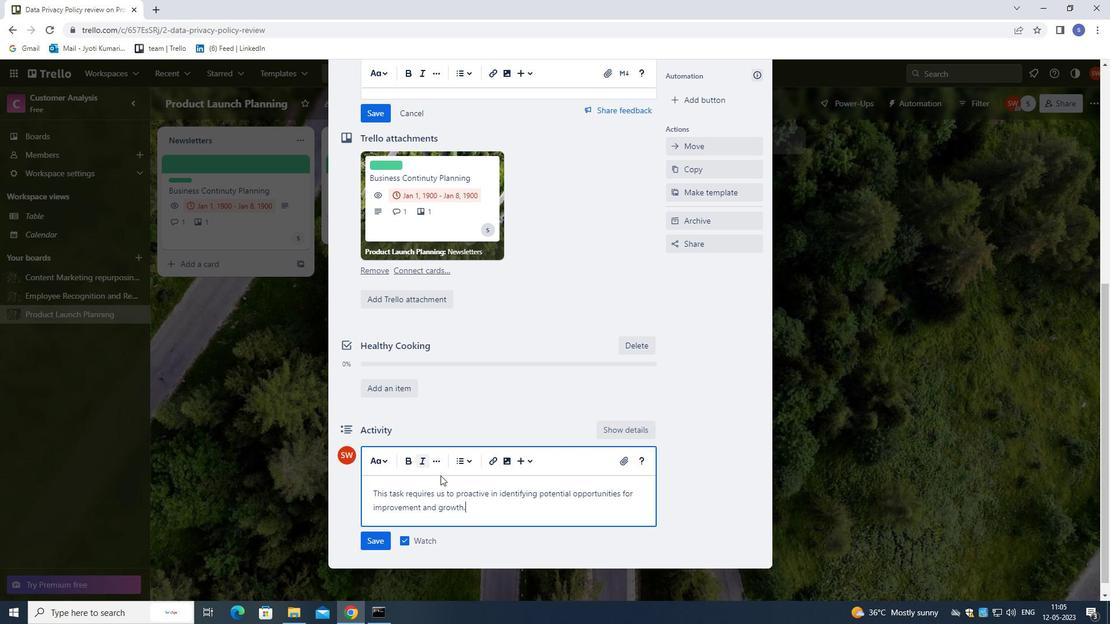 
Action: Mouse moved to (377, 96)
Screenshot: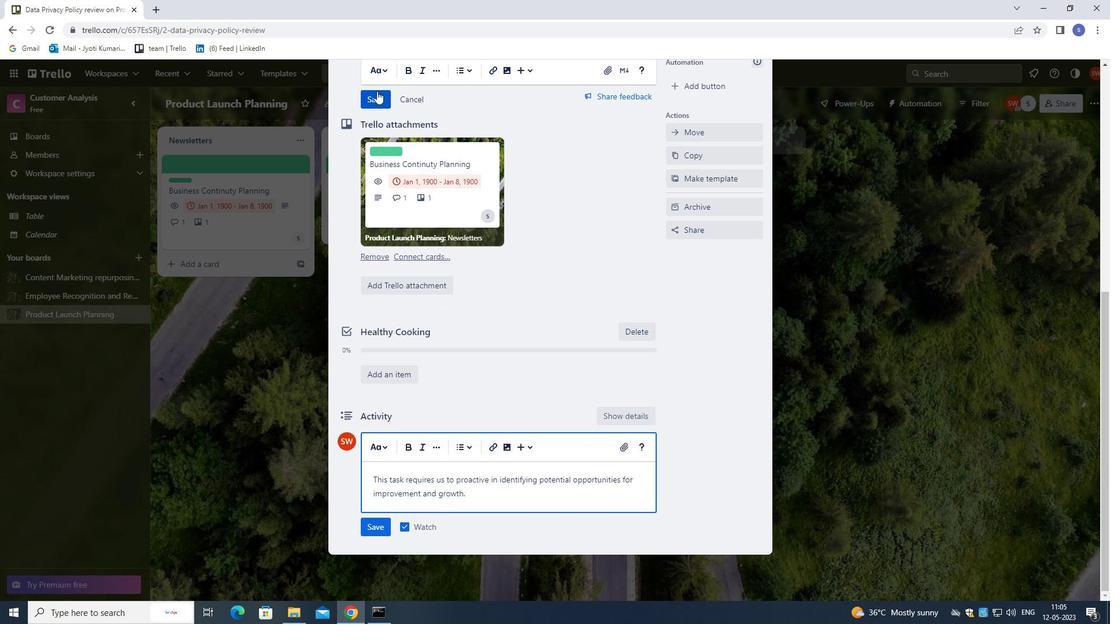 
Action: Mouse pressed left at (377, 96)
Screenshot: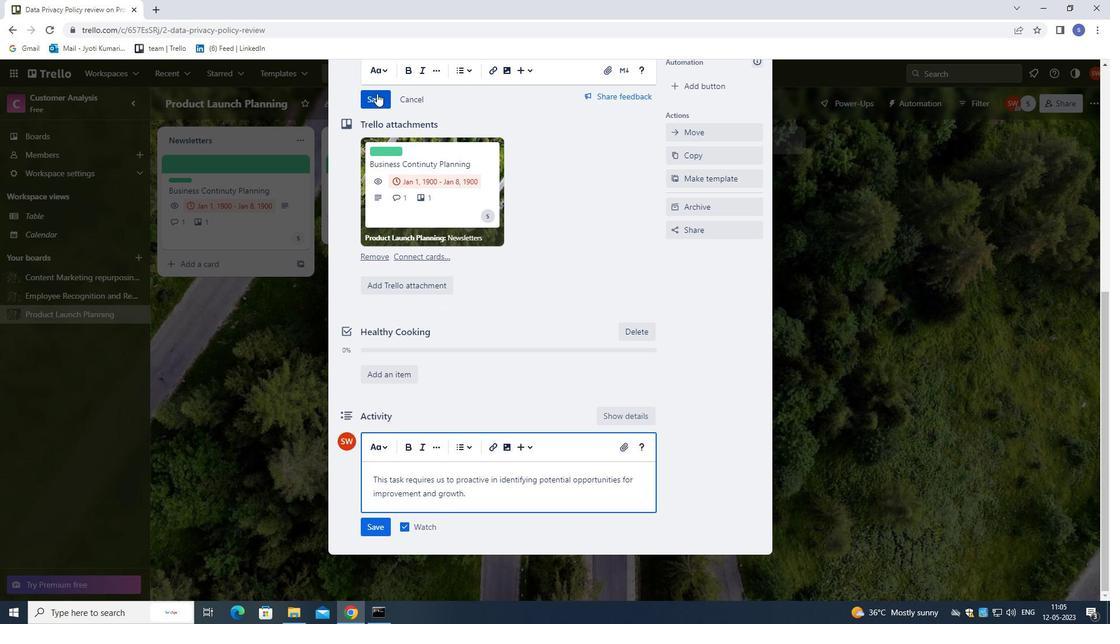
Action: Mouse moved to (374, 532)
Screenshot: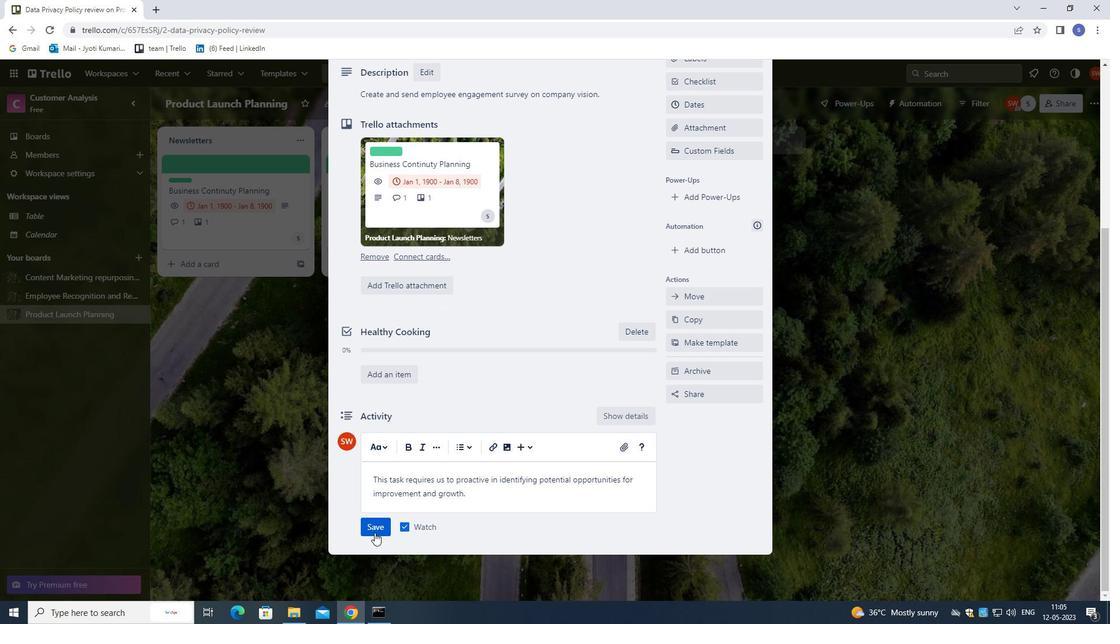 
Action: Mouse pressed left at (374, 532)
Screenshot: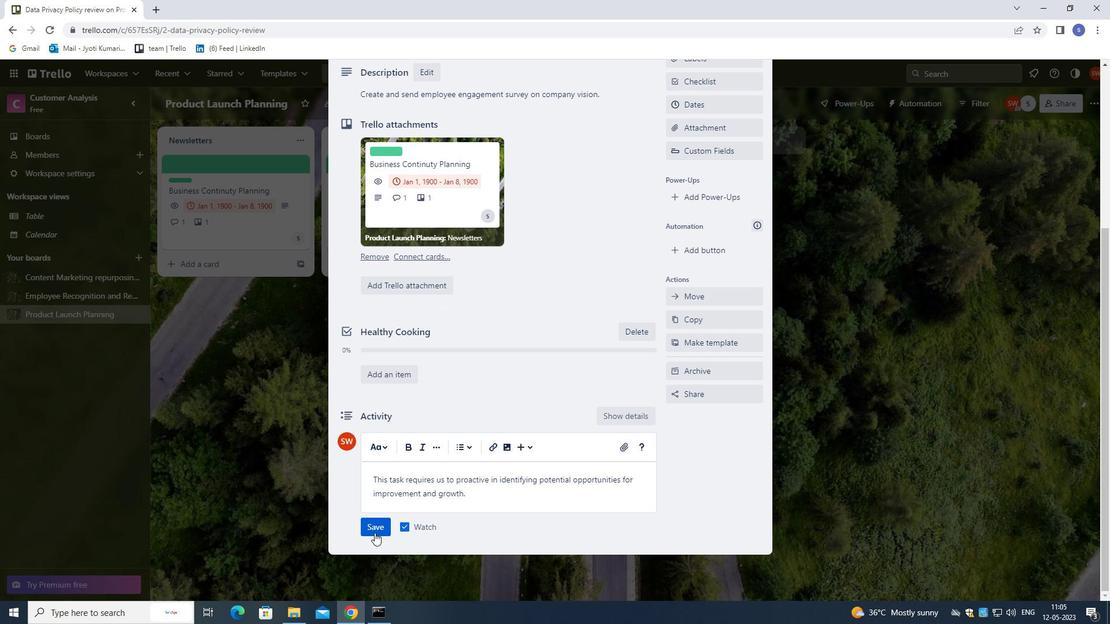 
Action: Mouse moved to (496, 438)
Screenshot: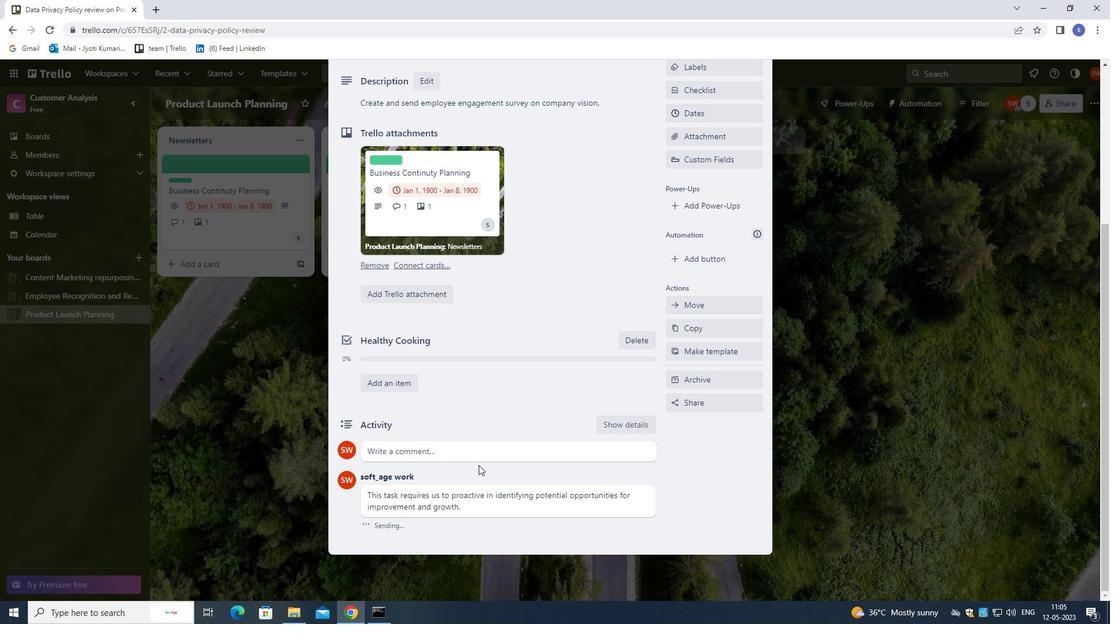
Action: Mouse scrolled (496, 438) with delta (0, 0)
Screenshot: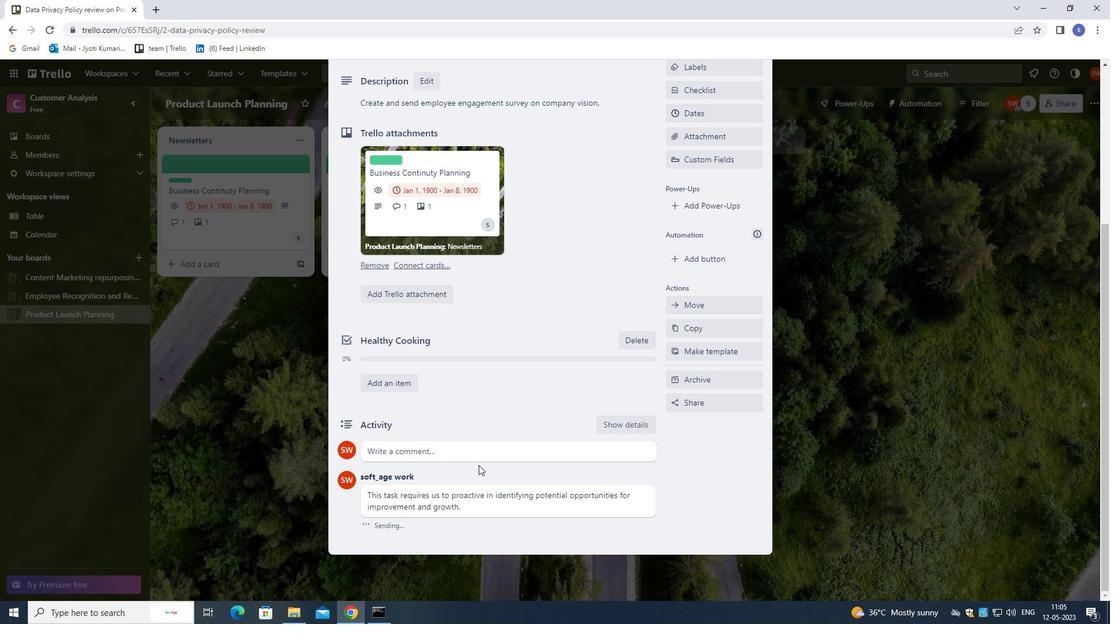 
Action: Mouse moved to (499, 434)
Screenshot: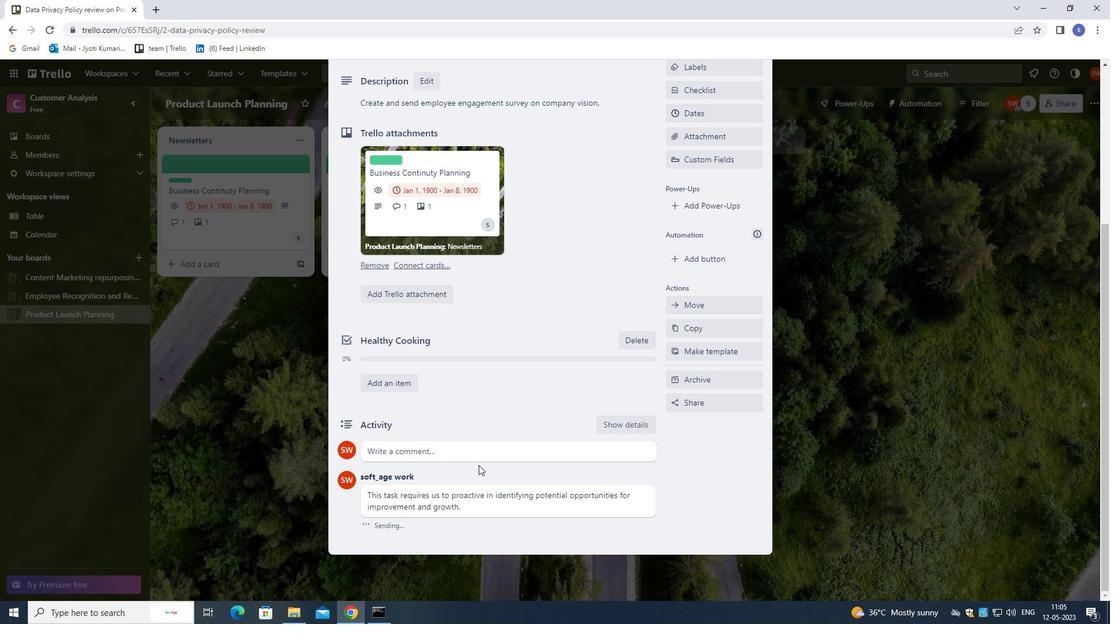 
Action: Mouse scrolled (499, 435) with delta (0, 0)
Screenshot: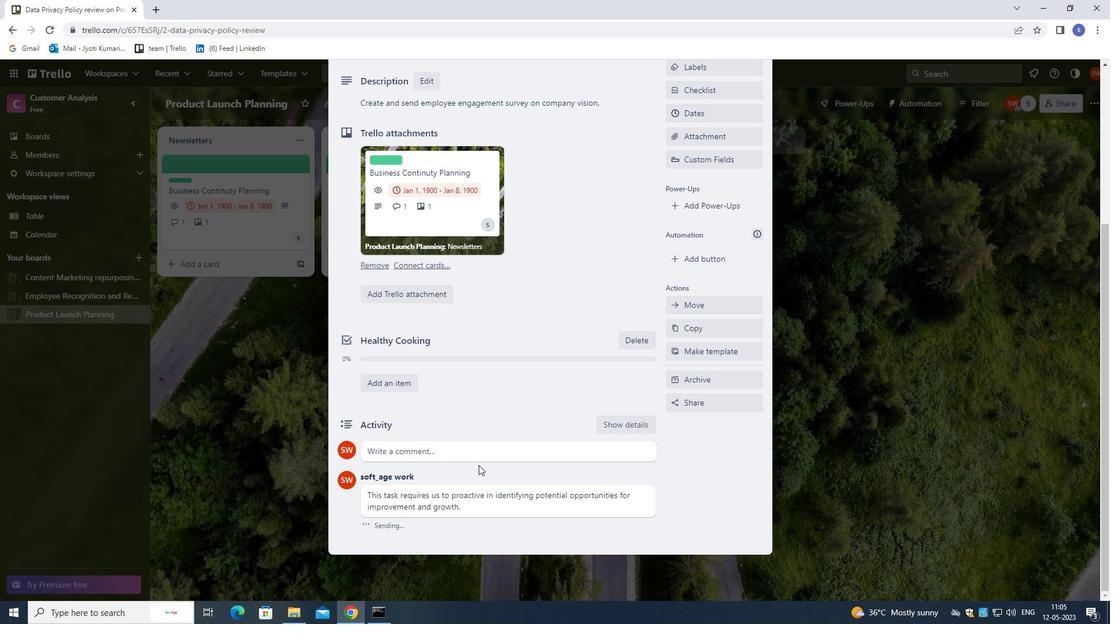 
Action: Mouse moved to (503, 428)
Screenshot: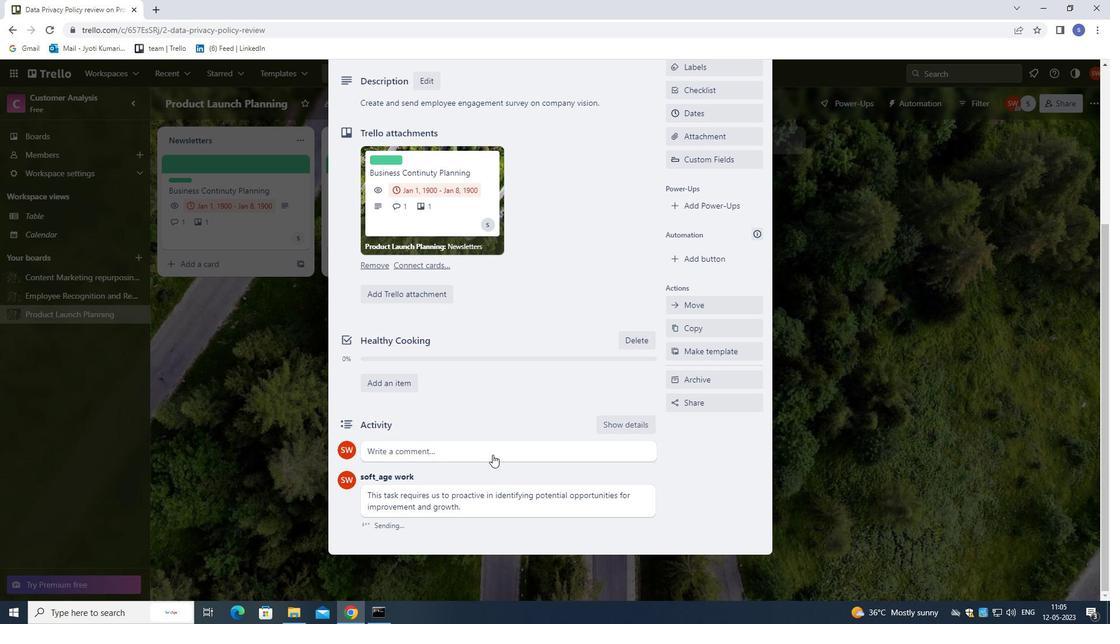 
Action: Mouse scrolled (503, 429) with delta (0, 0)
Screenshot: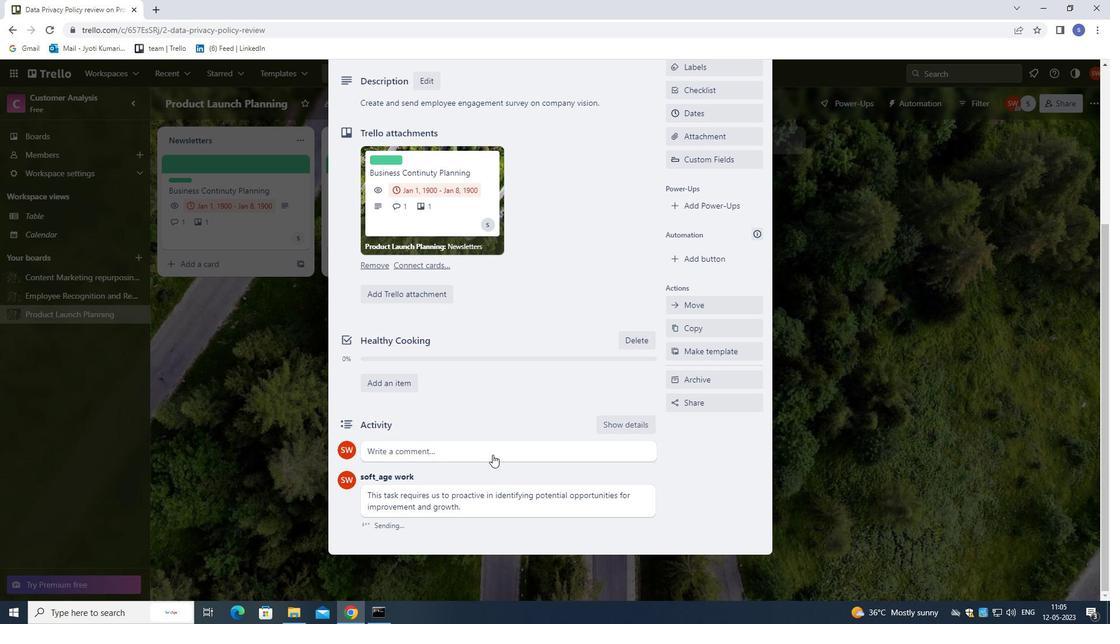 
Action: Mouse moved to (507, 424)
Screenshot: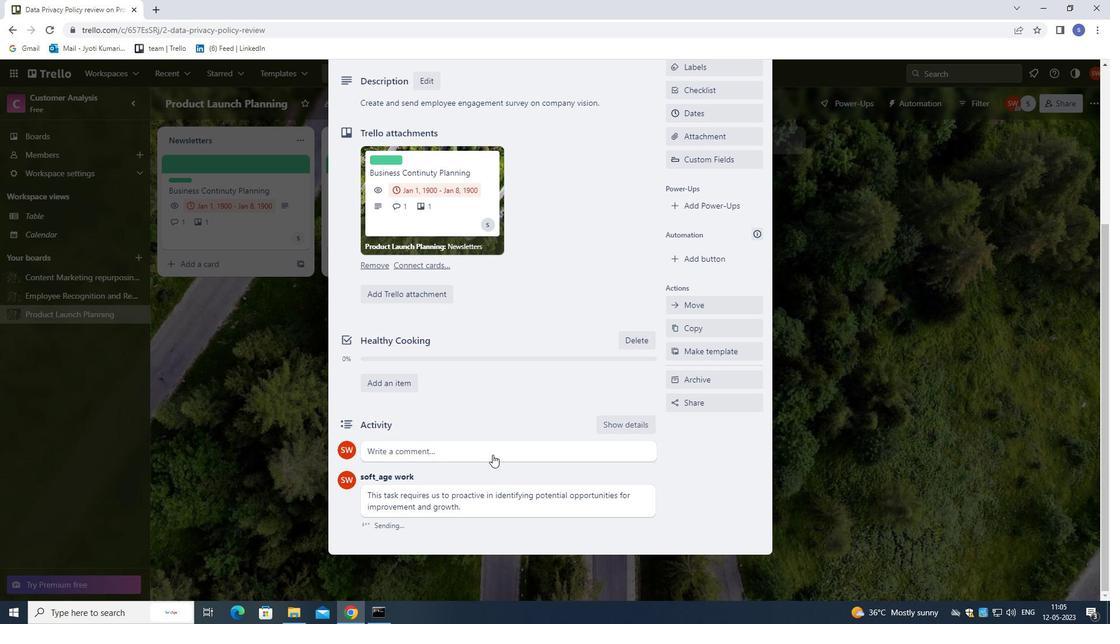 
Action: Mouse scrolled (507, 425) with delta (0, 0)
Screenshot: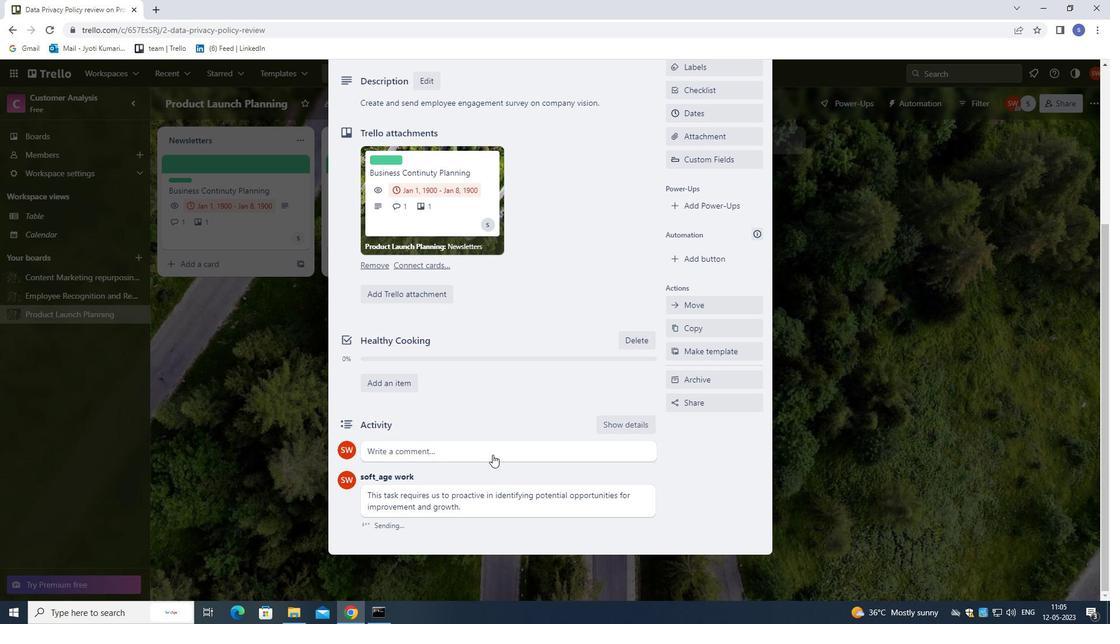 
Action: Mouse moved to (510, 419)
Screenshot: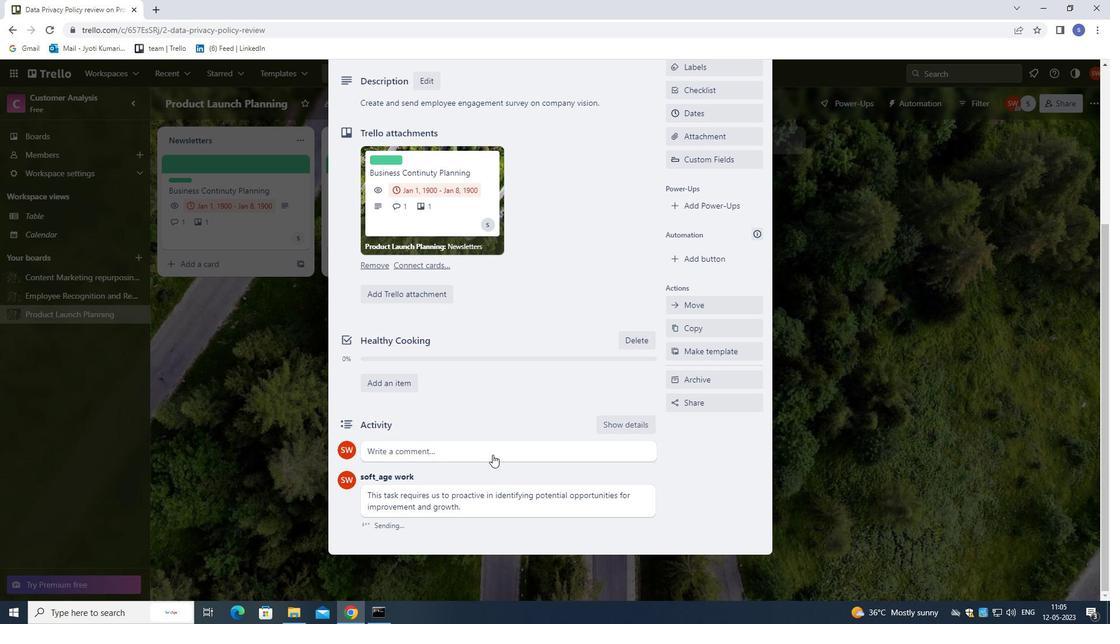 
Action: Mouse scrolled (510, 419) with delta (0, 0)
Screenshot: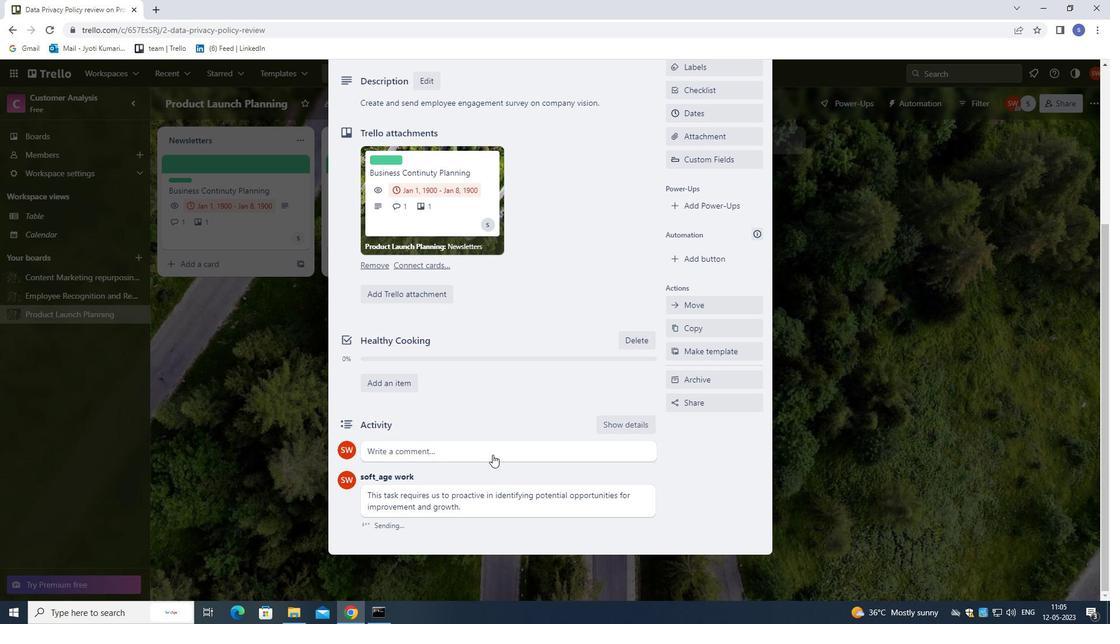 
Action: Mouse moved to (525, 393)
Screenshot: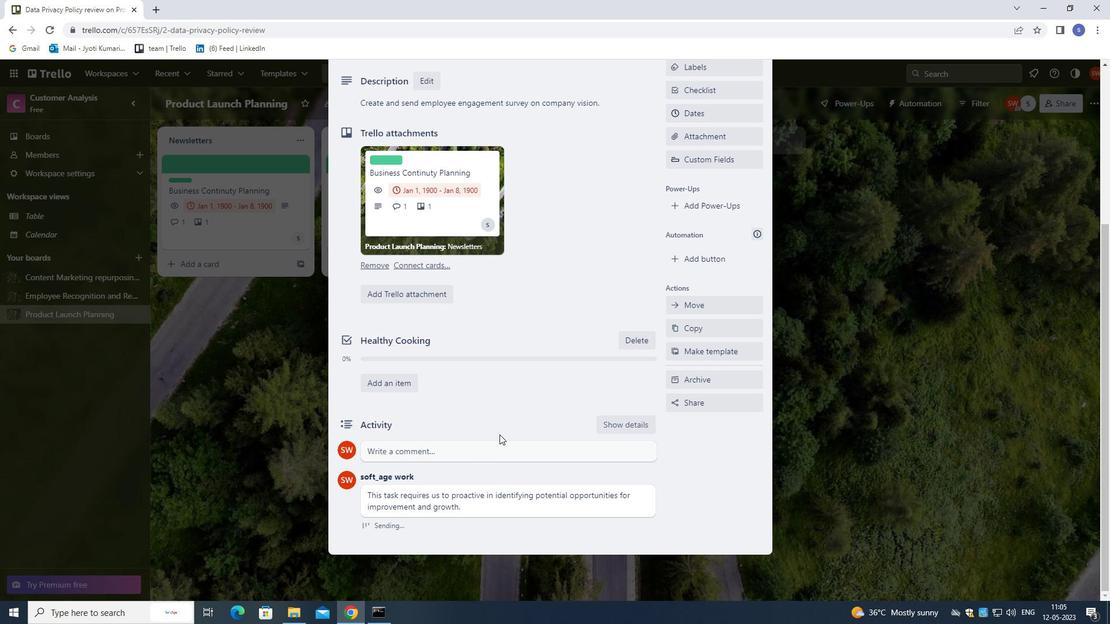 
Action: Mouse scrolled (525, 394) with delta (0, 0)
Screenshot: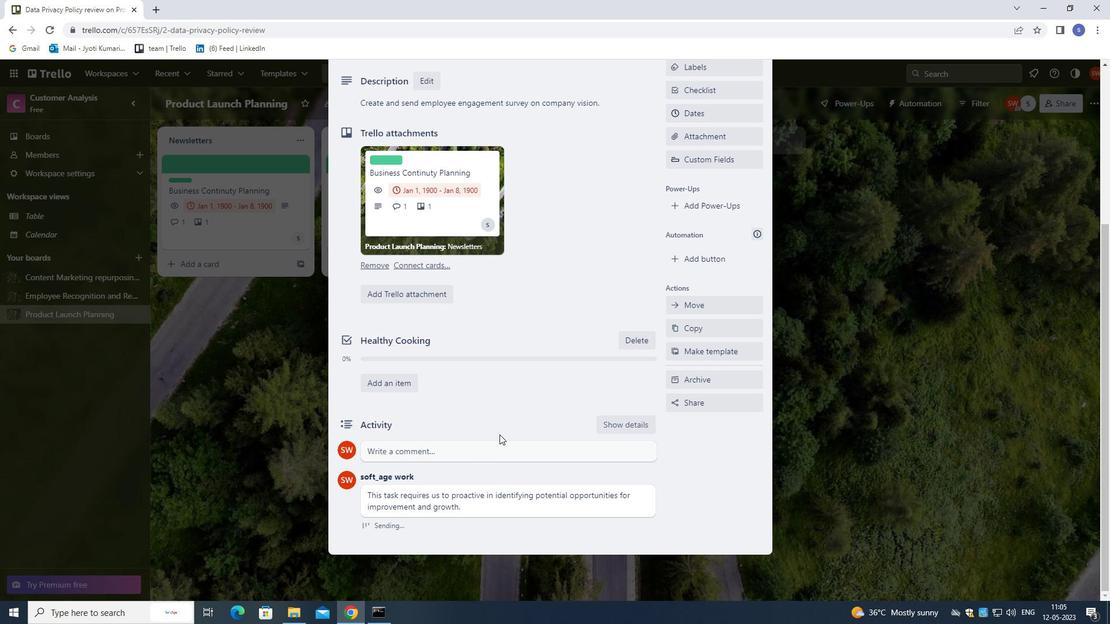 
Action: Mouse moved to (572, 330)
Screenshot: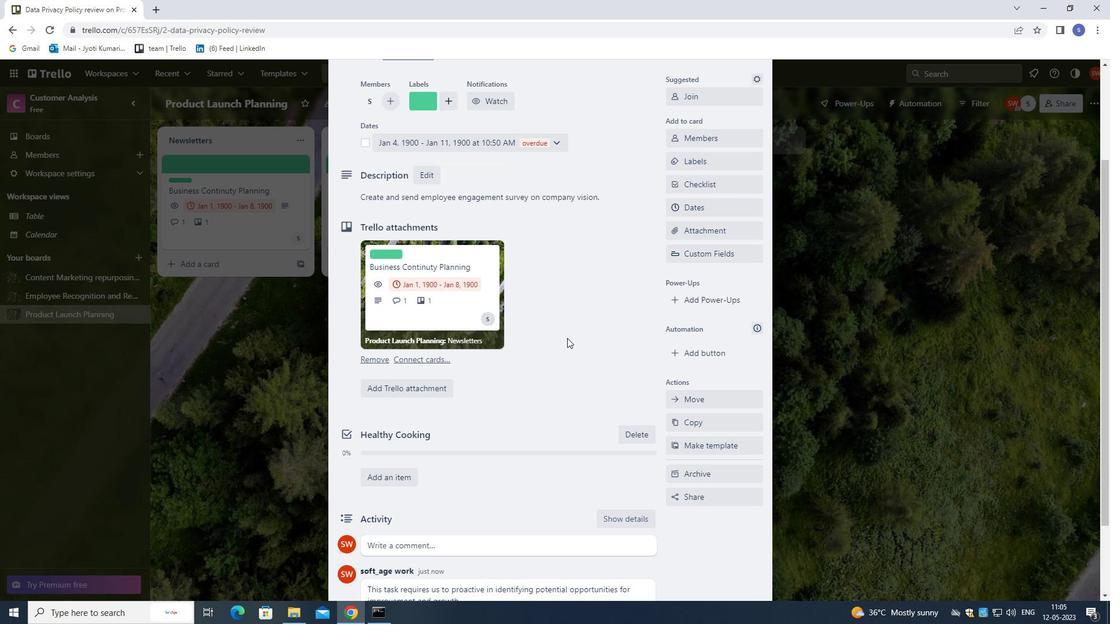 
Action: Mouse scrolled (572, 330) with delta (0, 0)
Screenshot: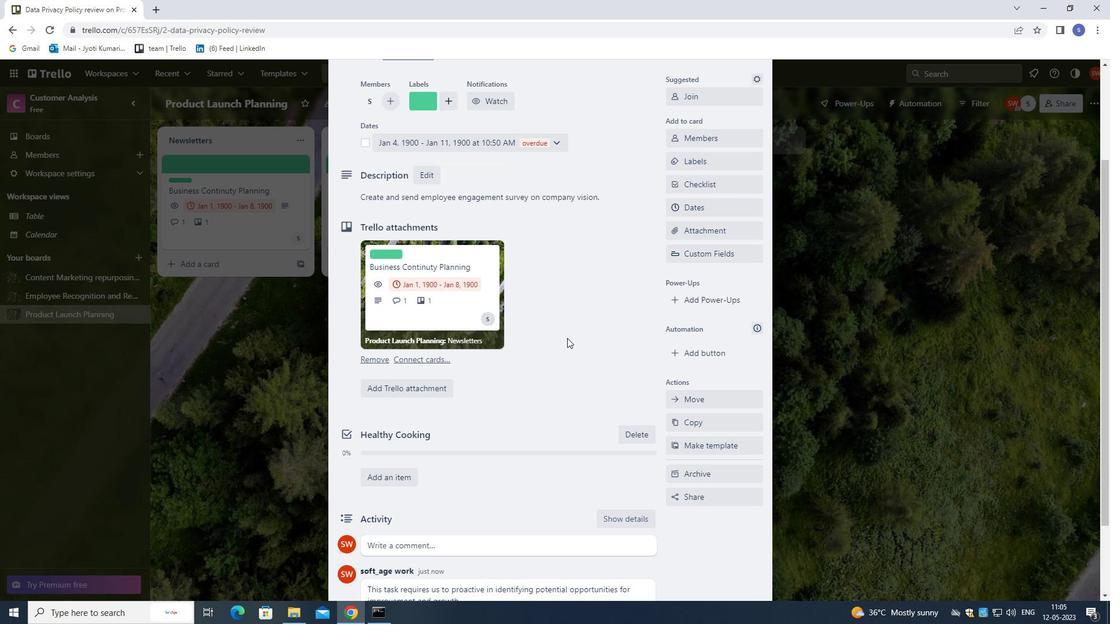 
Action: Mouse moved to (572, 328)
Screenshot: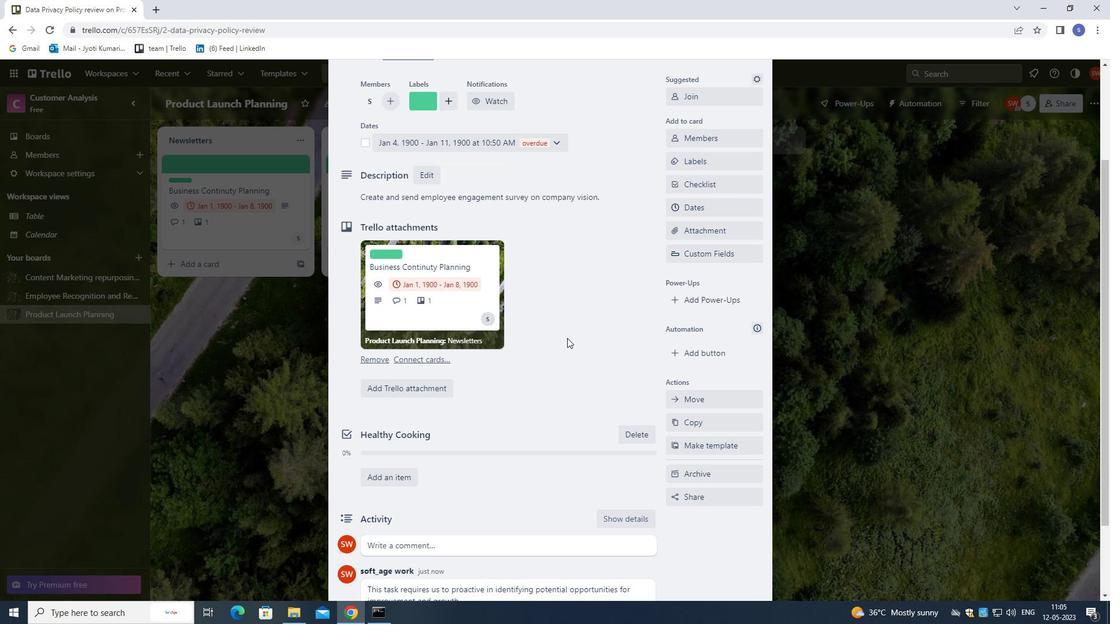 
Action: Mouse scrolled (572, 329) with delta (0, 0)
Screenshot: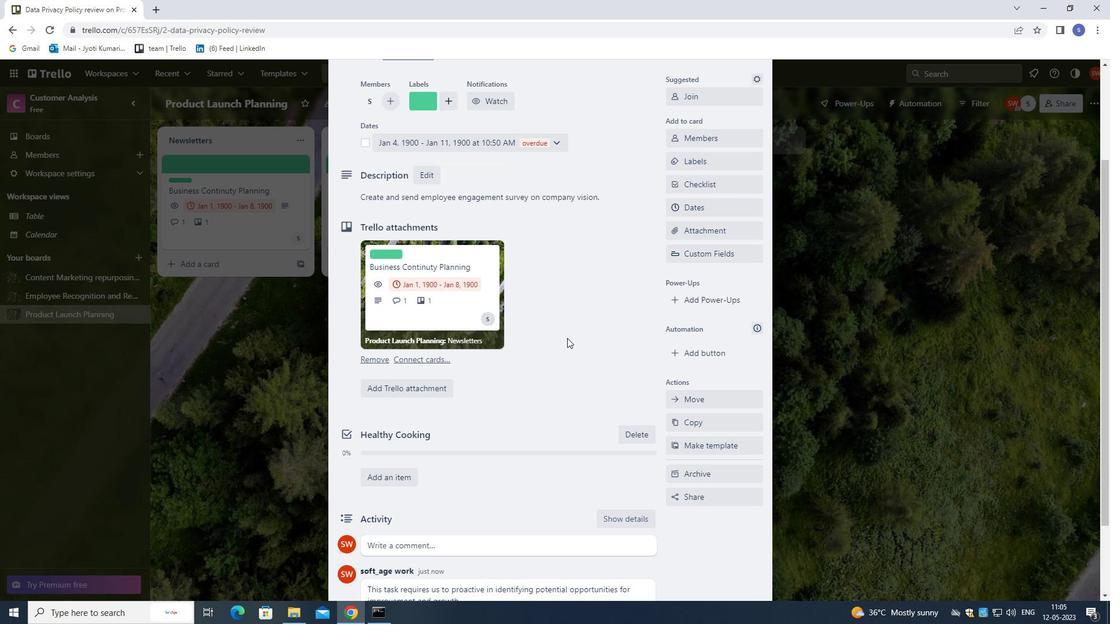 
Action: Mouse moved to (573, 326)
Screenshot: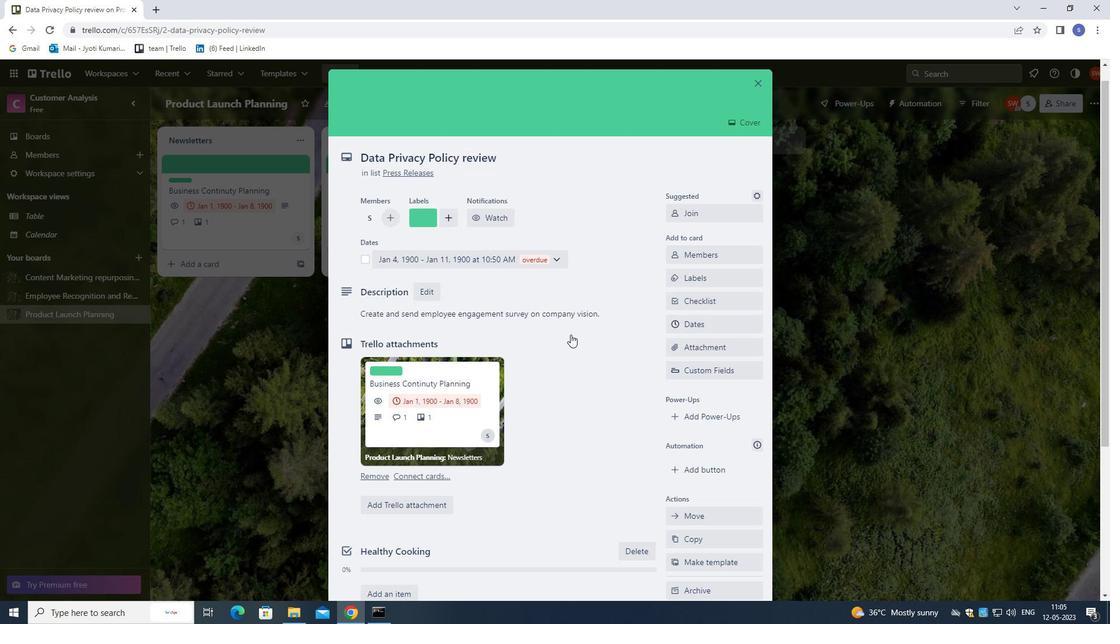 
Action: Mouse scrolled (573, 327) with delta (0, 0)
Screenshot: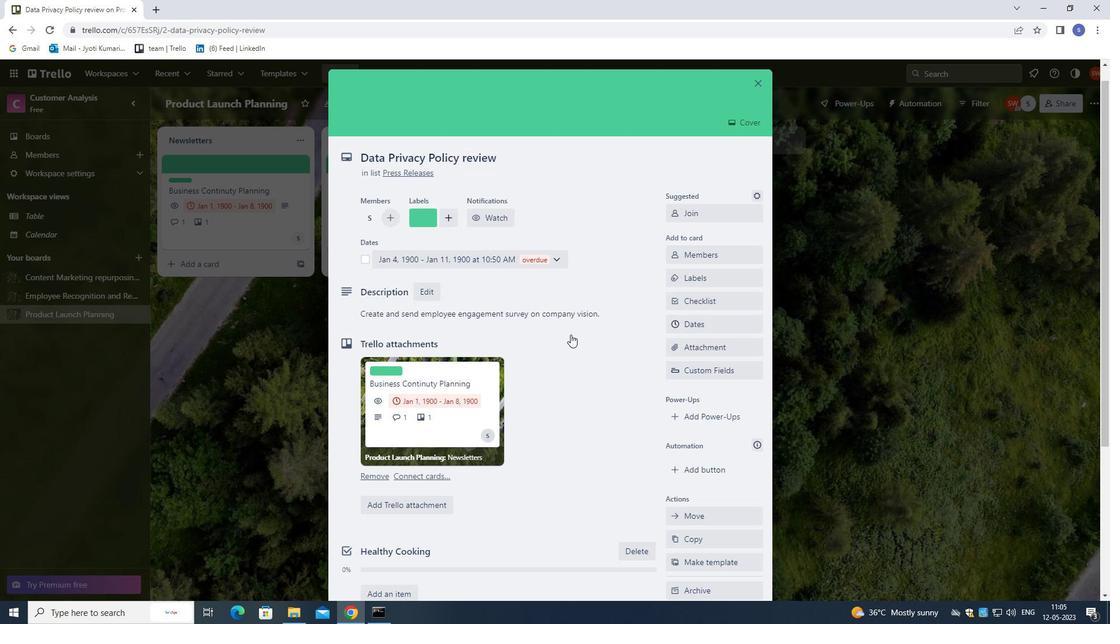 
Action: Mouse moved to (754, 101)
Screenshot: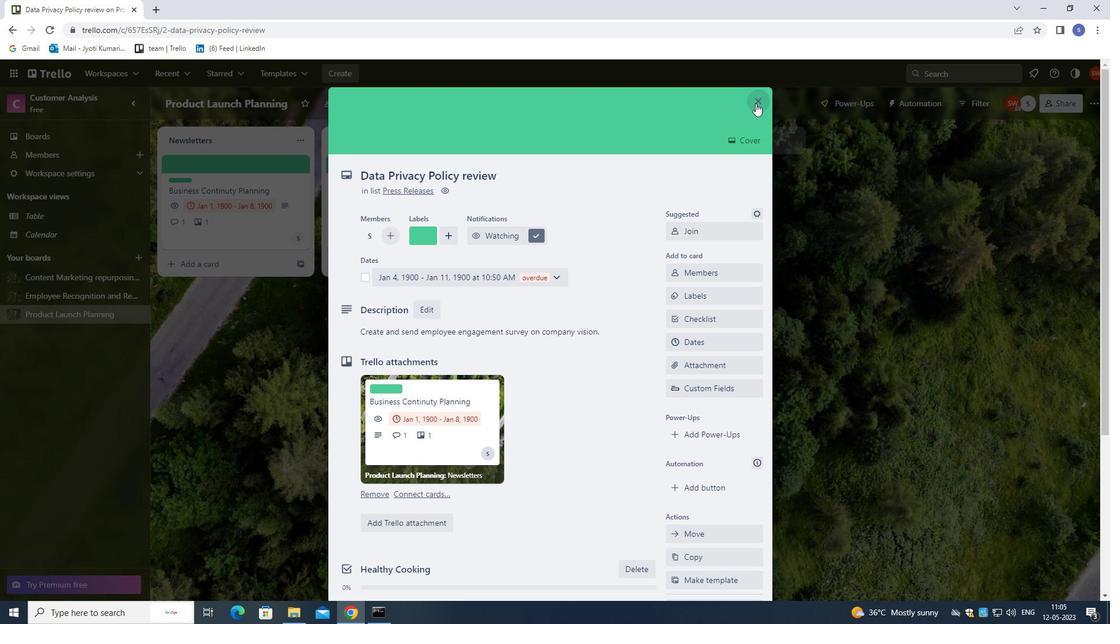 
Action: Mouse pressed left at (754, 101)
Screenshot: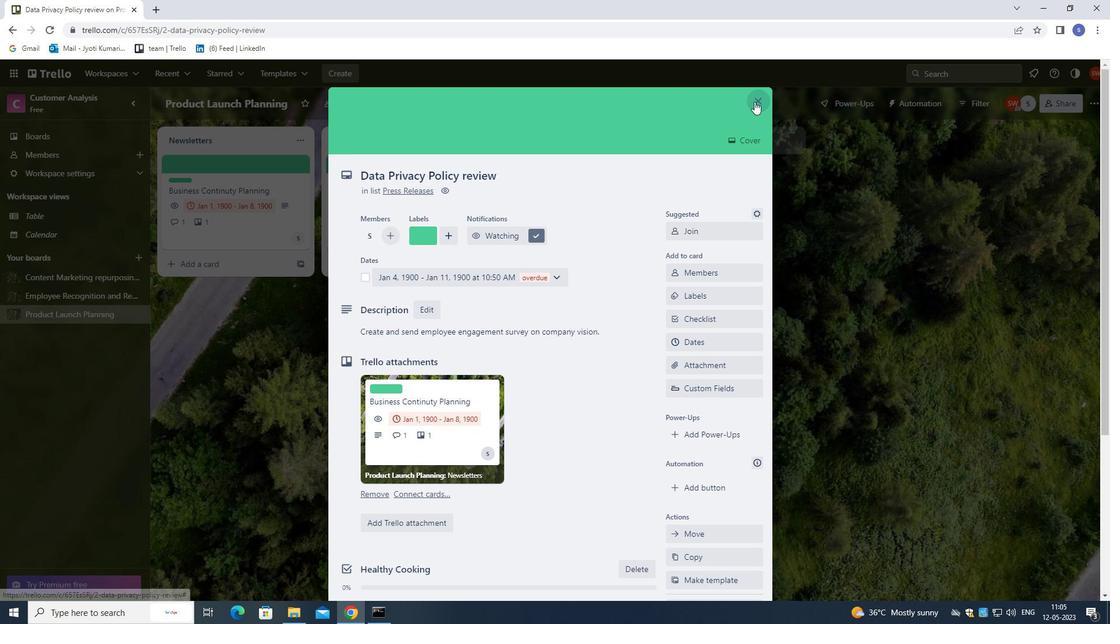 
Action: Mouse moved to (743, 81)
Screenshot: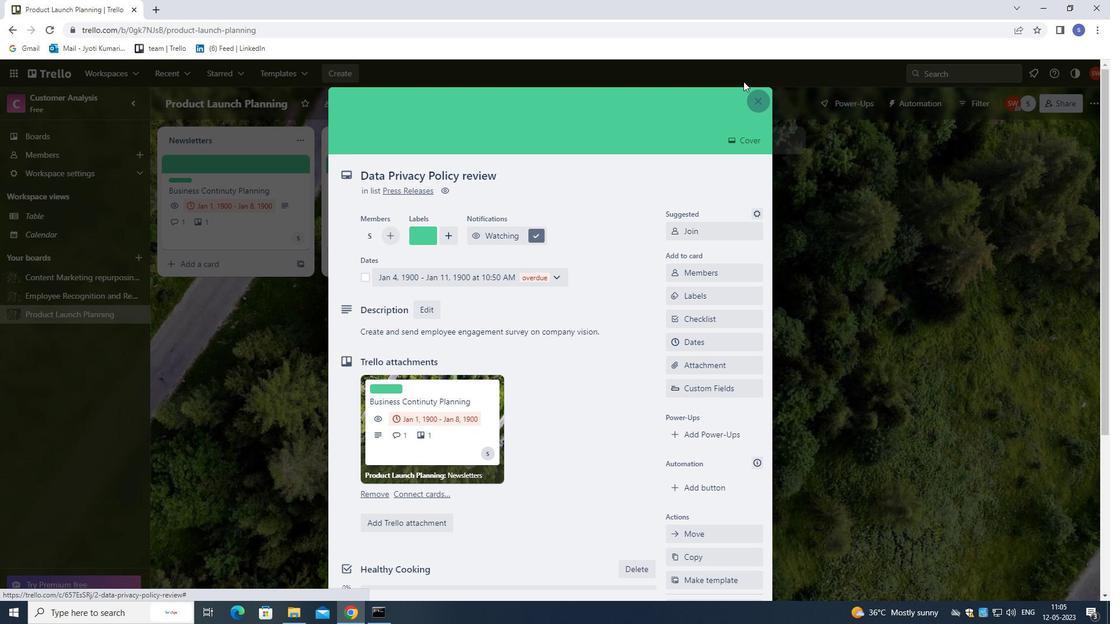 
